 Task: Toggle the inherit env.
Action: Mouse moved to (18, 489)
Screenshot: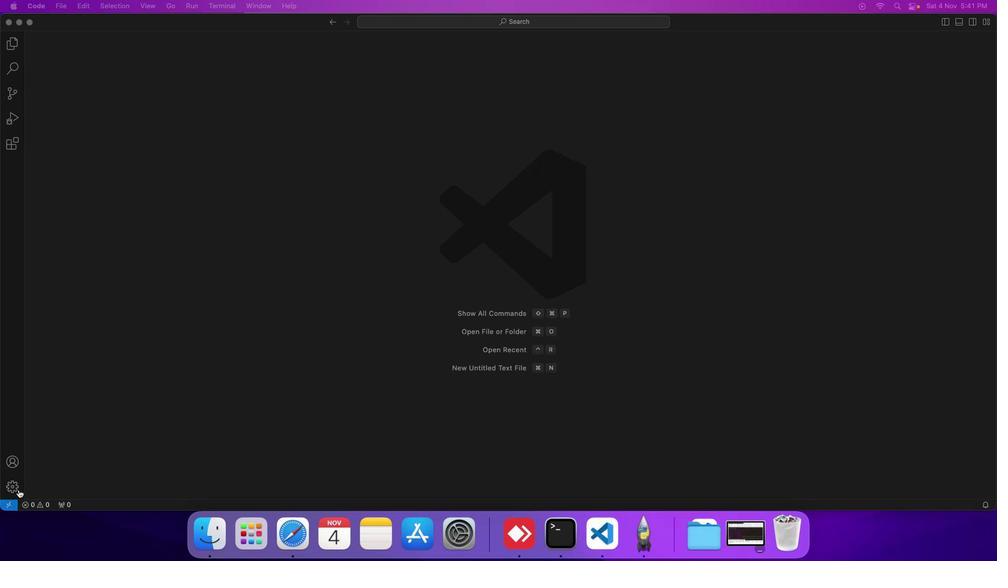 
Action: Mouse pressed left at (18, 489)
Screenshot: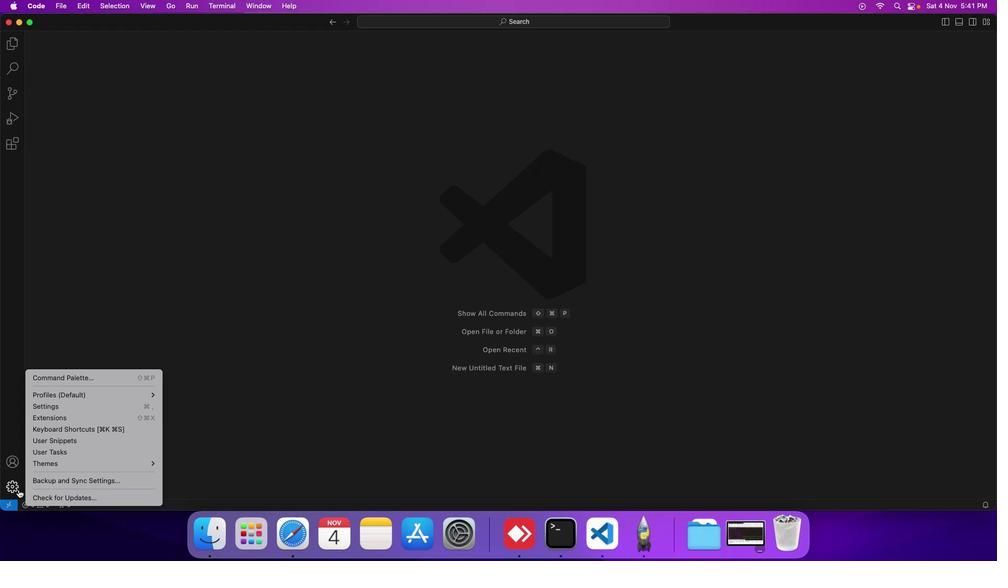 
Action: Mouse moved to (50, 408)
Screenshot: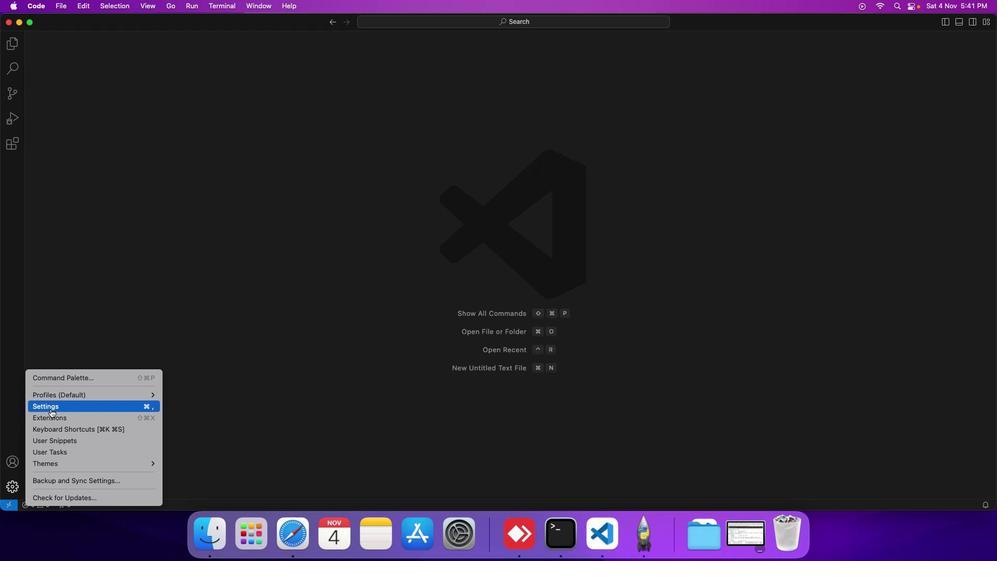 
Action: Mouse pressed left at (50, 408)
Screenshot: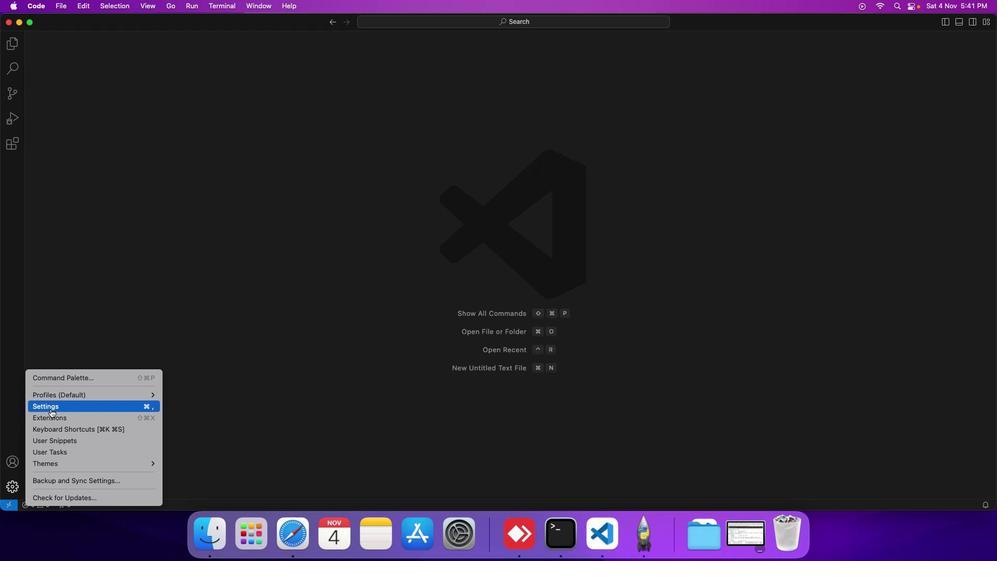 
Action: Mouse moved to (230, 148)
Screenshot: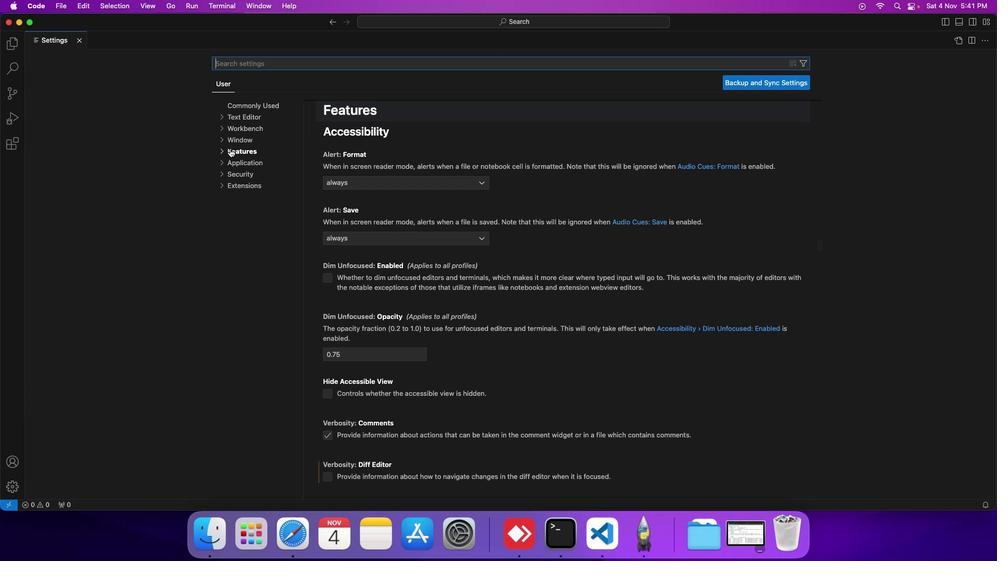 
Action: Mouse pressed left at (230, 148)
Screenshot: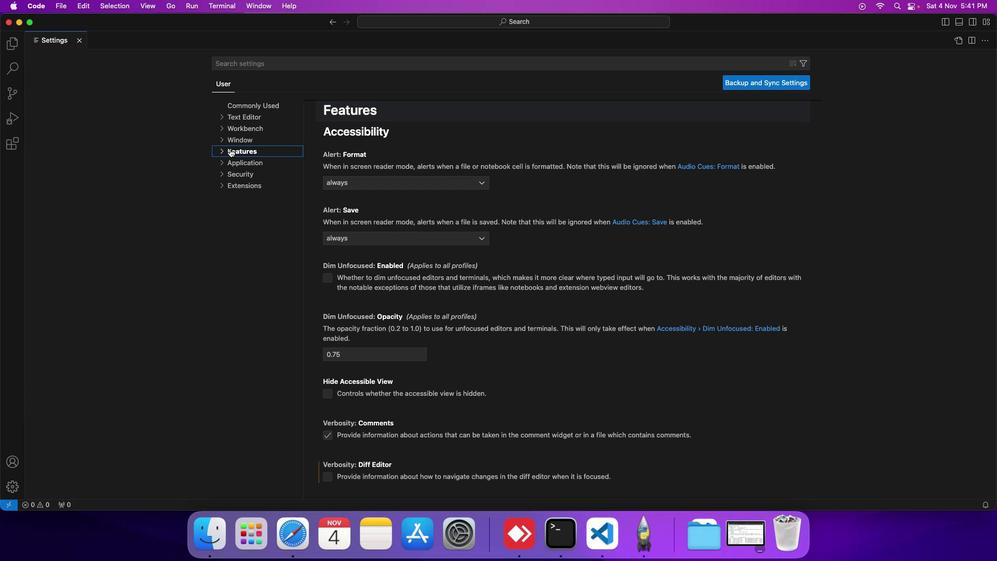 
Action: Mouse moved to (245, 241)
Screenshot: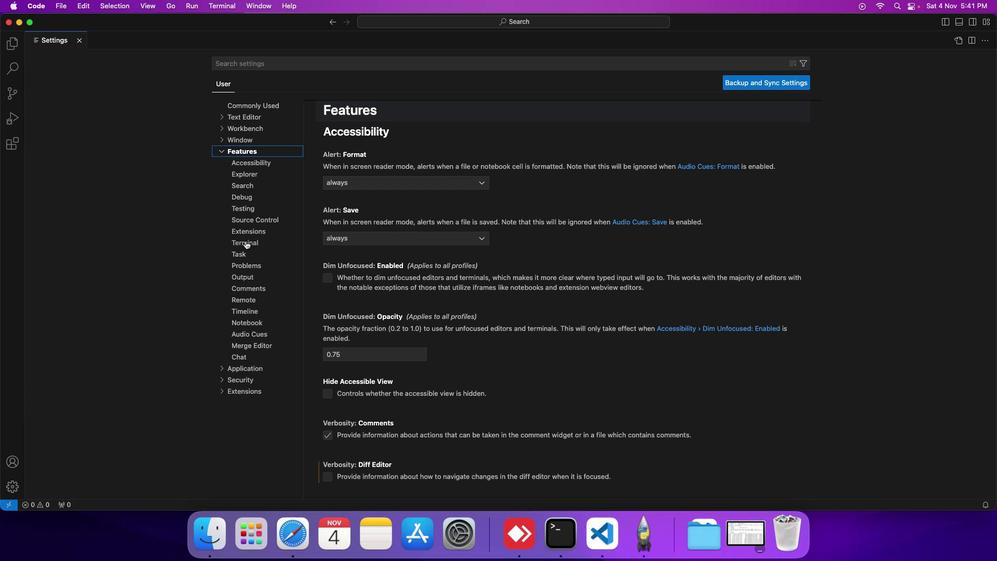 
Action: Mouse pressed left at (245, 241)
Screenshot: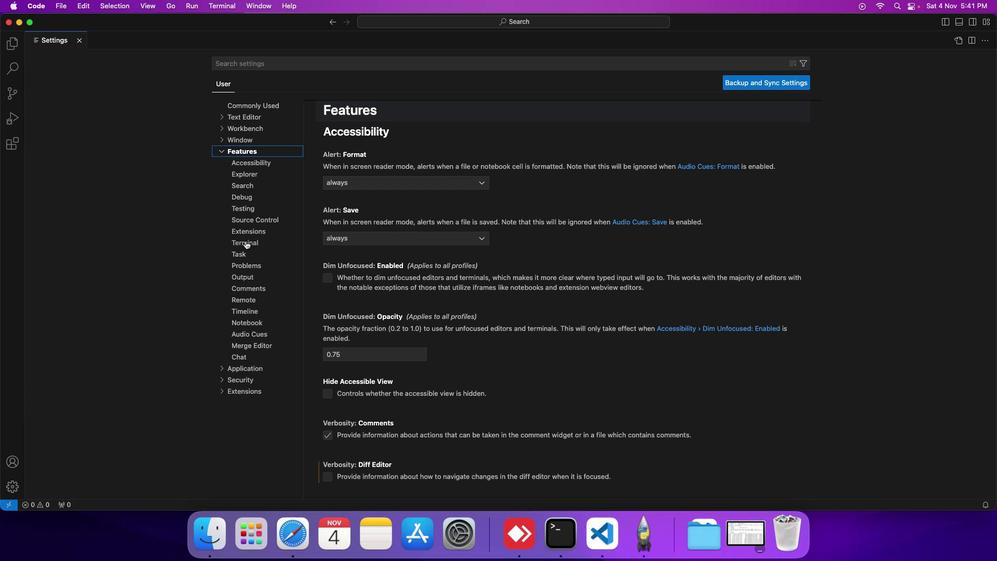 
Action: Mouse moved to (340, 409)
Screenshot: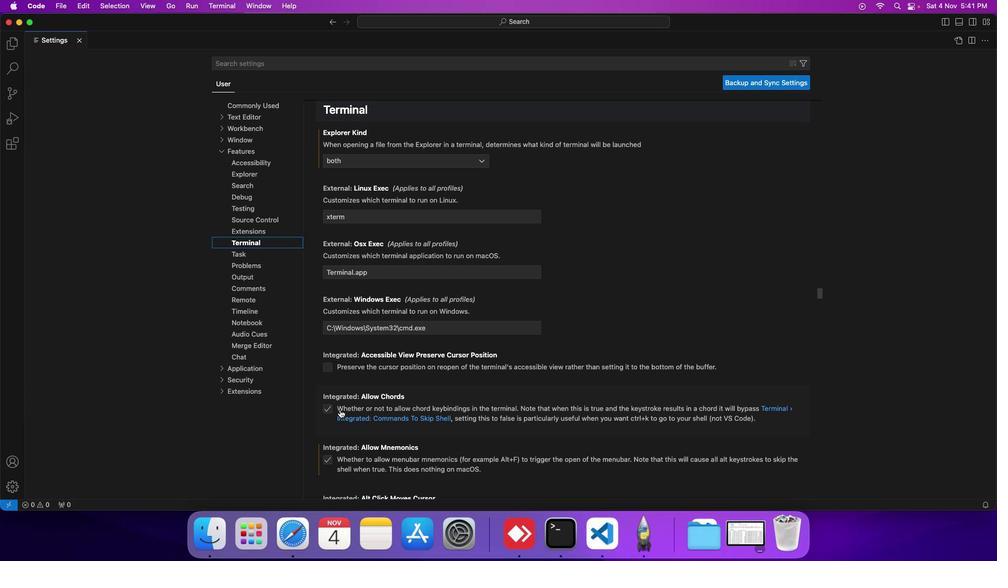 
Action: Mouse scrolled (340, 409) with delta (0, 0)
Screenshot: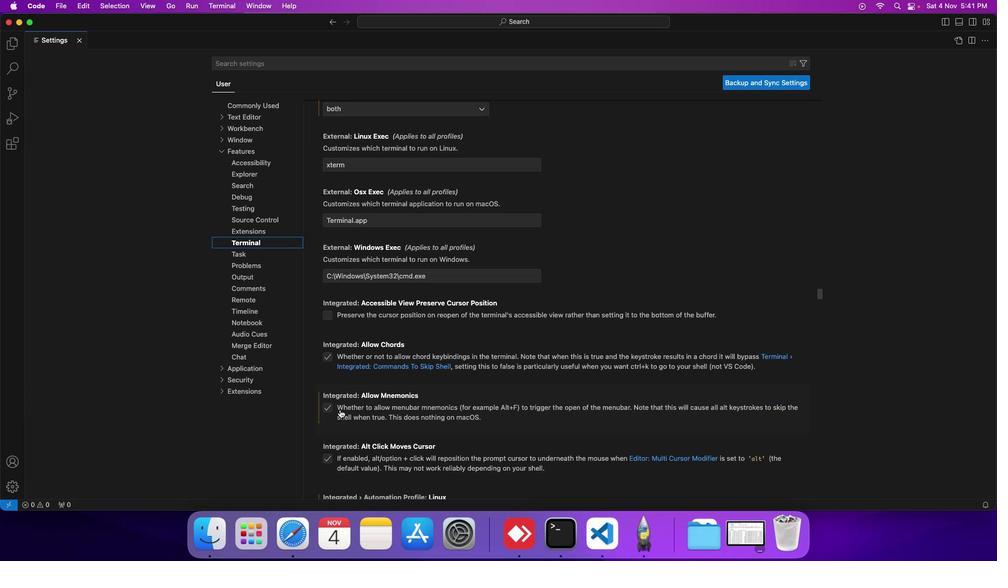 
Action: Mouse scrolled (340, 409) with delta (0, 0)
Screenshot: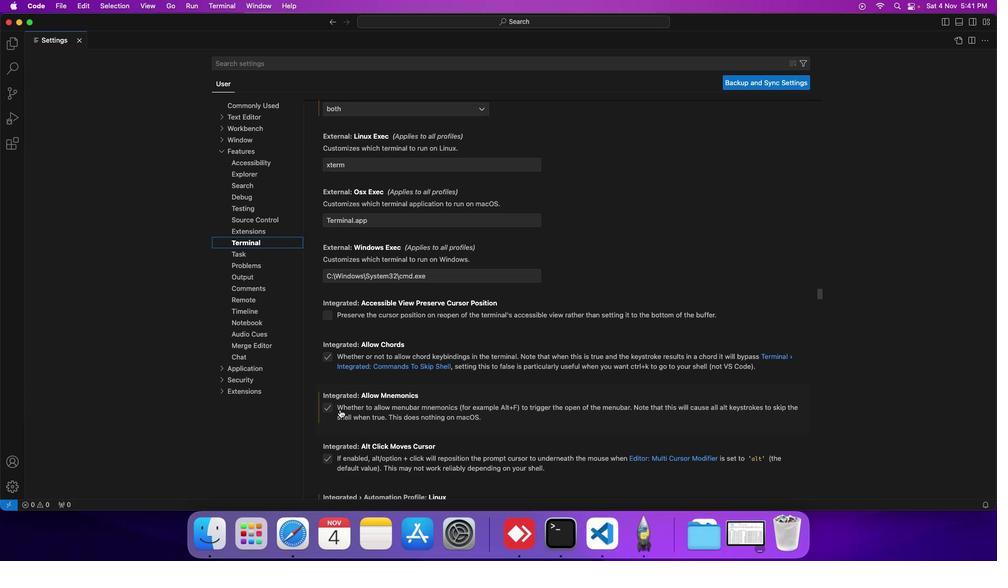
Action: Mouse scrolled (340, 409) with delta (0, 0)
Screenshot: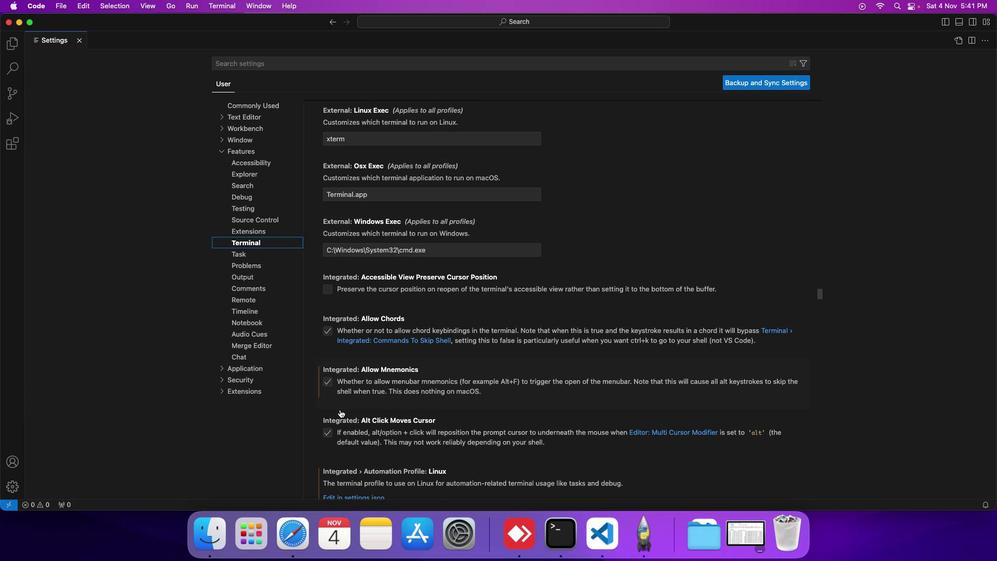 
Action: Mouse scrolled (340, 409) with delta (0, 0)
Screenshot: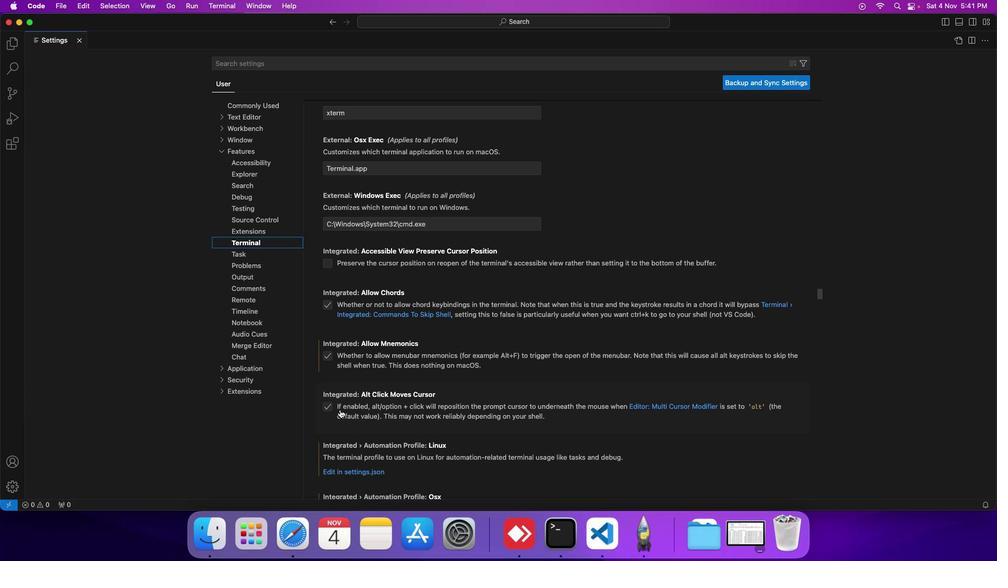 
Action: Mouse scrolled (340, 409) with delta (0, 0)
Screenshot: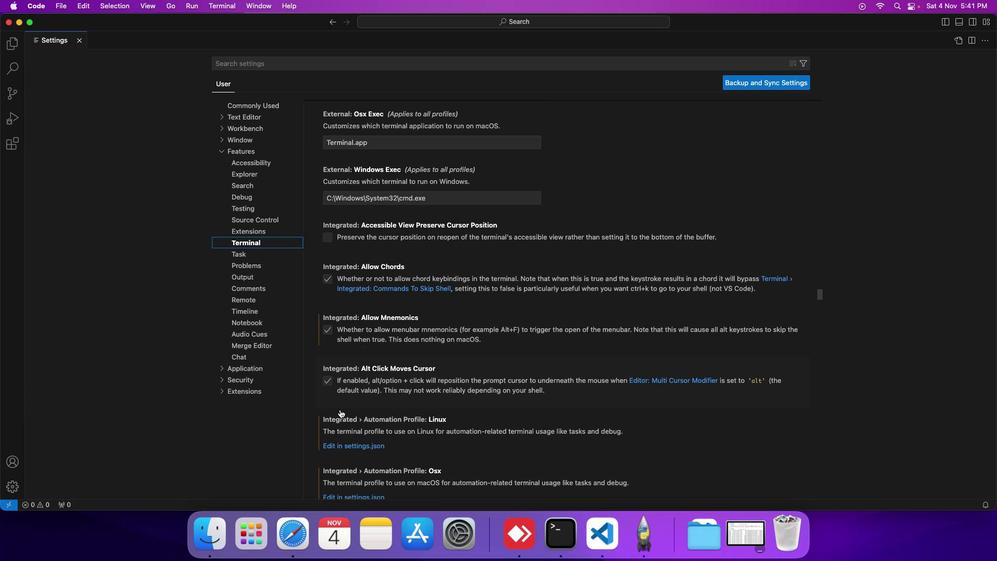 
Action: Mouse scrolled (340, 409) with delta (0, 0)
Screenshot: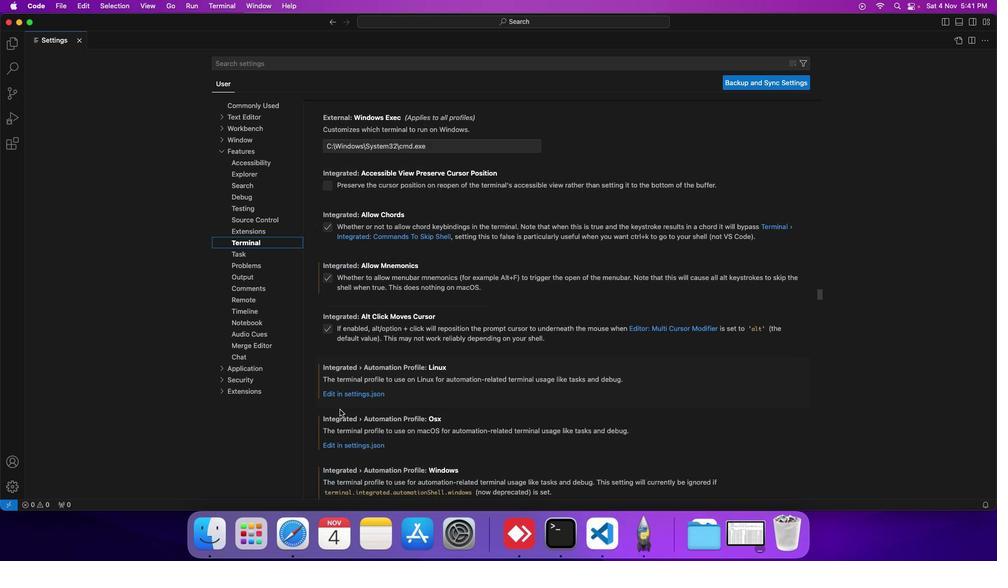 
Action: Mouse scrolled (340, 409) with delta (0, 0)
Screenshot: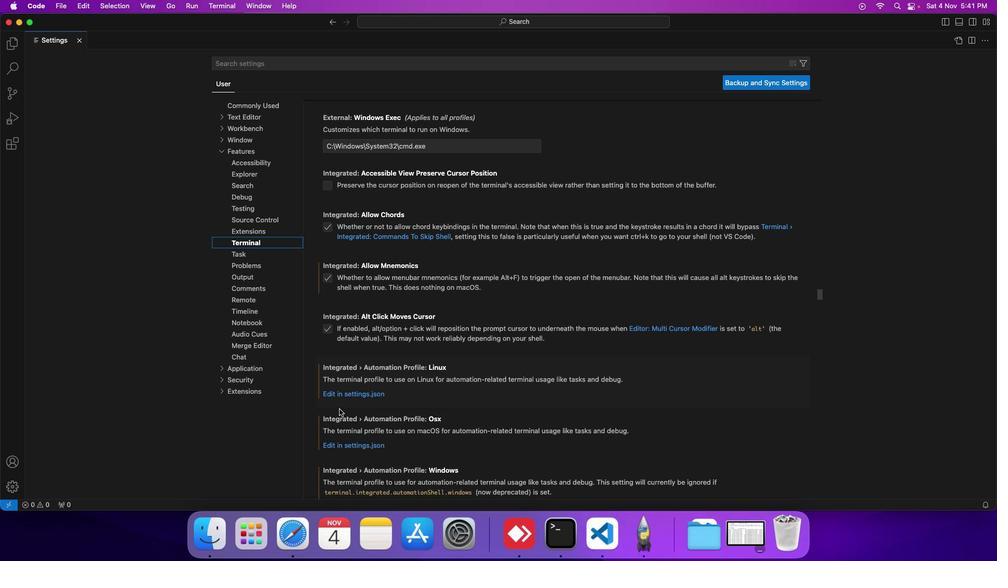 
Action: Mouse moved to (339, 409)
Screenshot: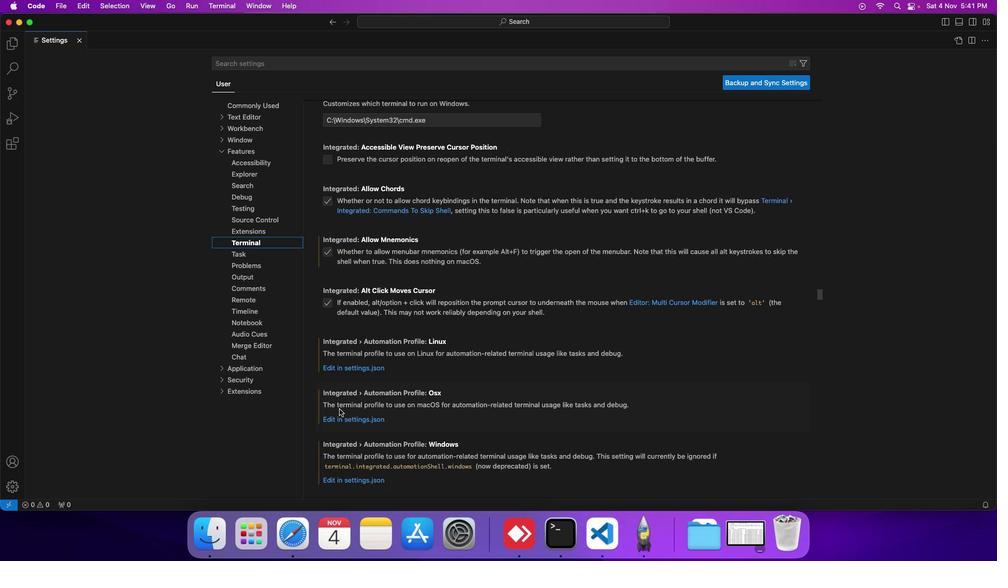 
Action: Mouse scrolled (339, 409) with delta (0, 0)
Screenshot: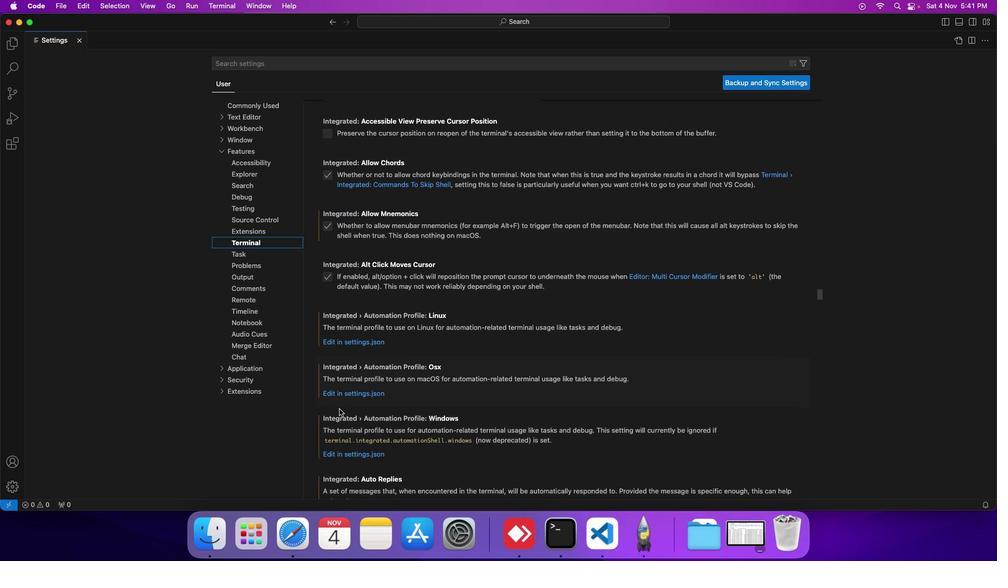 
Action: Mouse scrolled (339, 409) with delta (0, 0)
Screenshot: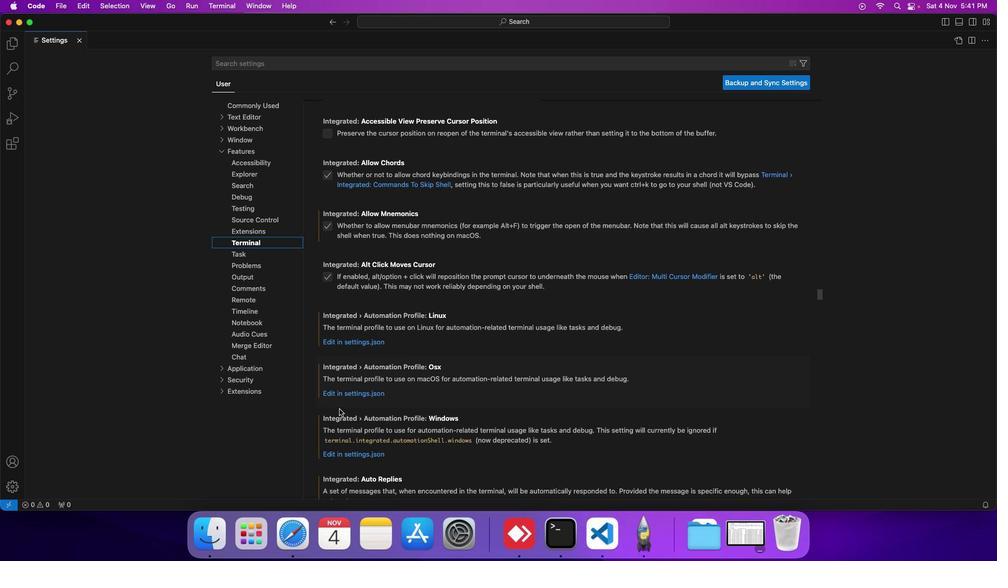 
Action: Mouse scrolled (339, 409) with delta (0, 0)
Screenshot: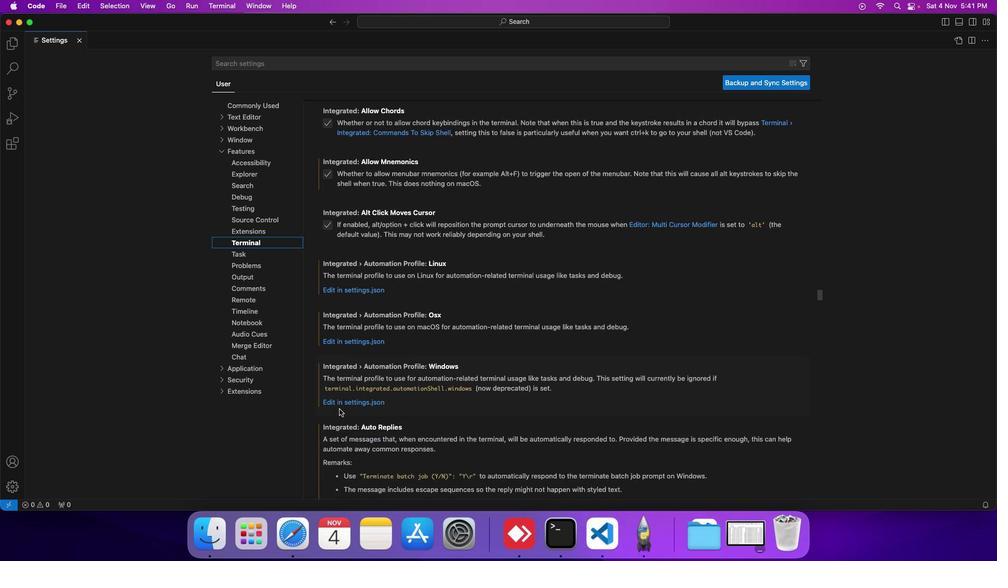 
Action: Mouse scrolled (339, 409) with delta (0, 0)
Screenshot: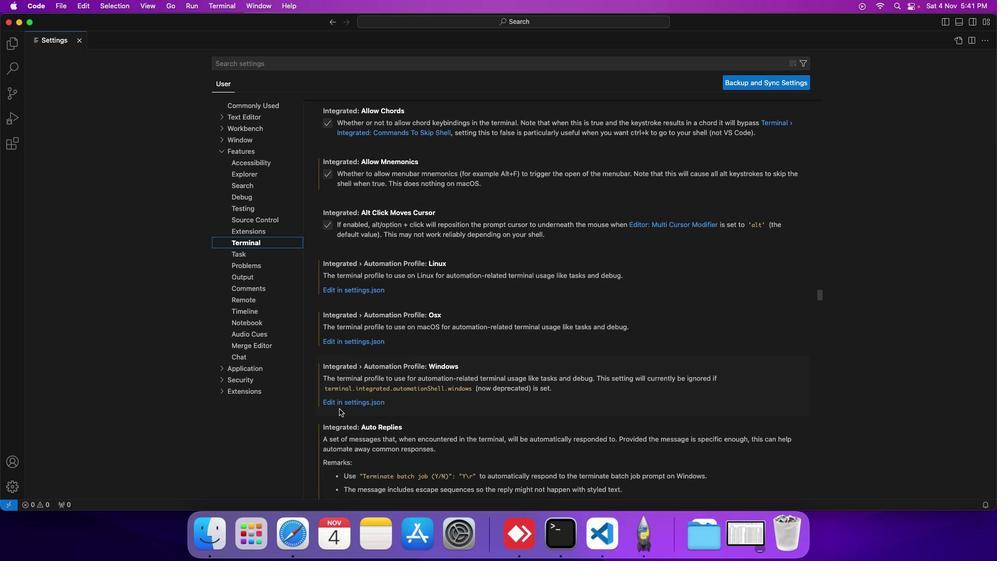
Action: Mouse scrolled (339, 409) with delta (0, 0)
Screenshot: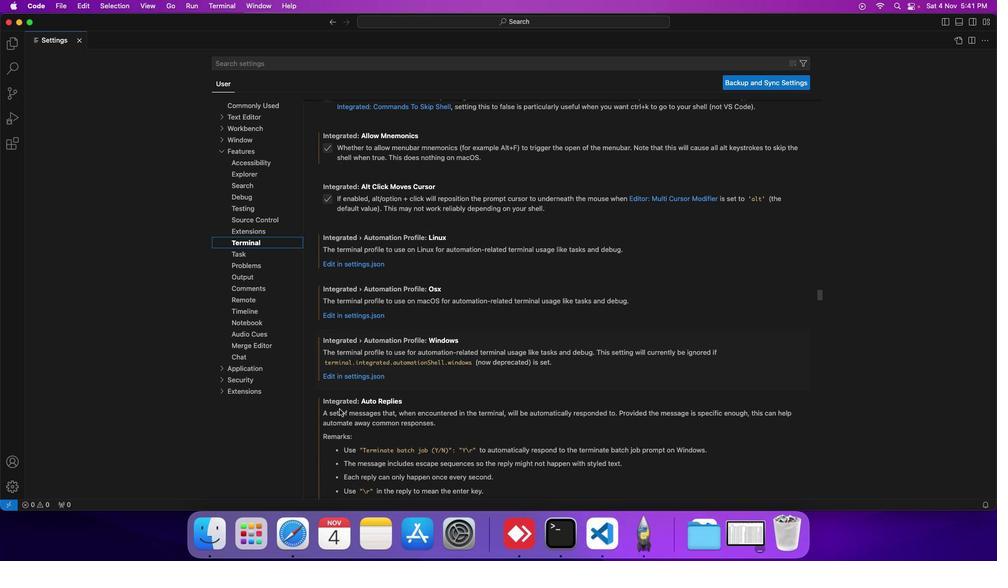 
Action: Mouse scrolled (339, 409) with delta (0, 0)
Screenshot: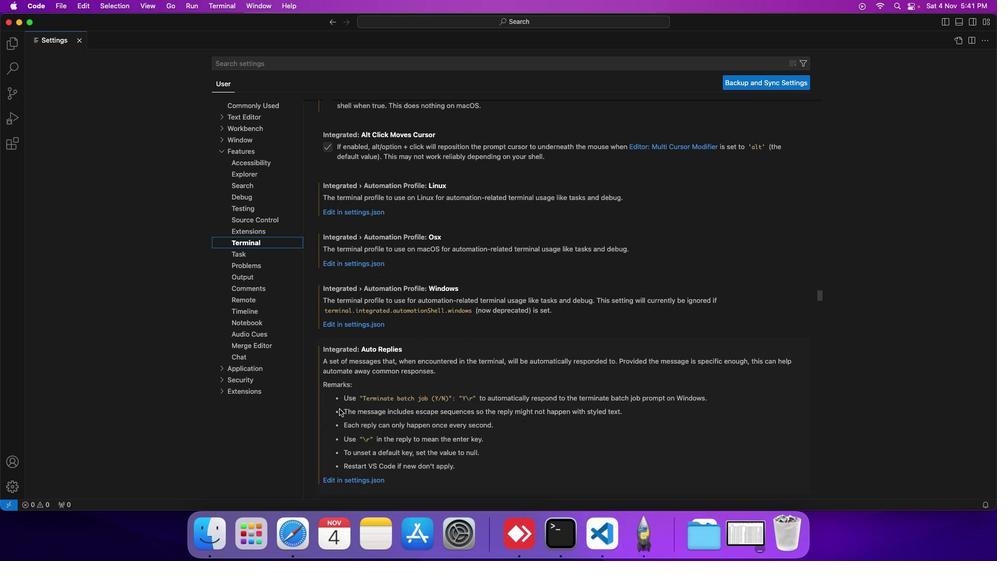 
Action: Mouse scrolled (339, 409) with delta (0, 0)
Screenshot: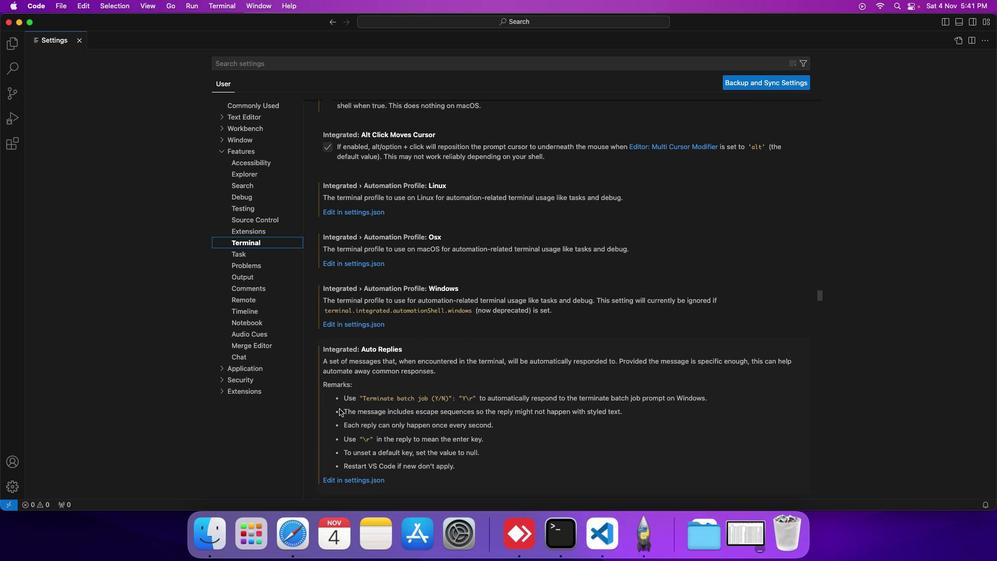 
Action: Mouse scrolled (339, 409) with delta (0, 0)
Screenshot: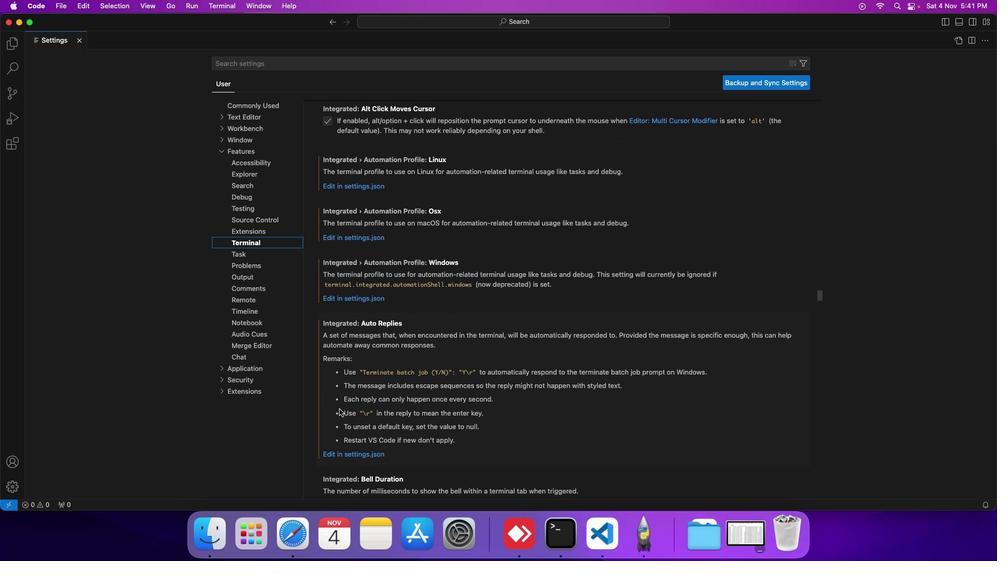 
Action: Mouse scrolled (339, 409) with delta (0, 0)
Screenshot: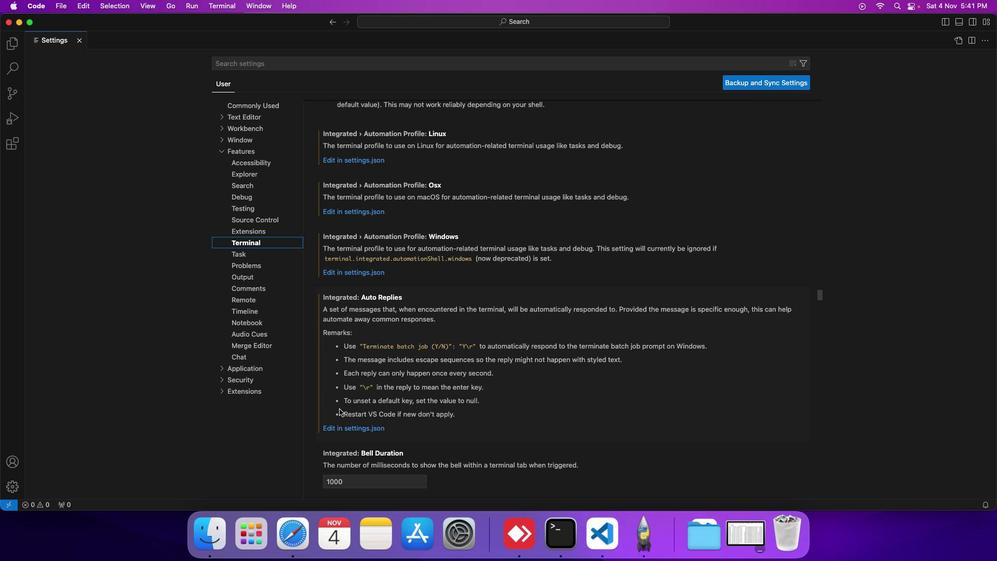 
Action: Mouse scrolled (339, 409) with delta (0, 0)
Screenshot: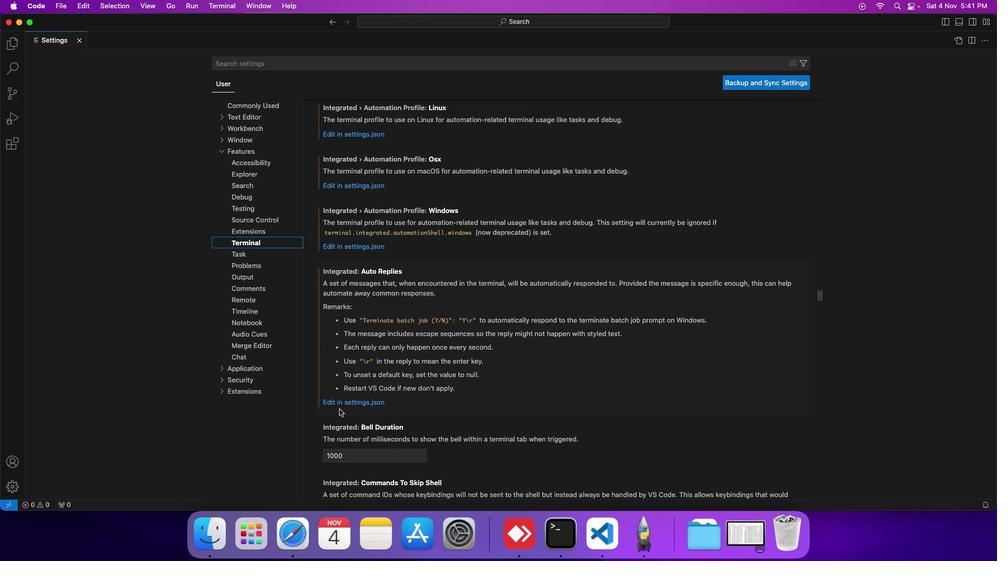 
Action: Mouse scrolled (339, 409) with delta (0, 0)
Screenshot: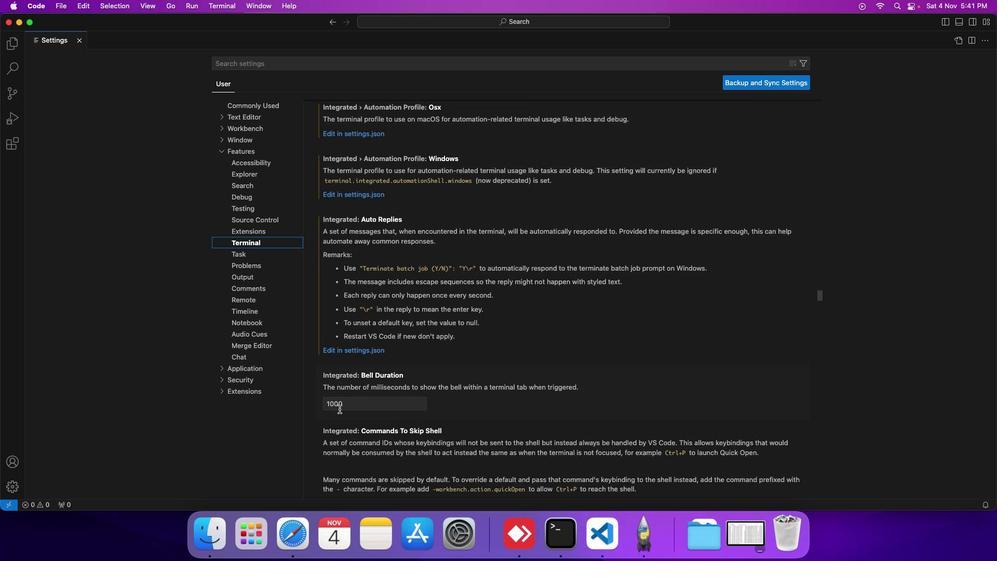
Action: Mouse scrolled (339, 409) with delta (0, 0)
Screenshot: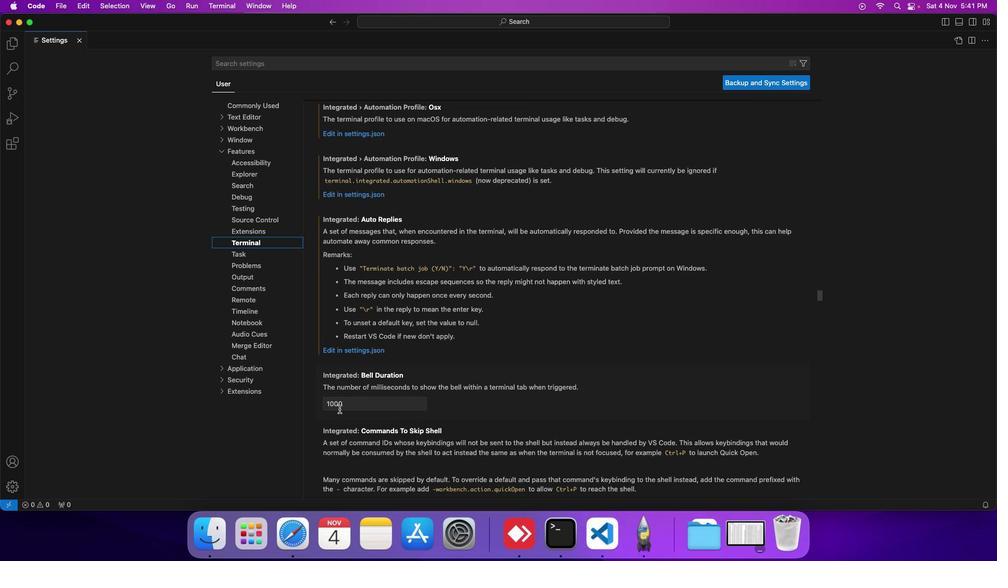 
Action: Mouse scrolled (339, 409) with delta (0, 0)
Screenshot: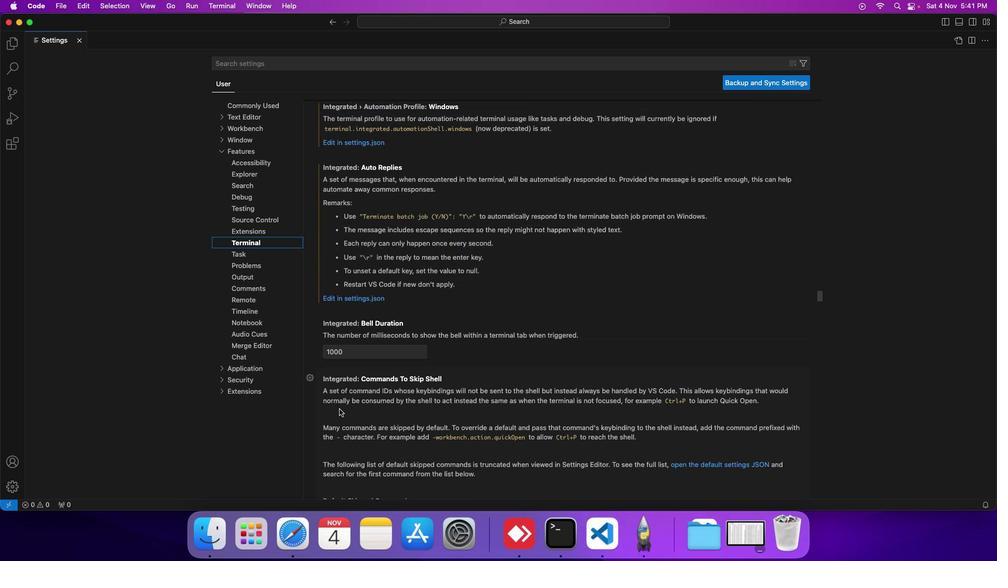 
Action: Mouse scrolled (339, 409) with delta (0, 0)
Screenshot: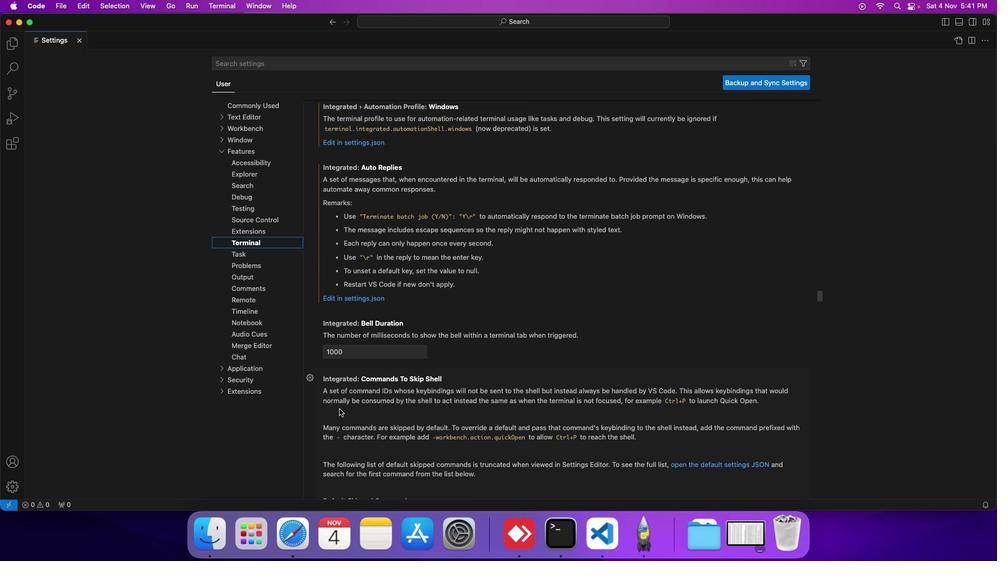 
Action: Mouse scrolled (339, 409) with delta (0, 0)
Screenshot: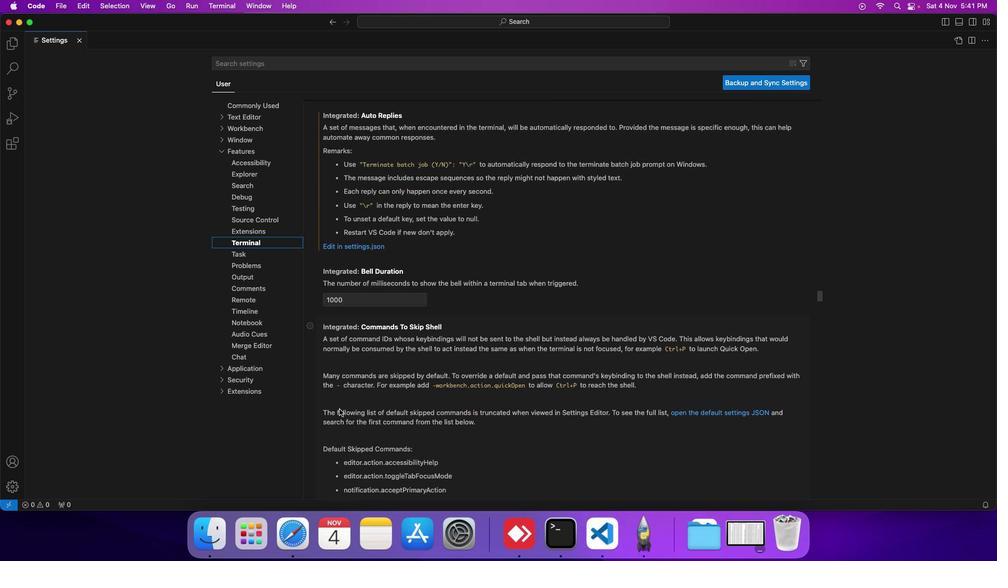 
Action: Mouse scrolled (339, 409) with delta (0, 0)
Screenshot: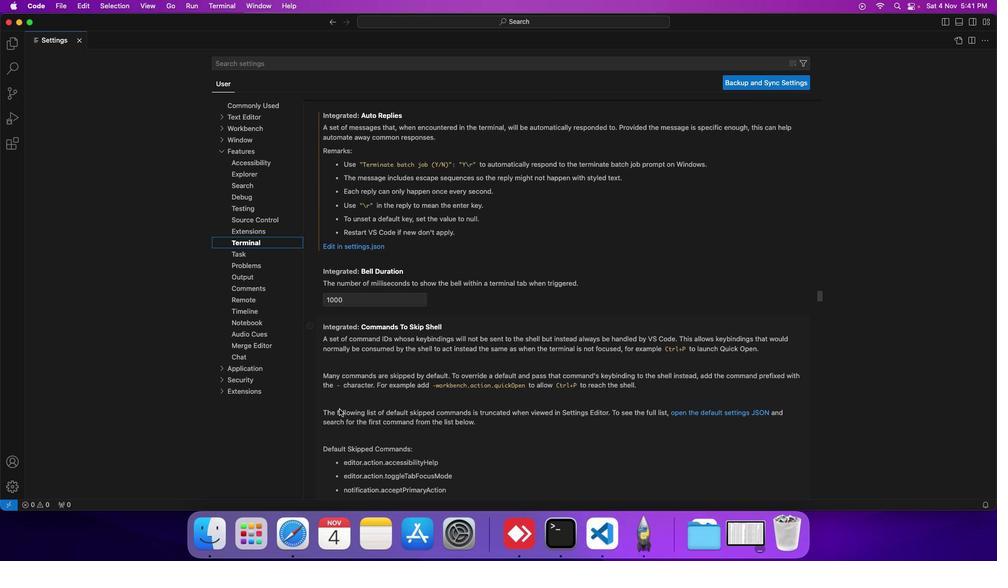
Action: Mouse moved to (338, 409)
Screenshot: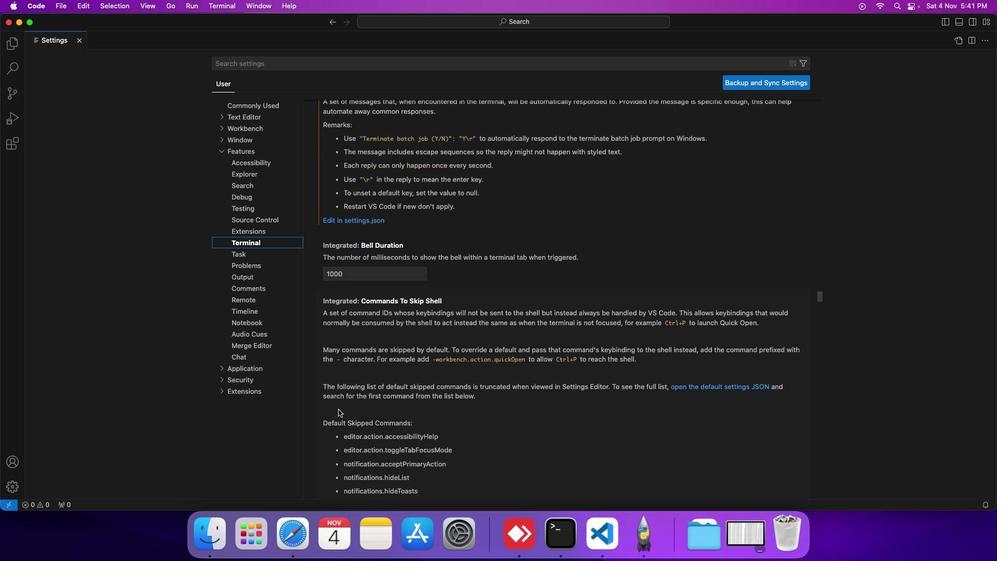 
Action: Mouse scrolled (338, 409) with delta (0, 0)
Screenshot: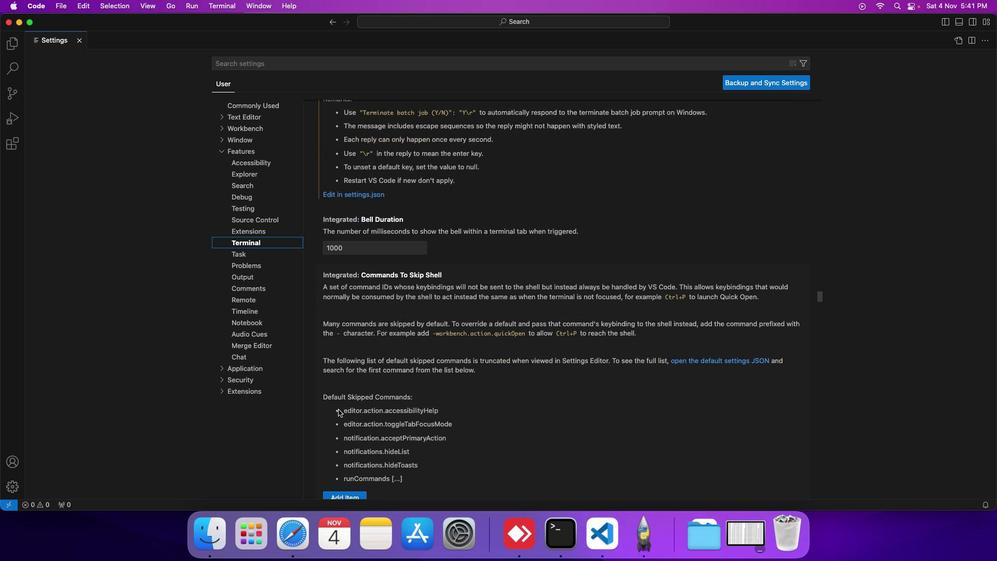 
Action: Mouse scrolled (338, 409) with delta (0, 0)
Screenshot: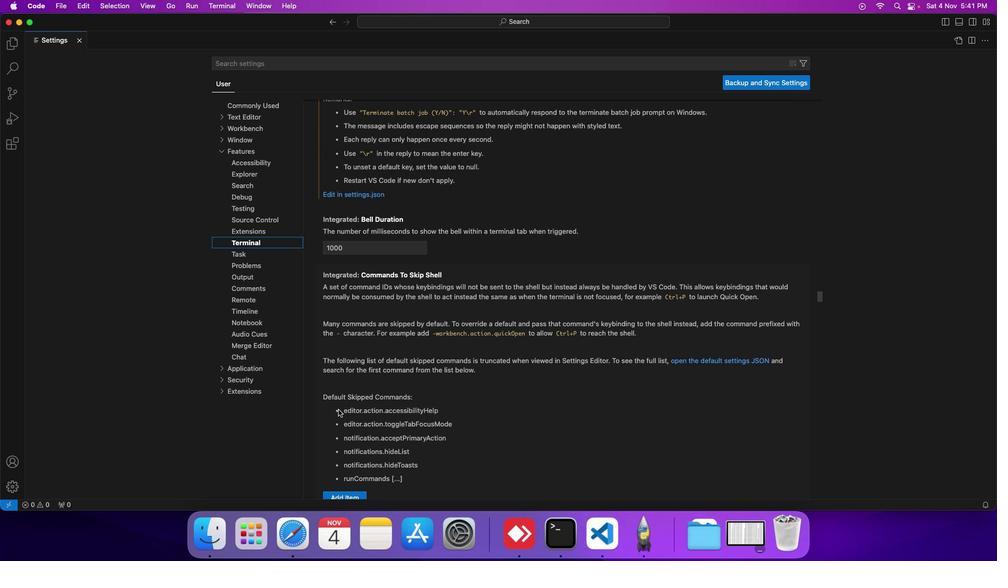 
Action: Mouse scrolled (338, 409) with delta (0, 0)
Screenshot: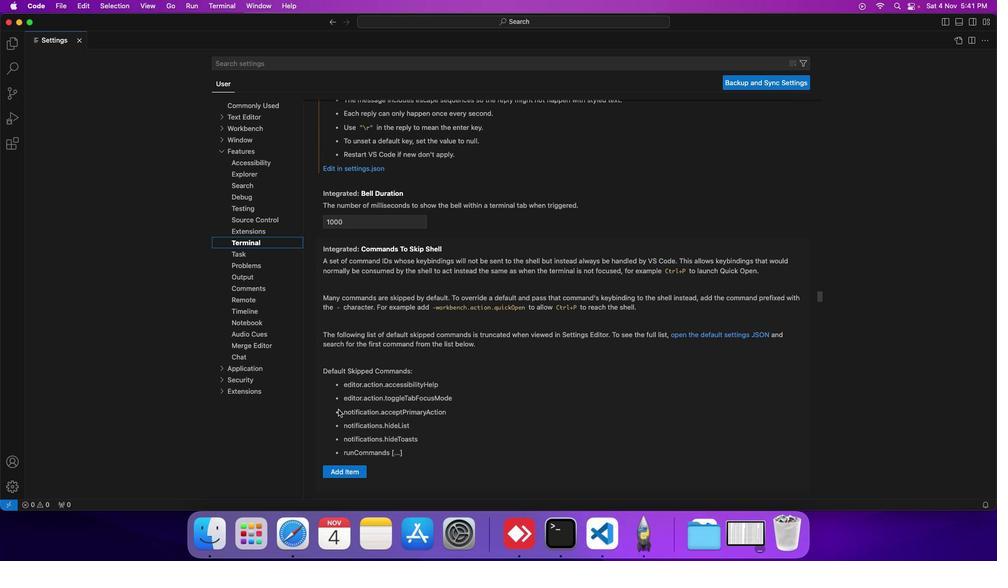 
Action: Mouse scrolled (338, 409) with delta (0, 0)
Screenshot: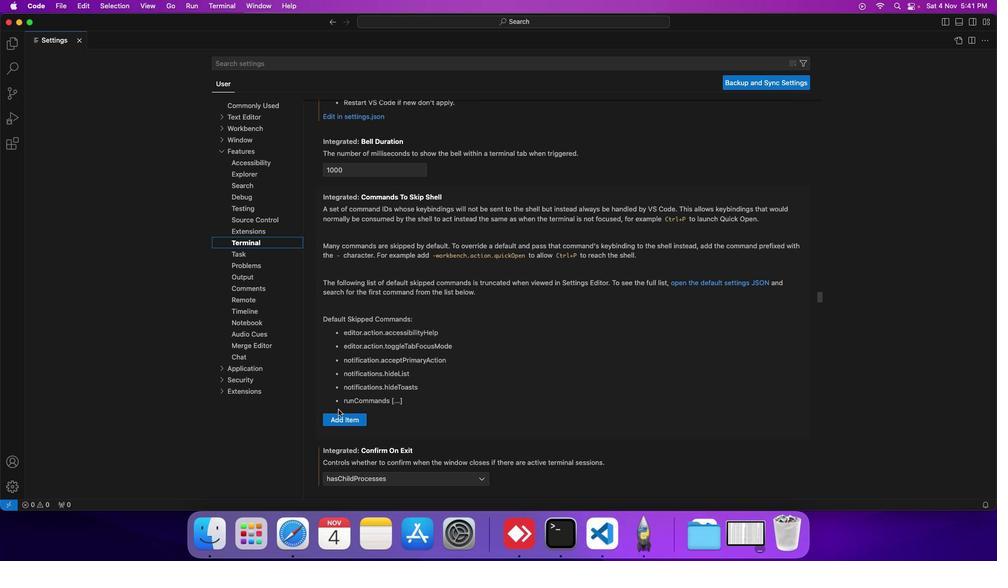 
Action: Mouse scrolled (338, 409) with delta (0, 0)
Screenshot: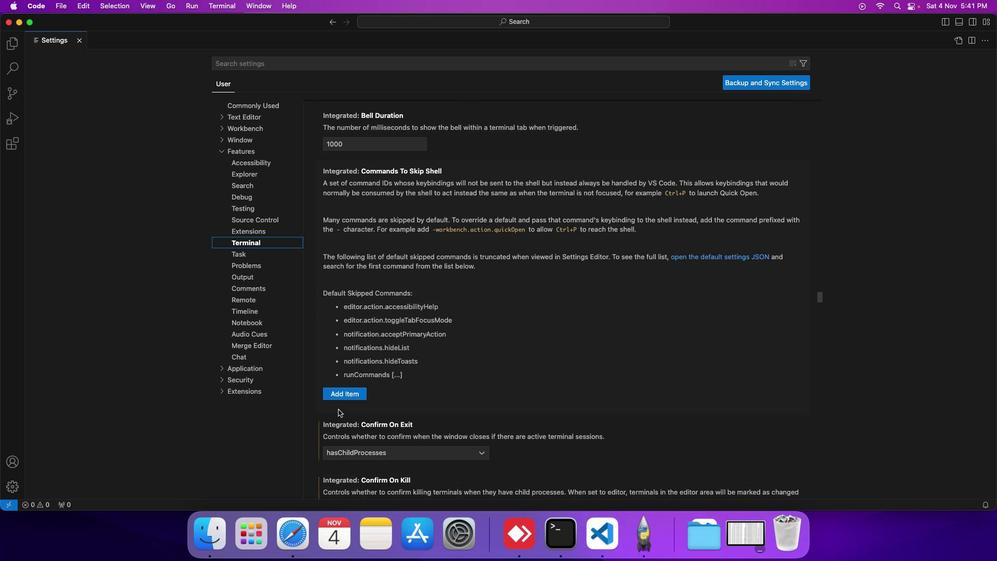 
Action: Mouse scrolled (338, 409) with delta (0, 0)
Screenshot: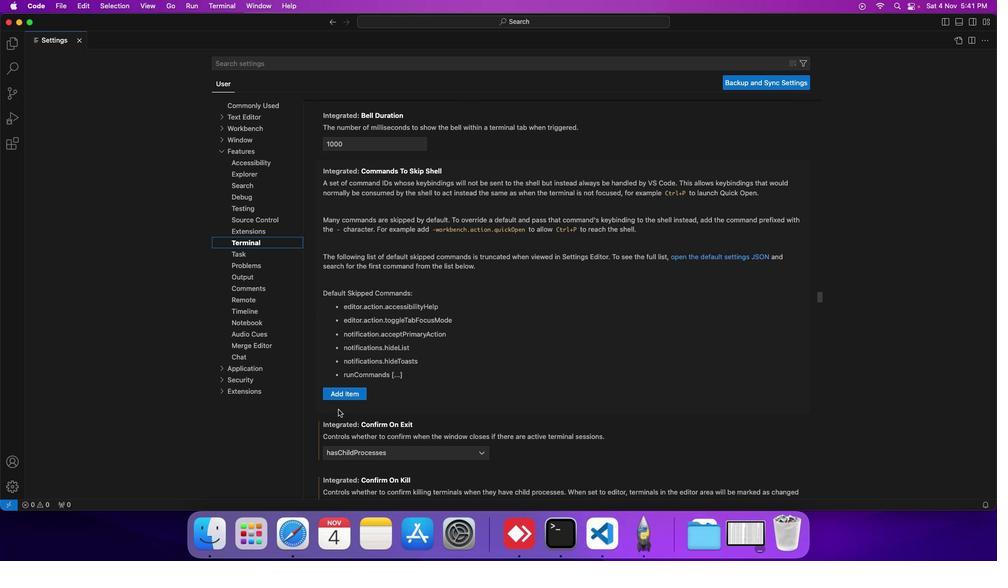 
Action: Mouse scrolled (338, 409) with delta (0, 0)
Screenshot: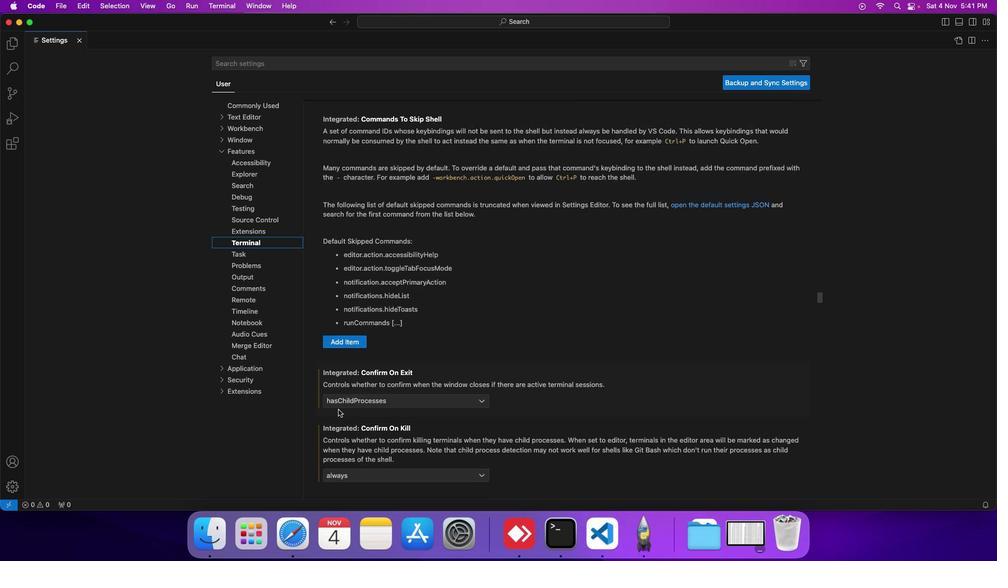
Action: Mouse scrolled (338, 409) with delta (0, 0)
Screenshot: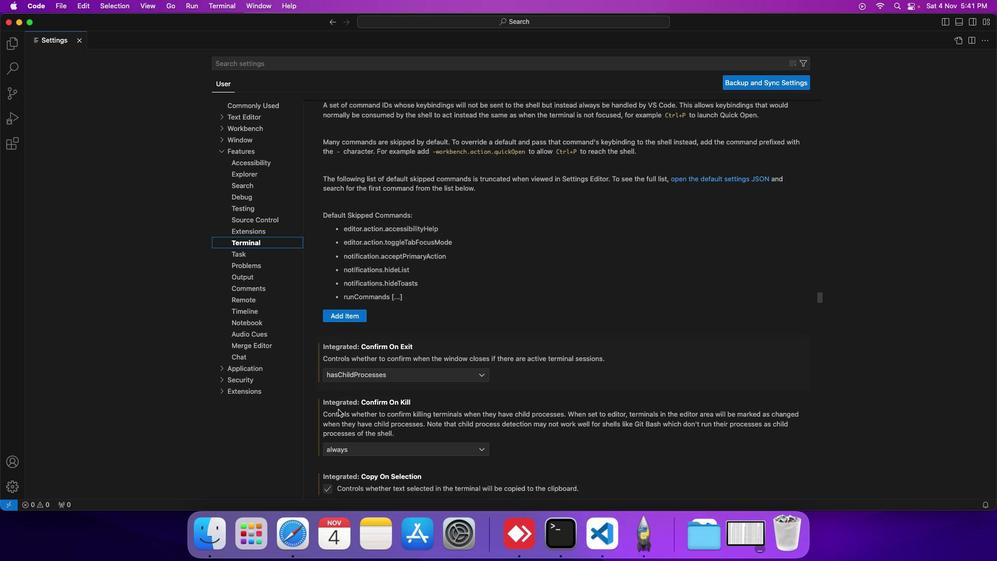 
Action: Mouse scrolled (338, 409) with delta (0, 0)
Screenshot: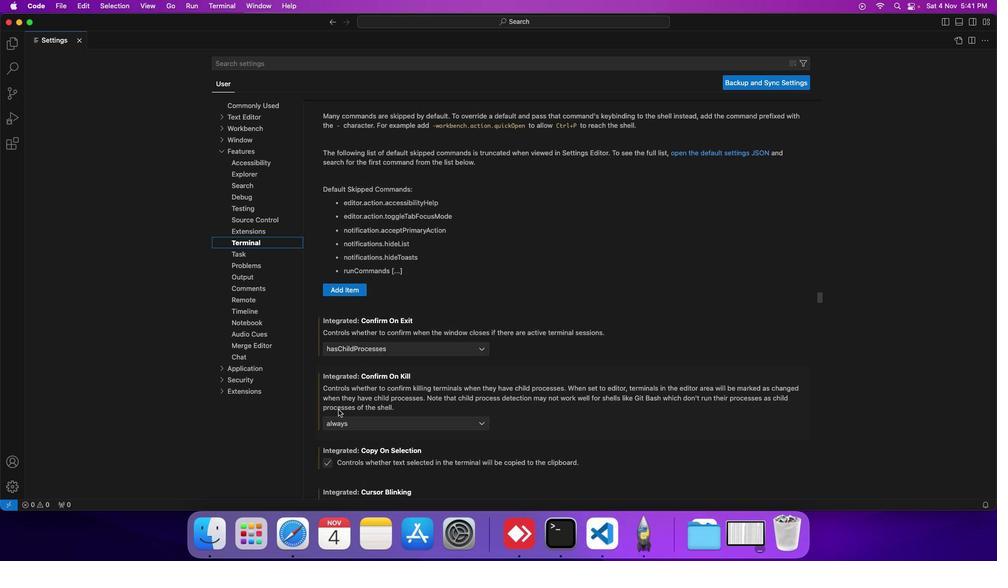 
Action: Mouse scrolled (338, 409) with delta (0, 0)
Screenshot: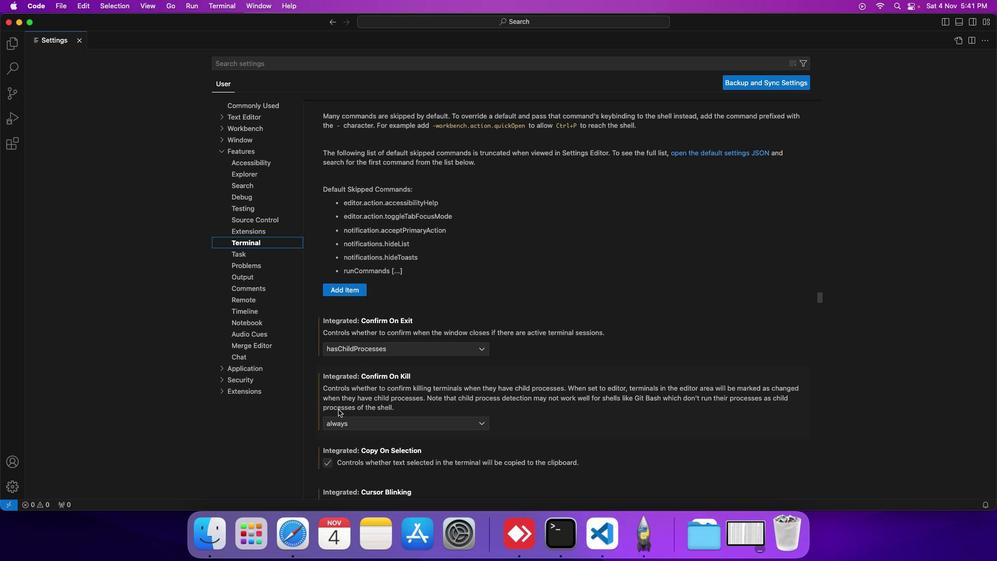 
Action: Mouse scrolled (338, 409) with delta (0, 0)
Screenshot: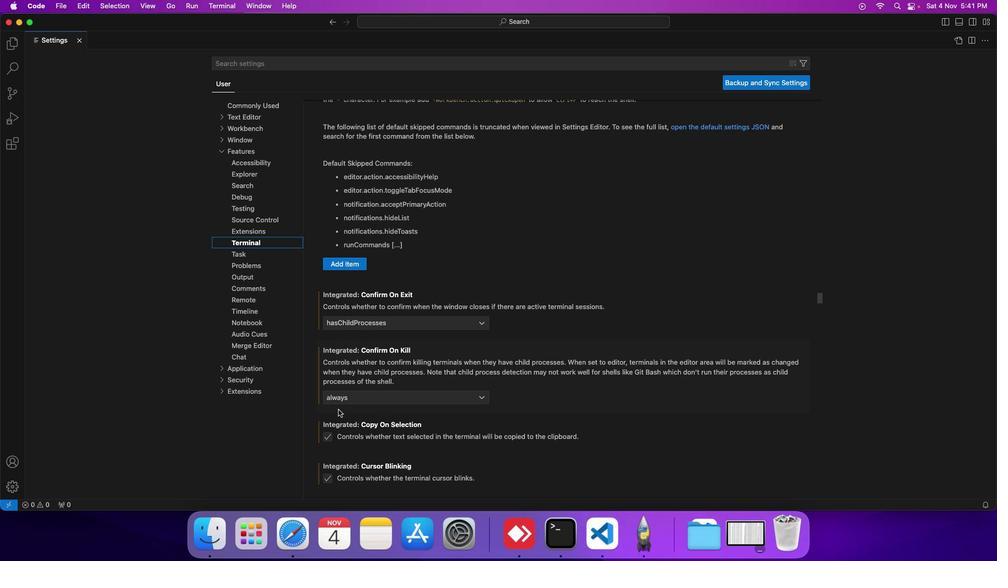 
Action: Mouse scrolled (338, 409) with delta (0, 0)
Screenshot: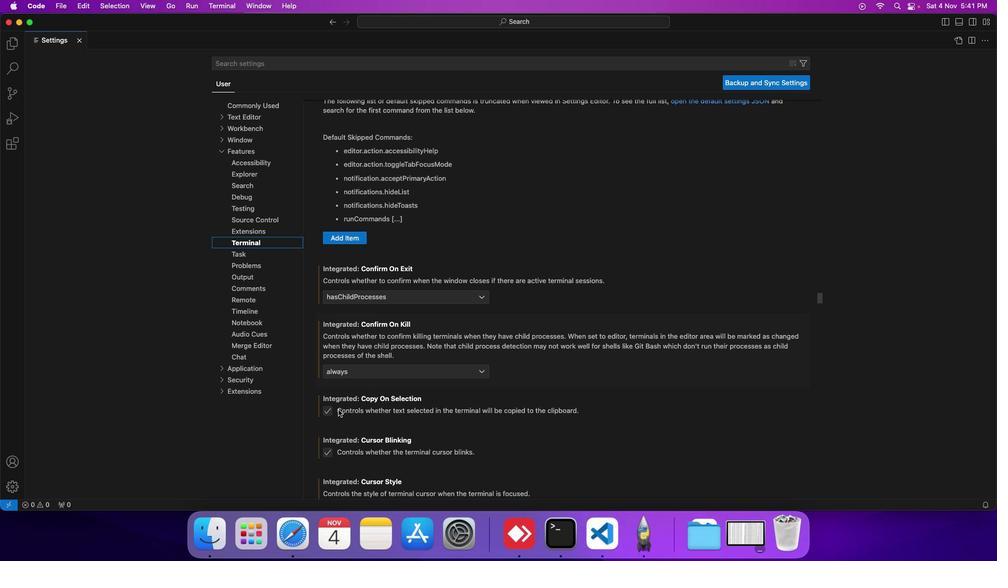 
Action: Mouse scrolled (338, 409) with delta (0, 0)
Screenshot: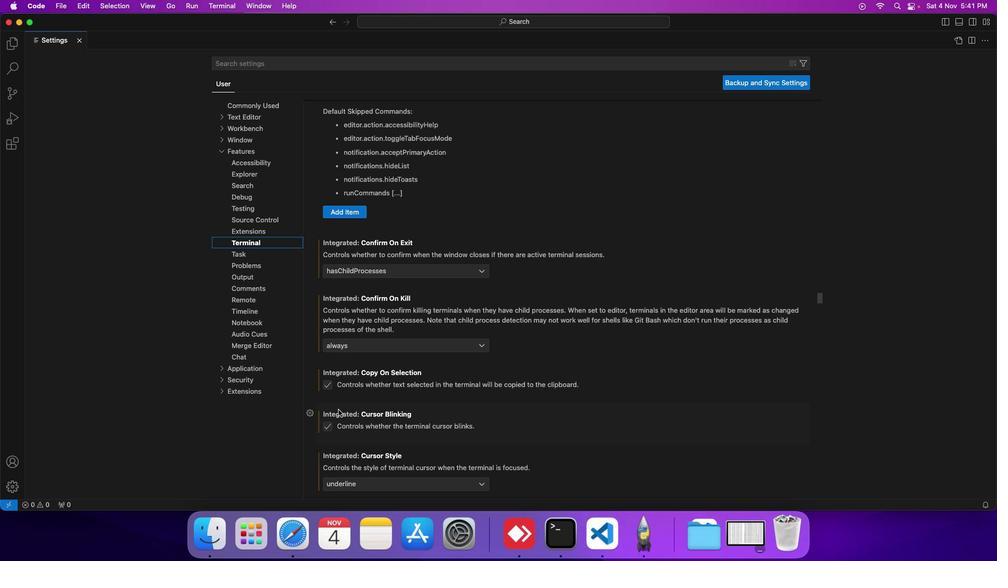 
Action: Mouse scrolled (338, 409) with delta (0, 0)
Screenshot: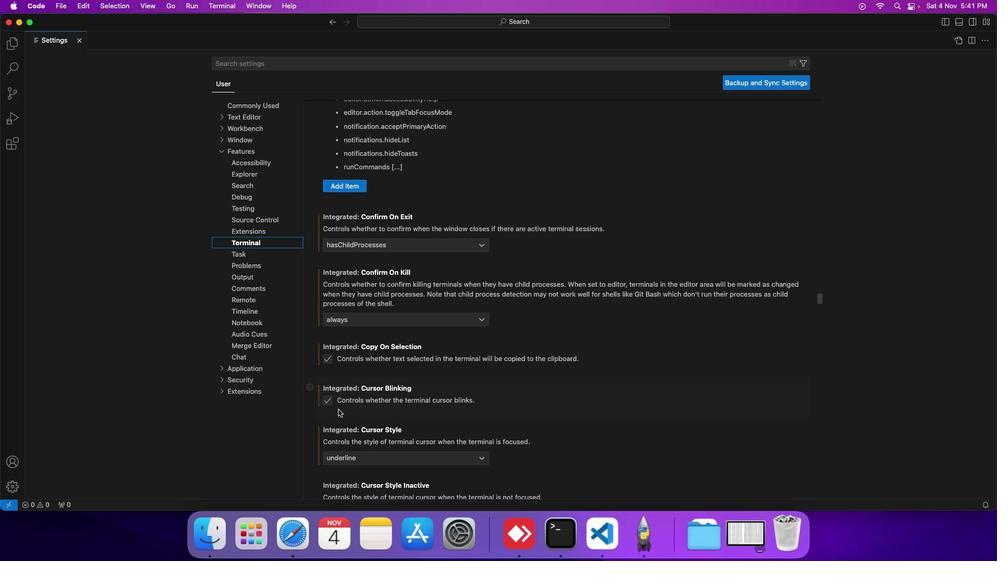
Action: Mouse scrolled (338, 409) with delta (0, 0)
Screenshot: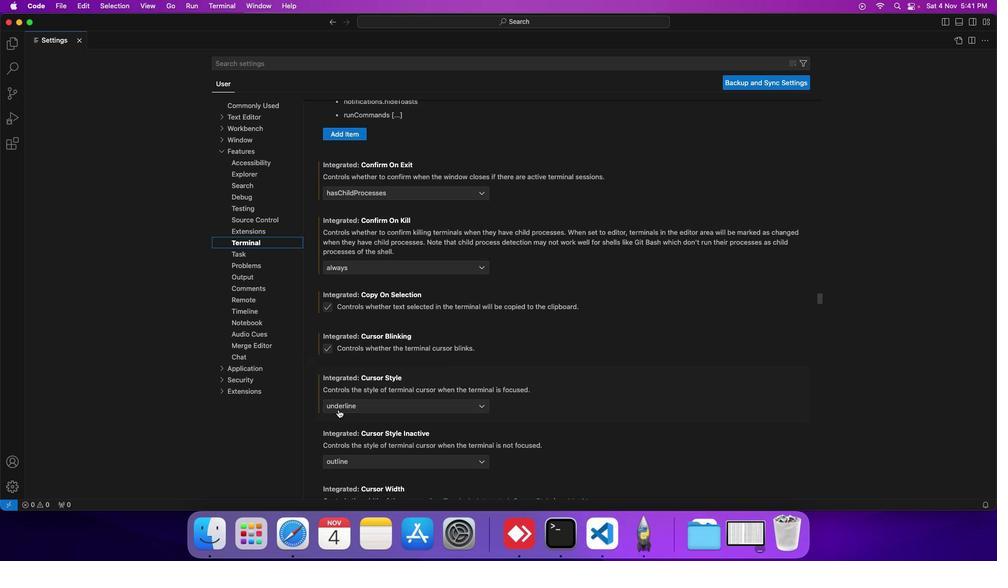 
Action: Mouse scrolled (338, 409) with delta (0, 0)
Screenshot: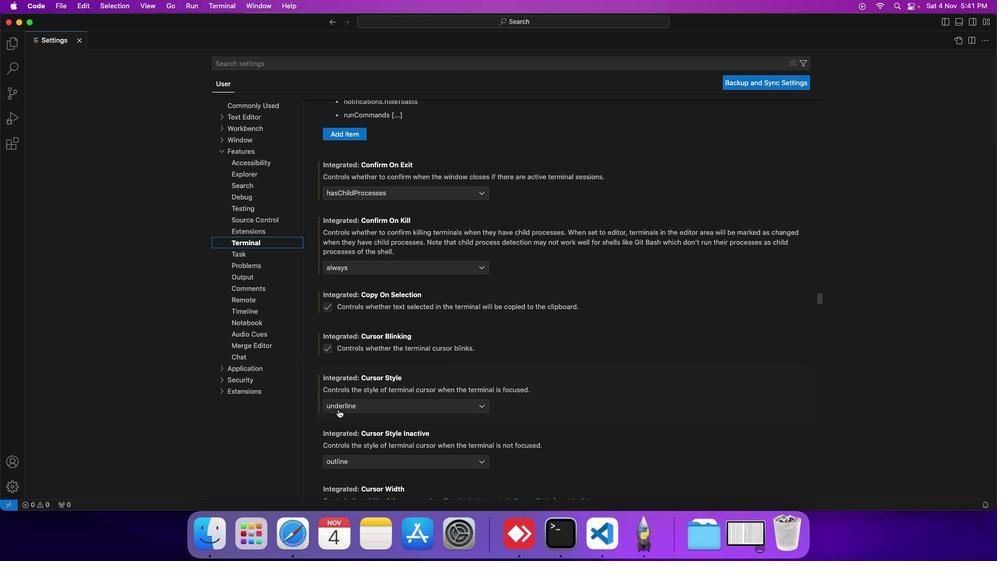 
Action: Mouse scrolled (338, 409) with delta (0, 0)
Screenshot: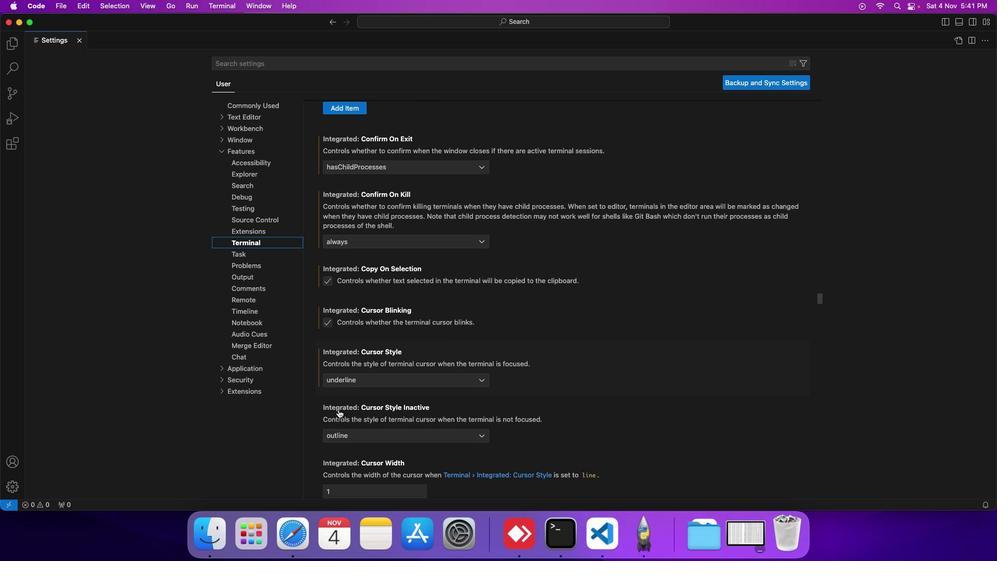 
Action: Mouse scrolled (338, 409) with delta (0, 0)
Screenshot: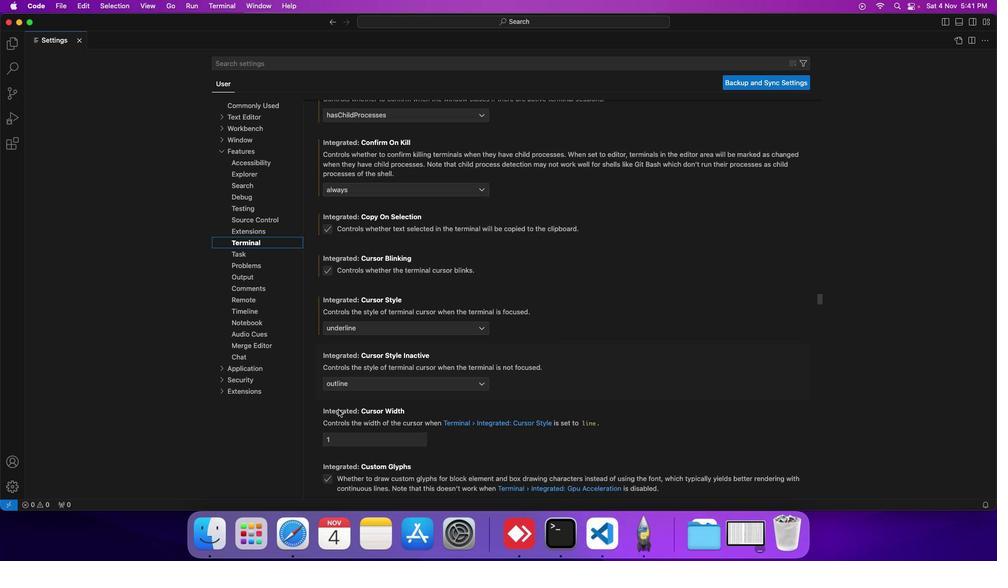 
Action: Mouse scrolled (338, 409) with delta (0, 0)
Screenshot: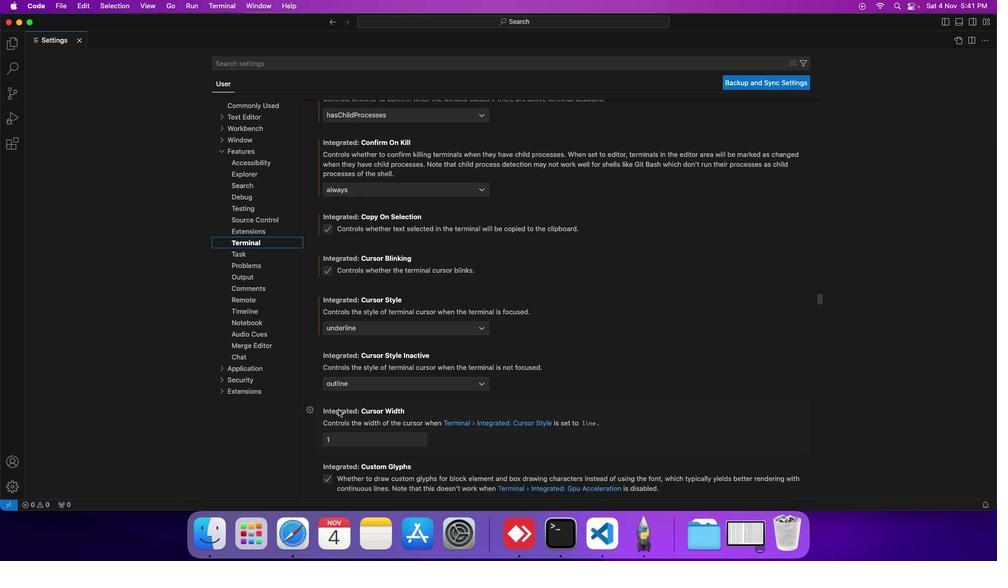
Action: Mouse scrolled (338, 409) with delta (0, 0)
Screenshot: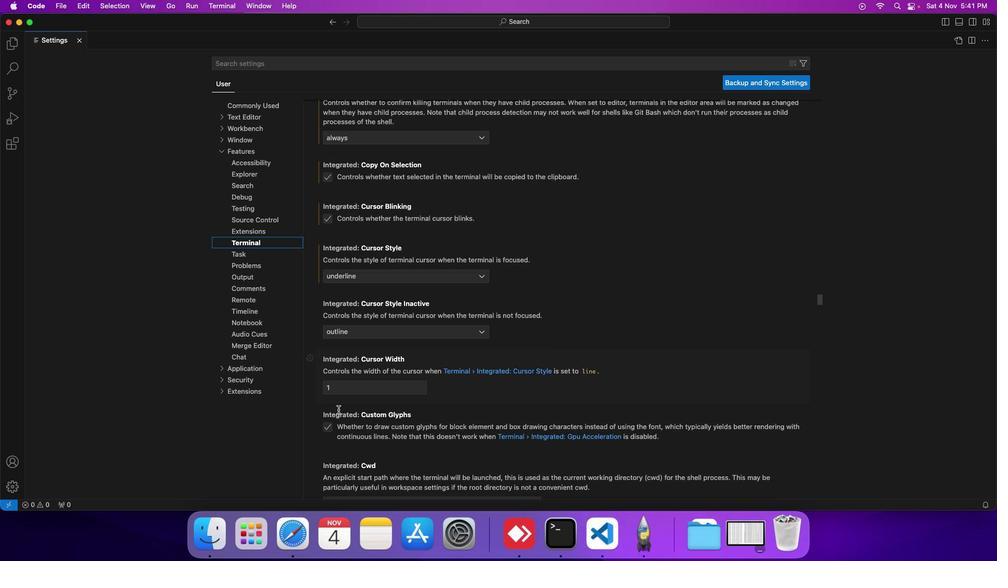 
Action: Mouse scrolled (338, 409) with delta (0, 0)
Screenshot: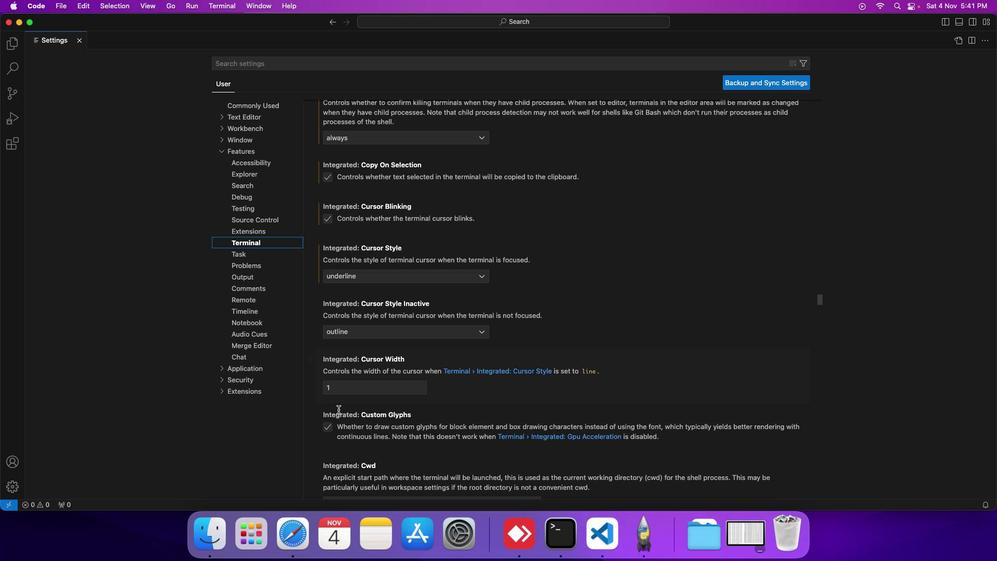 
Action: Mouse scrolled (338, 409) with delta (0, 0)
Screenshot: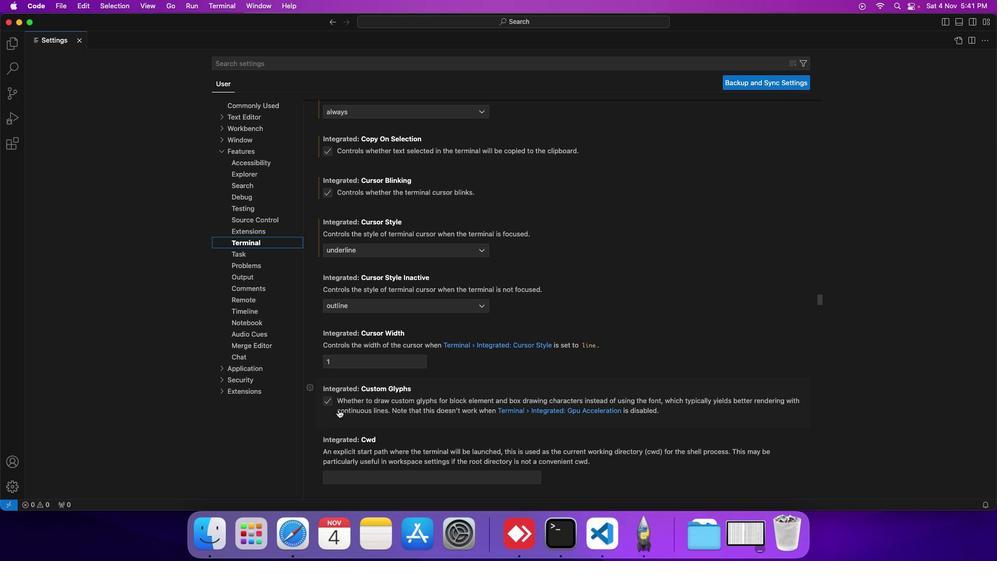 
Action: Mouse scrolled (338, 409) with delta (0, 0)
Screenshot: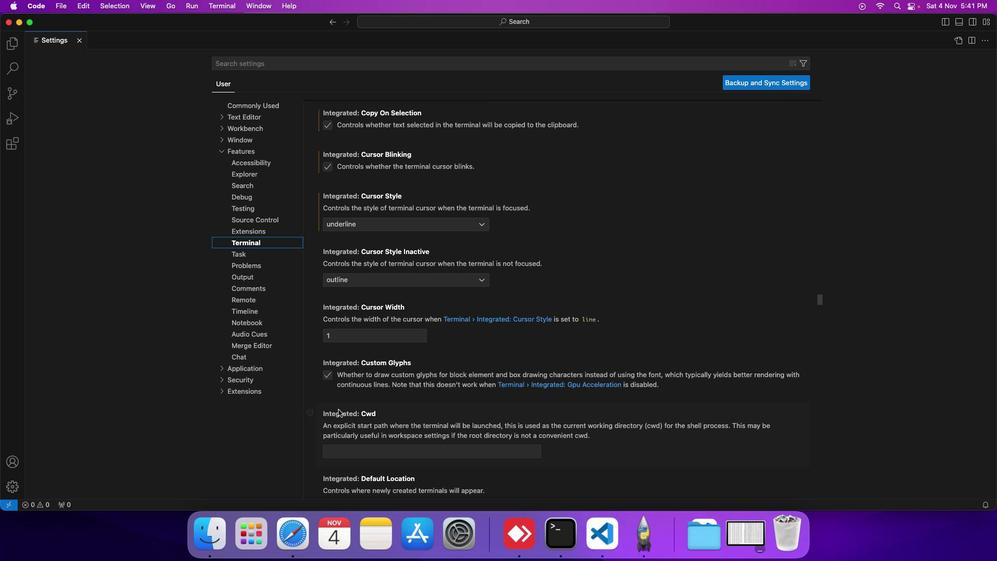 
Action: Mouse scrolled (338, 409) with delta (0, 0)
Screenshot: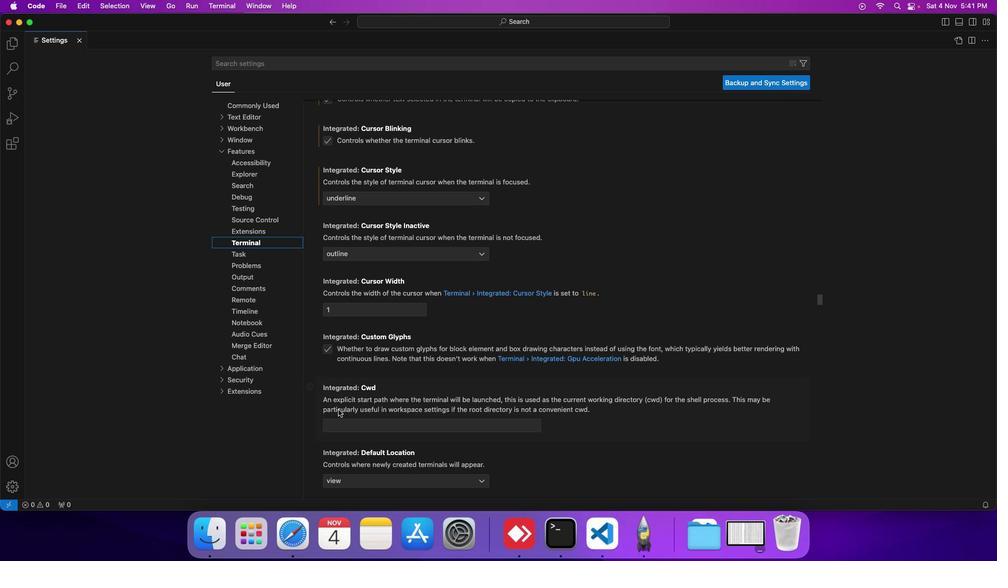 
Action: Mouse scrolled (338, 409) with delta (0, 0)
Screenshot: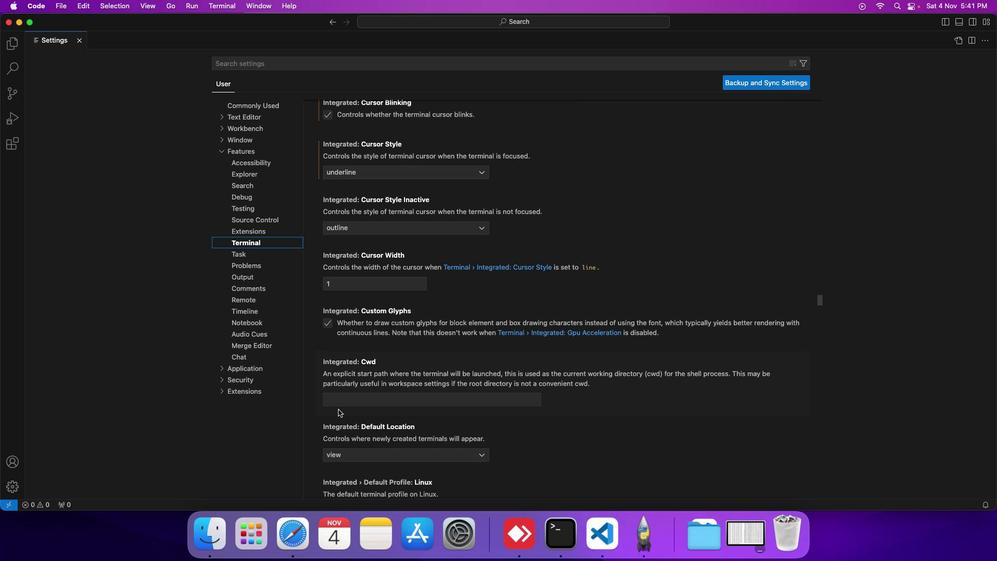 
Action: Mouse scrolled (338, 409) with delta (0, 0)
Screenshot: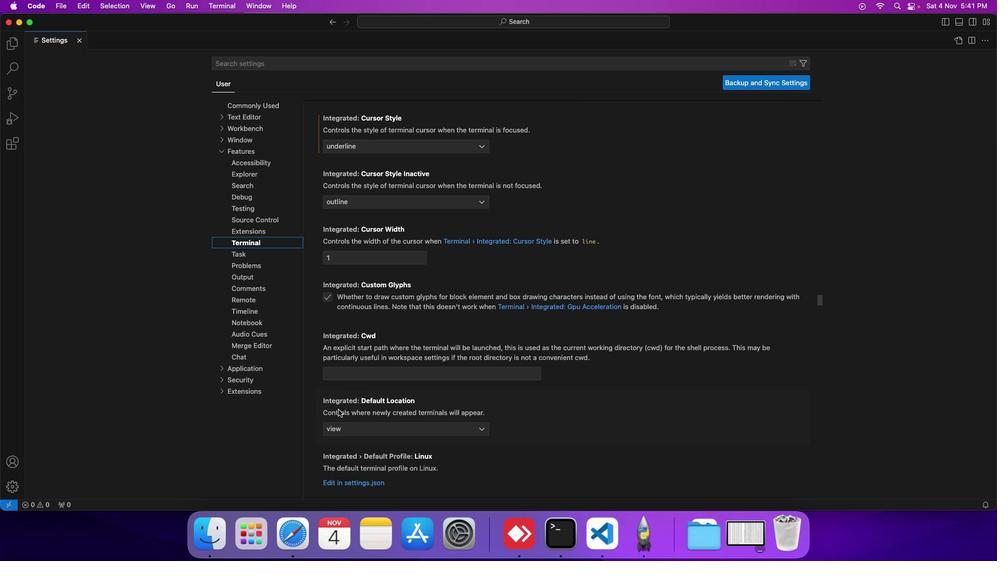 
Action: Mouse scrolled (338, 409) with delta (0, 0)
Screenshot: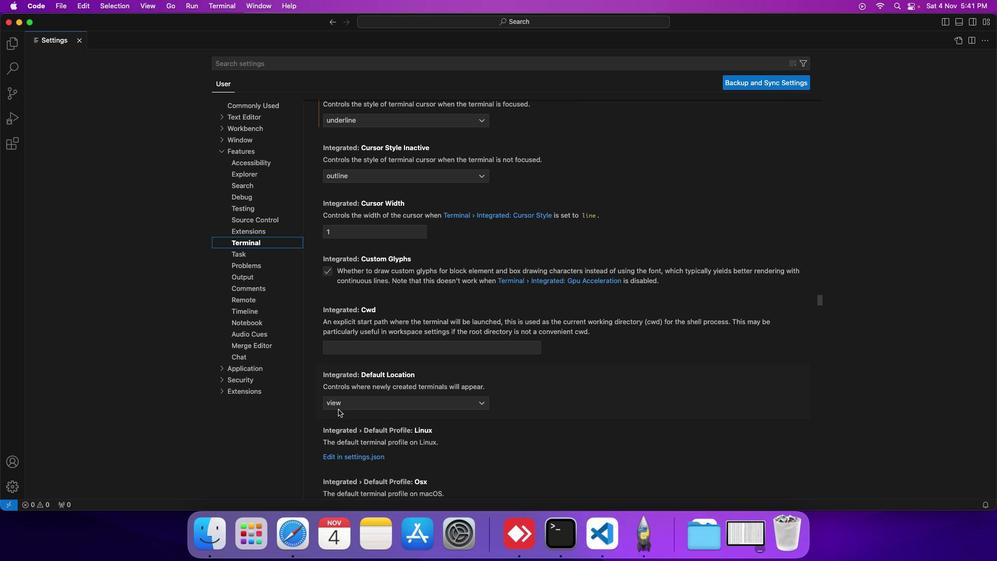 
Action: Mouse scrolled (338, 409) with delta (0, 0)
Screenshot: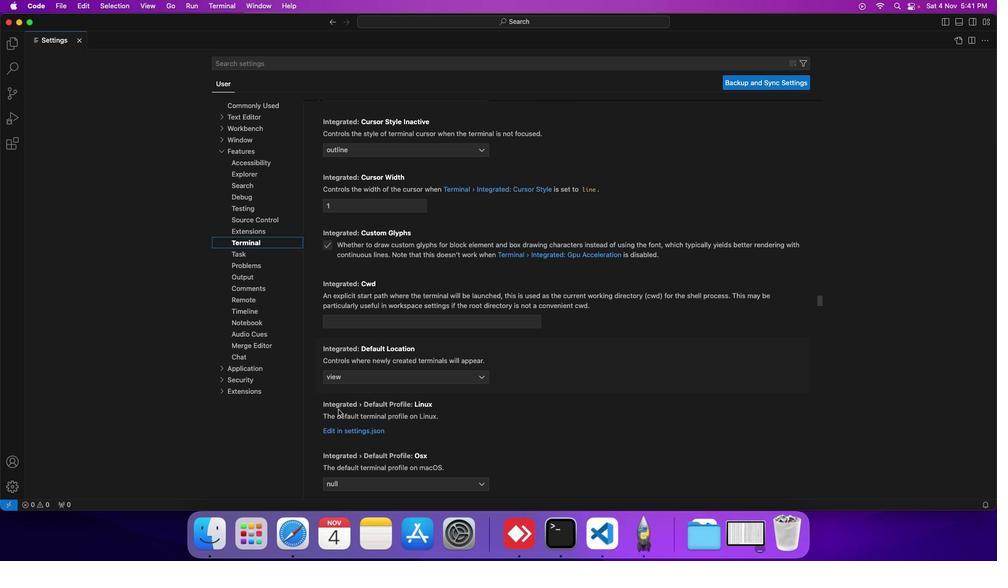 
Action: Mouse scrolled (338, 409) with delta (0, 0)
Screenshot: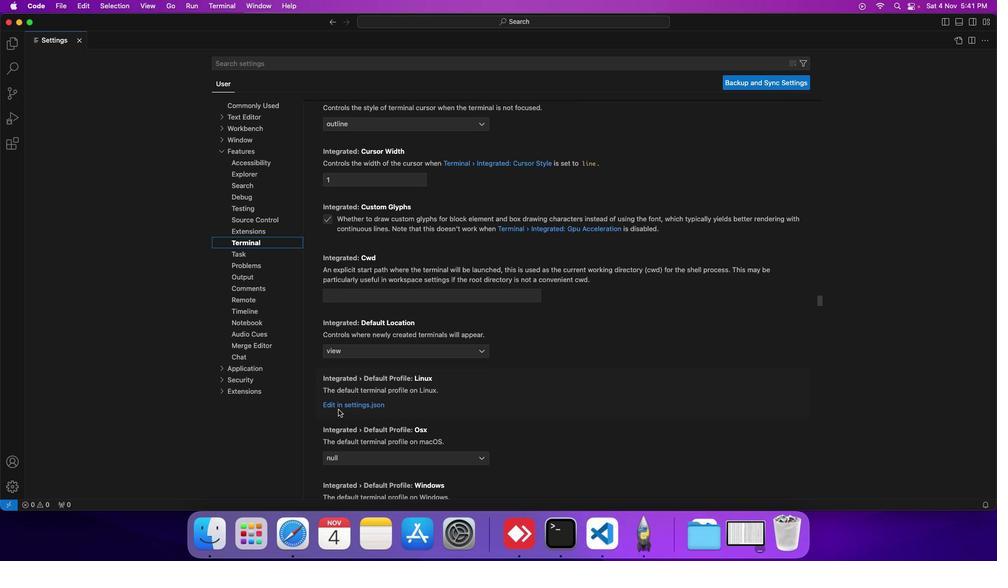 
Action: Mouse scrolled (338, 409) with delta (0, 0)
Screenshot: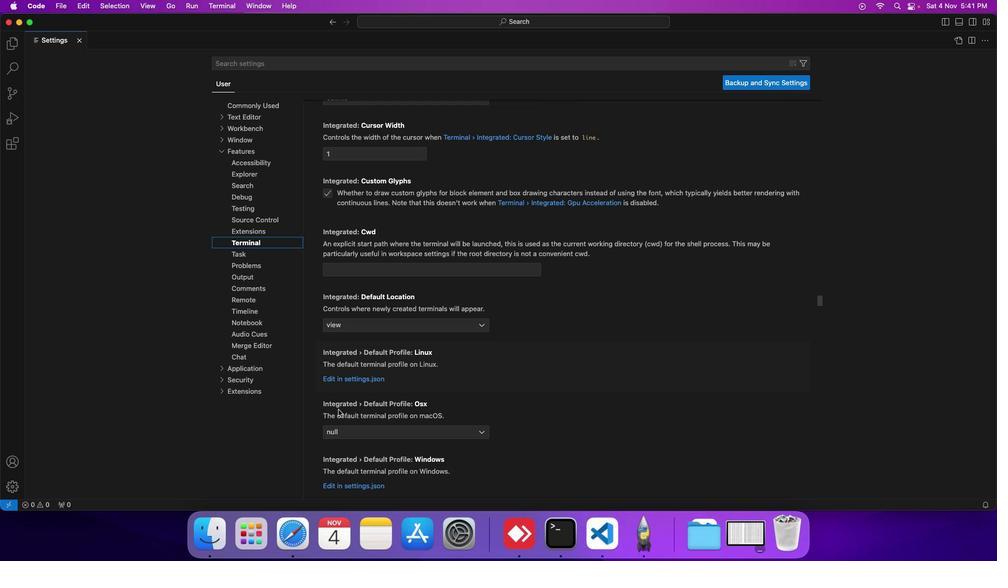 
Action: Mouse scrolled (338, 409) with delta (0, 0)
Screenshot: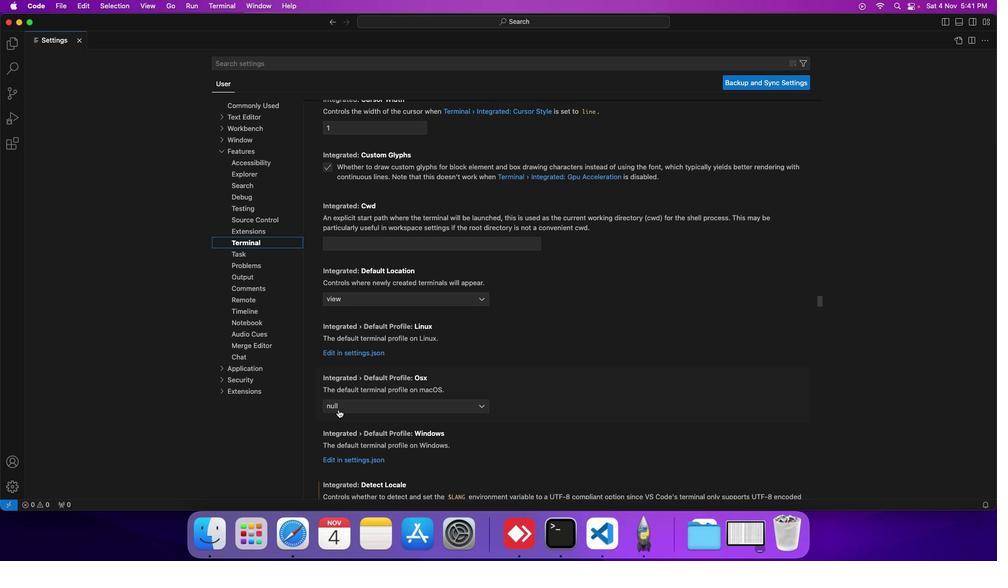 
Action: Mouse scrolled (338, 409) with delta (0, 0)
Screenshot: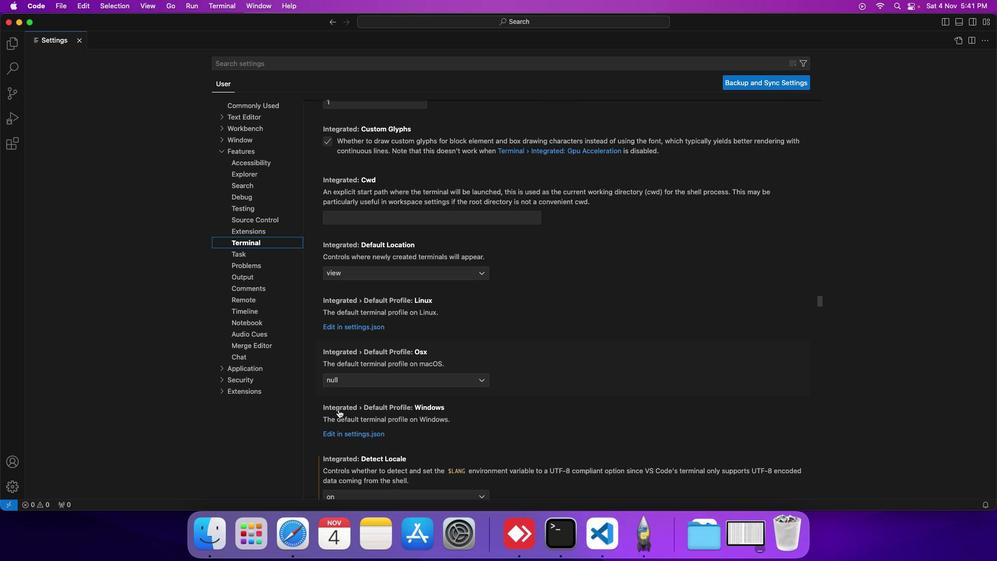
Action: Mouse scrolled (338, 409) with delta (0, 0)
Screenshot: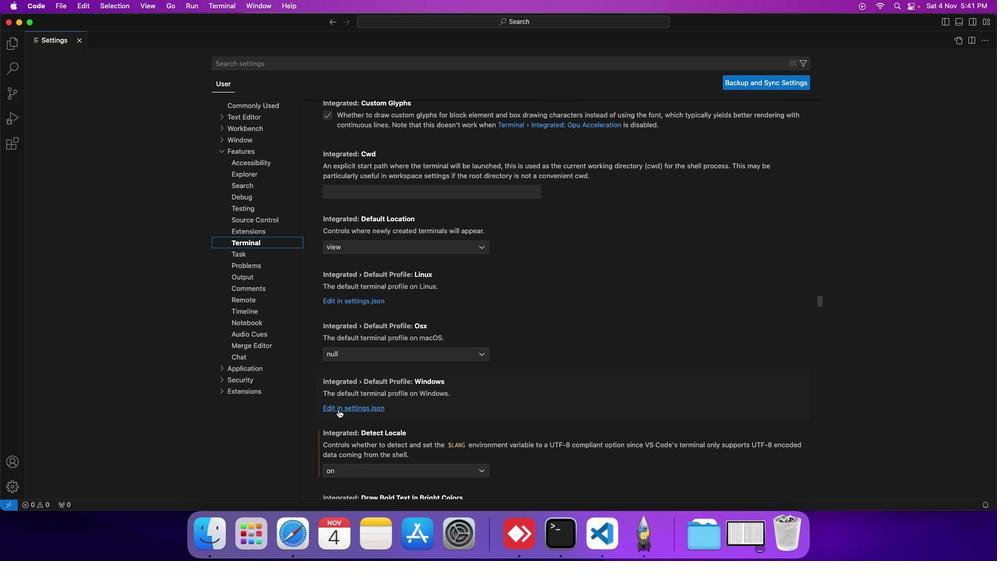 
Action: Mouse scrolled (338, 409) with delta (0, 0)
Screenshot: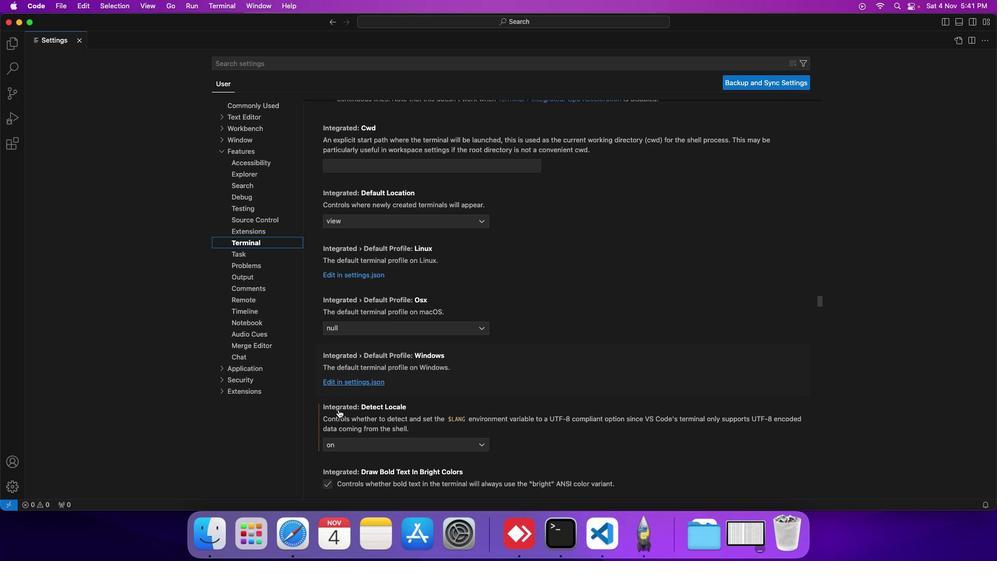 
Action: Mouse scrolled (338, 409) with delta (0, 0)
Screenshot: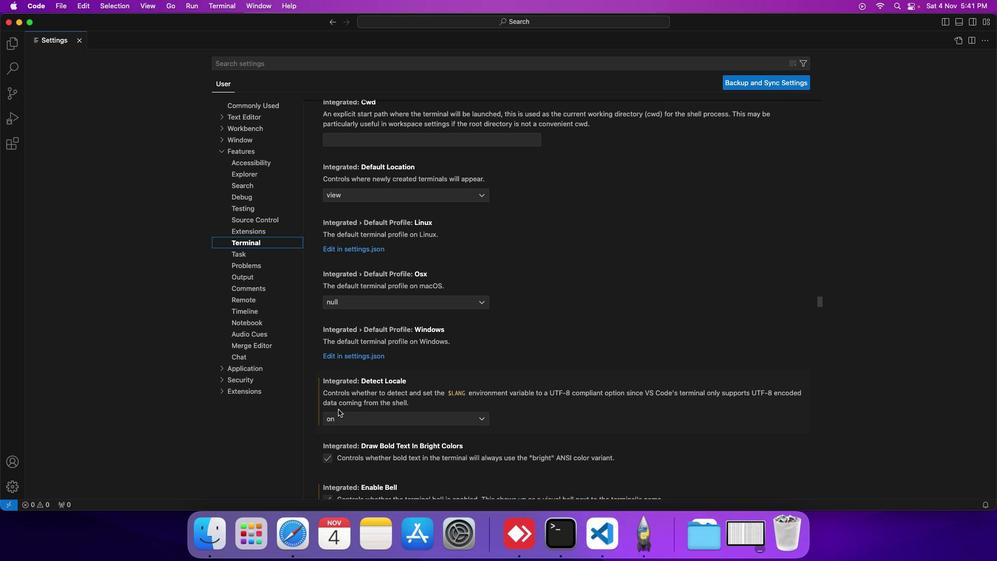 
Action: Mouse scrolled (338, 409) with delta (0, 0)
Screenshot: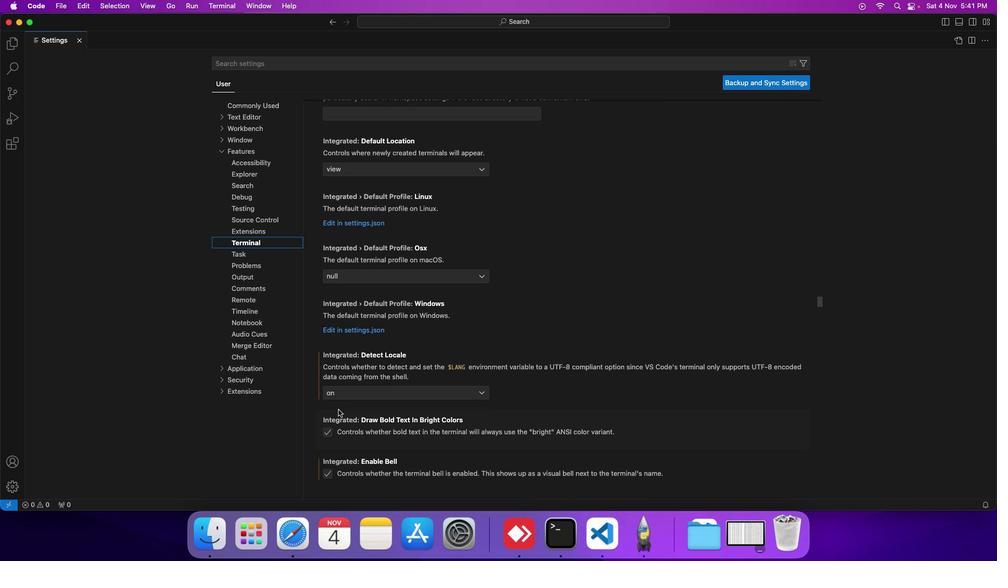 
Action: Mouse scrolled (338, 409) with delta (0, 0)
Screenshot: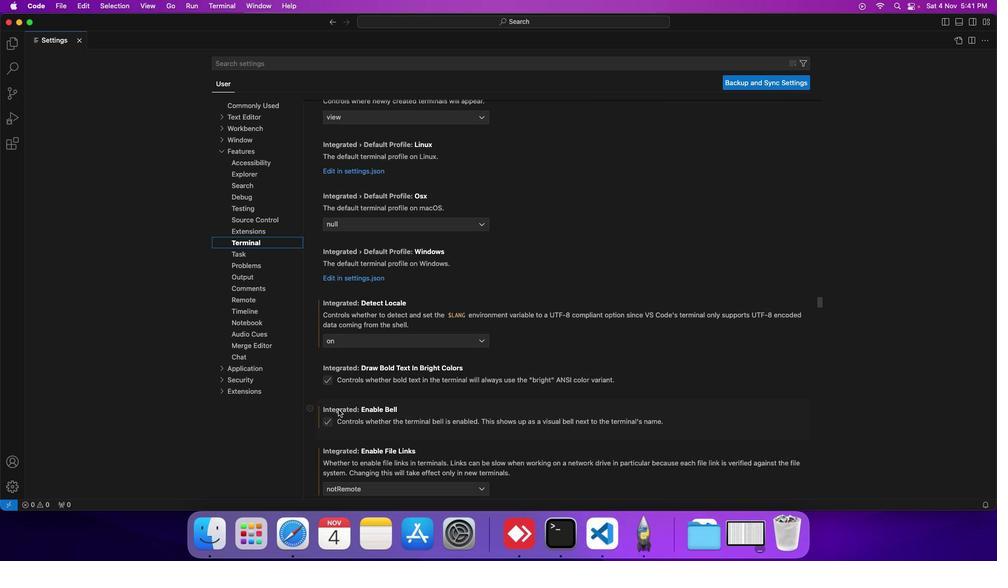 
Action: Mouse scrolled (338, 409) with delta (0, 0)
Screenshot: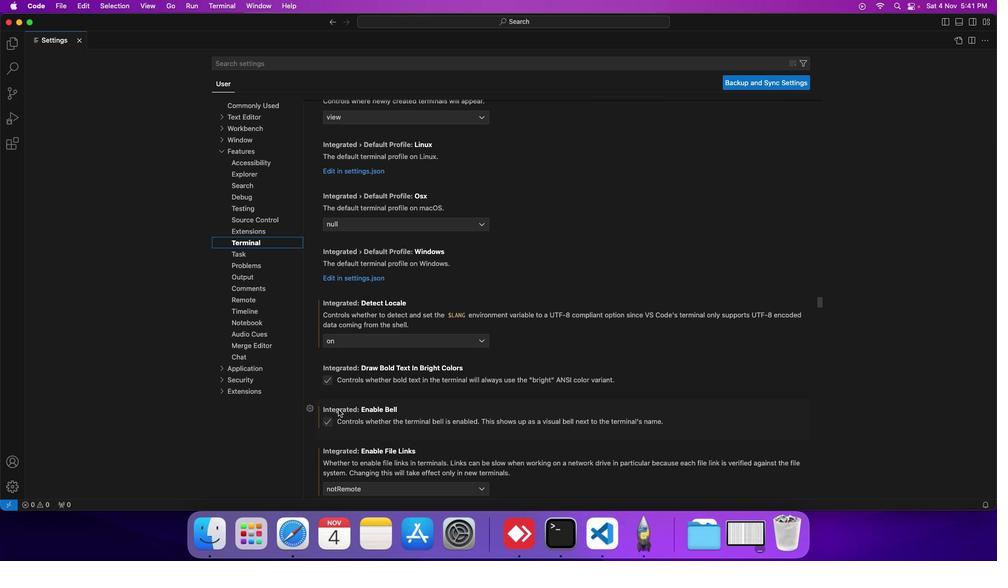 
Action: Mouse scrolled (338, 409) with delta (0, 0)
Screenshot: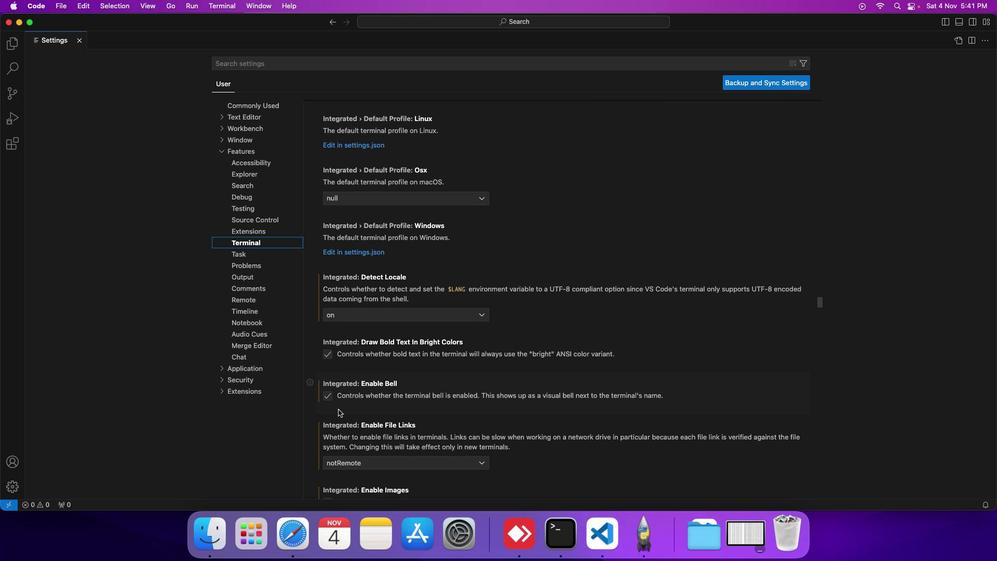 
Action: Mouse scrolled (338, 409) with delta (0, 0)
Screenshot: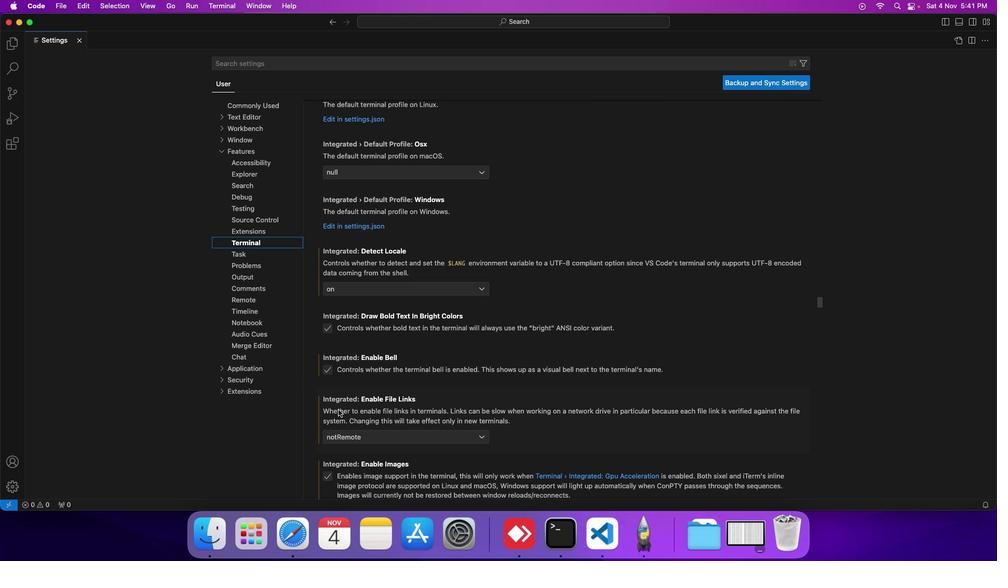 
Action: Mouse scrolled (338, 409) with delta (0, 0)
Screenshot: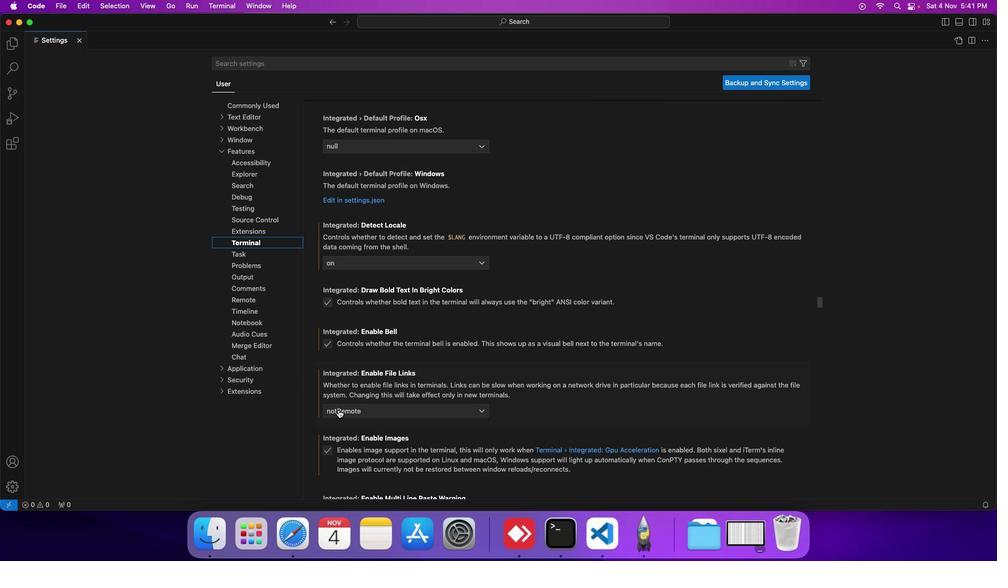 
Action: Mouse scrolled (338, 409) with delta (0, 0)
Screenshot: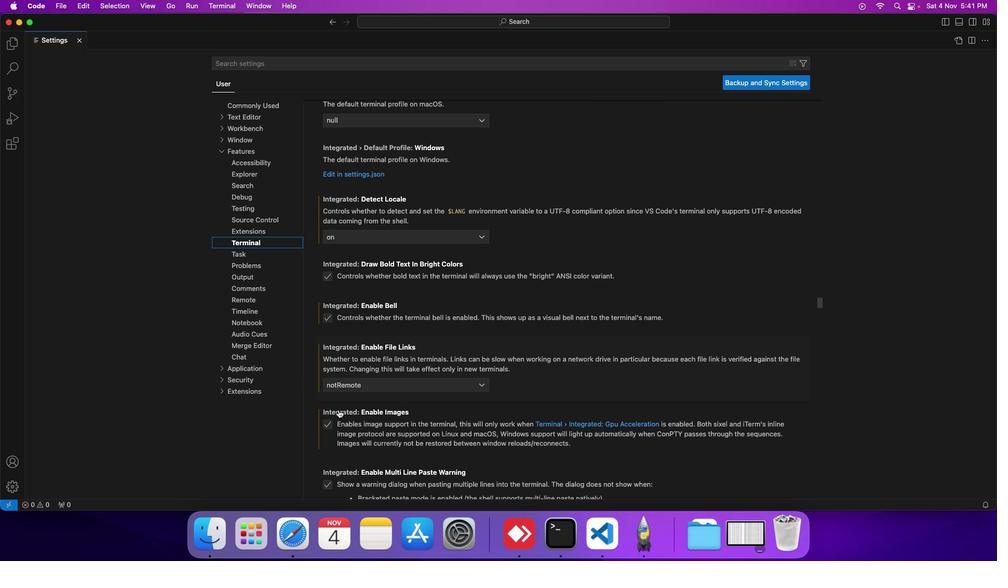 
Action: Mouse scrolled (338, 409) with delta (0, 0)
Screenshot: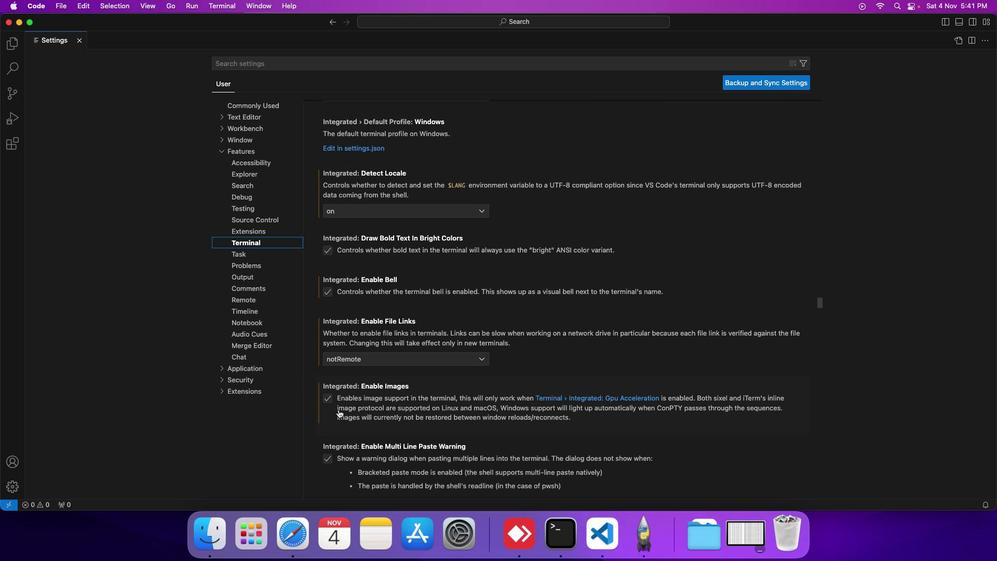
Action: Mouse scrolled (338, 409) with delta (0, 0)
Screenshot: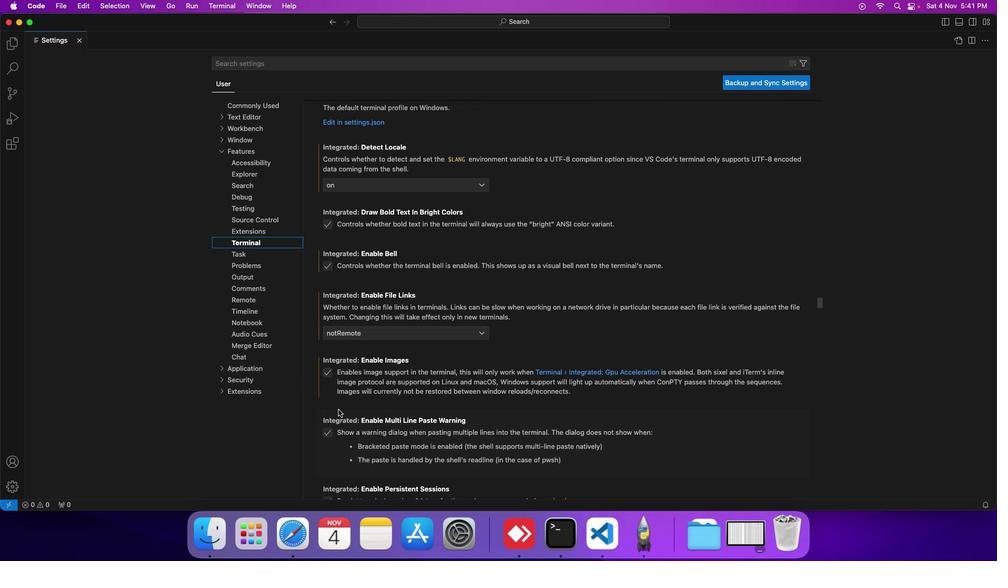 
Action: Mouse scrolled (338, 409) with delta (0, 0)
Screenshot: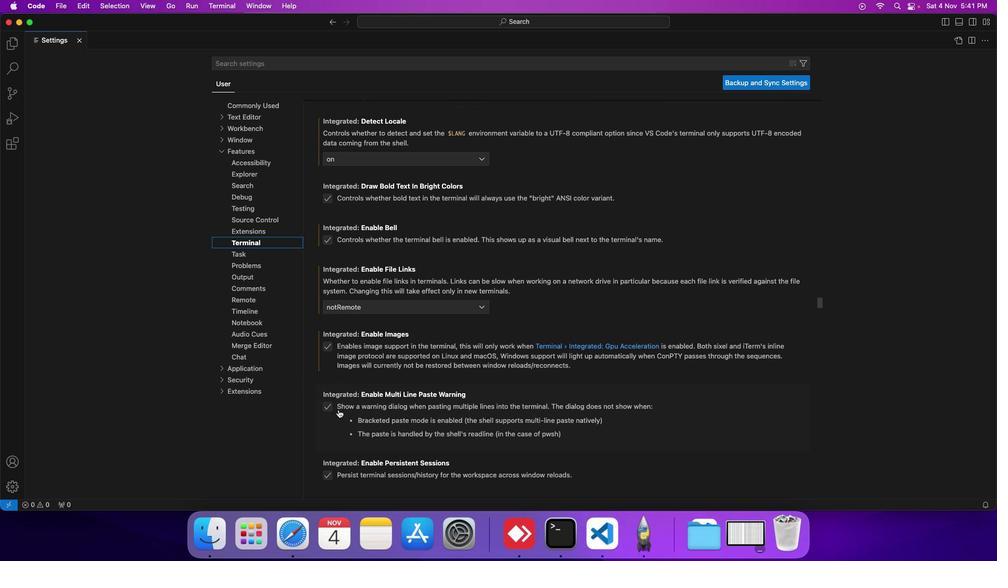 
Action: Mouse scrolled (338, 409) with delta (0, 0)
Screenshot: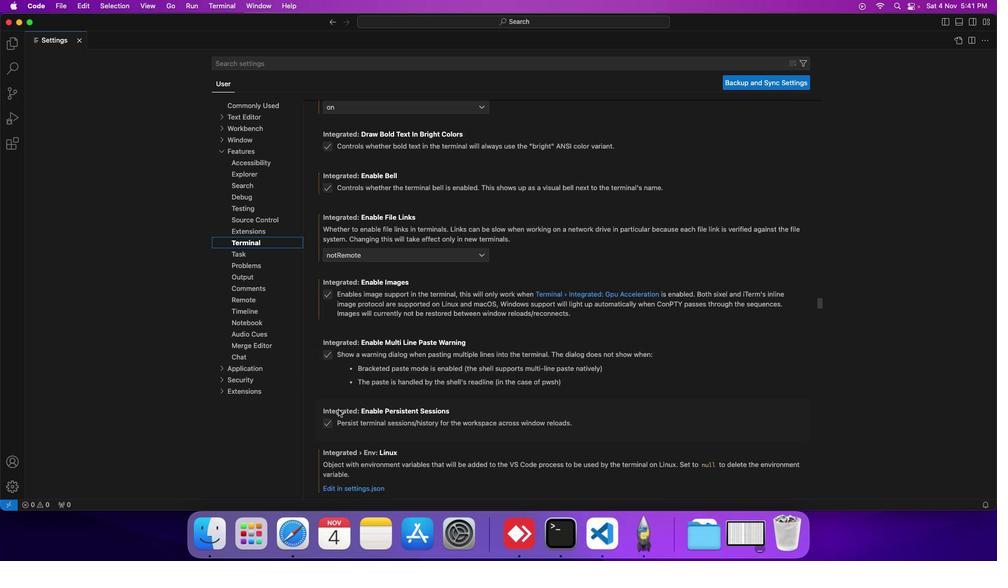 
Action: Mouse scrolled (338, 409) with delta (0, 0)
Screenshot: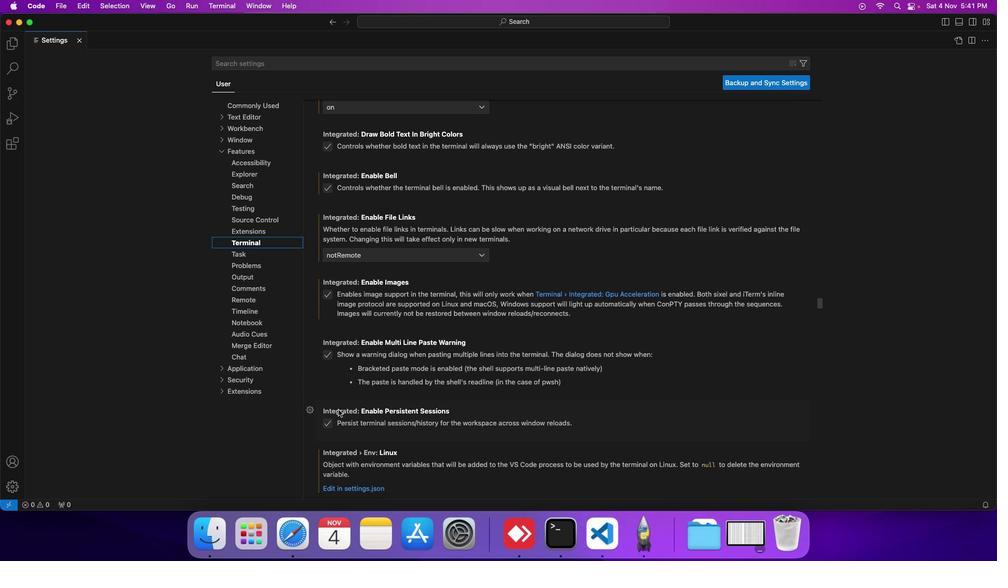 
Action: Mouse scrolled (338, 409) with delta (0, 0)
Screenshot: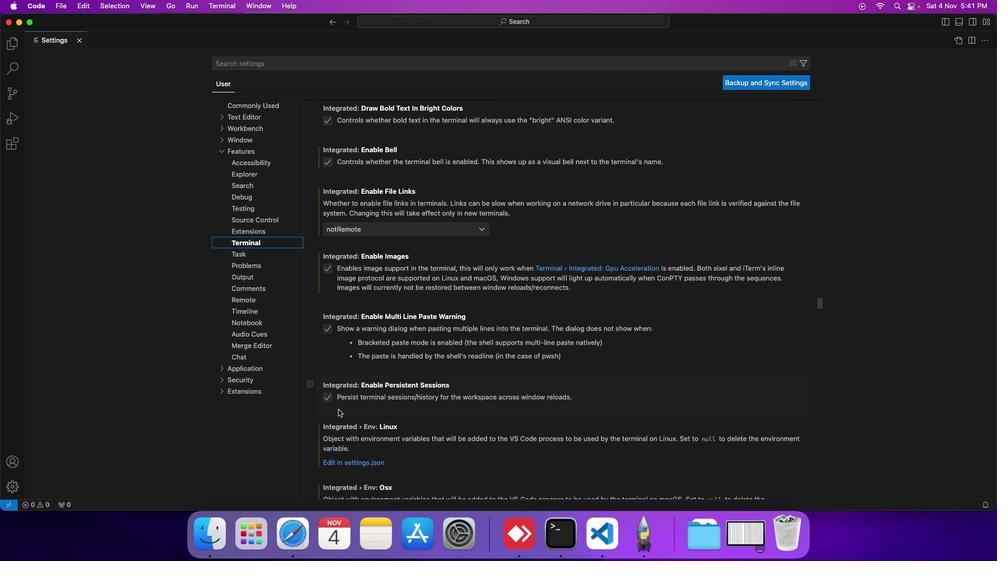 
Action: Mouse scrolled (338, 409) with delta (0, 0)
Screenshot: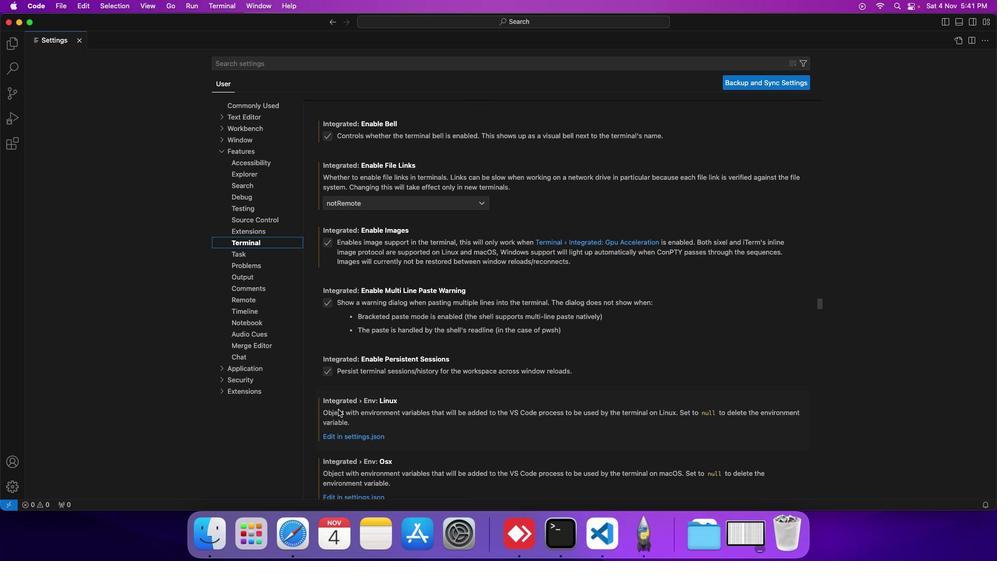 
Action: Mouse scrolled (338, 409) with delta (0, 0)
Screenshot: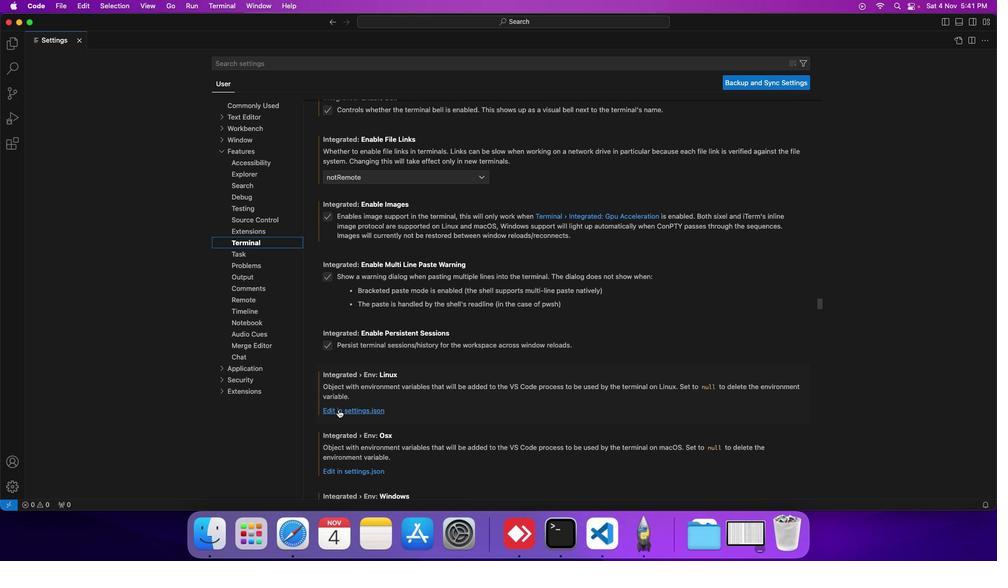 
Action: Mouse scrolled (338, 409) with delta (0, 0)
Screenshot: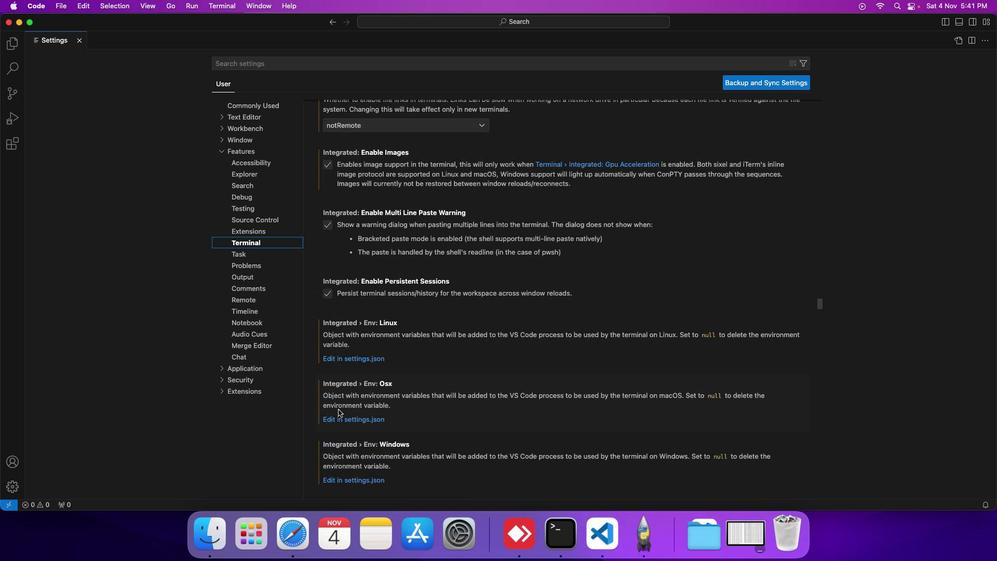 
Action: Mouse scrolled (338, 409) with delta (0, 0)
Screenshot: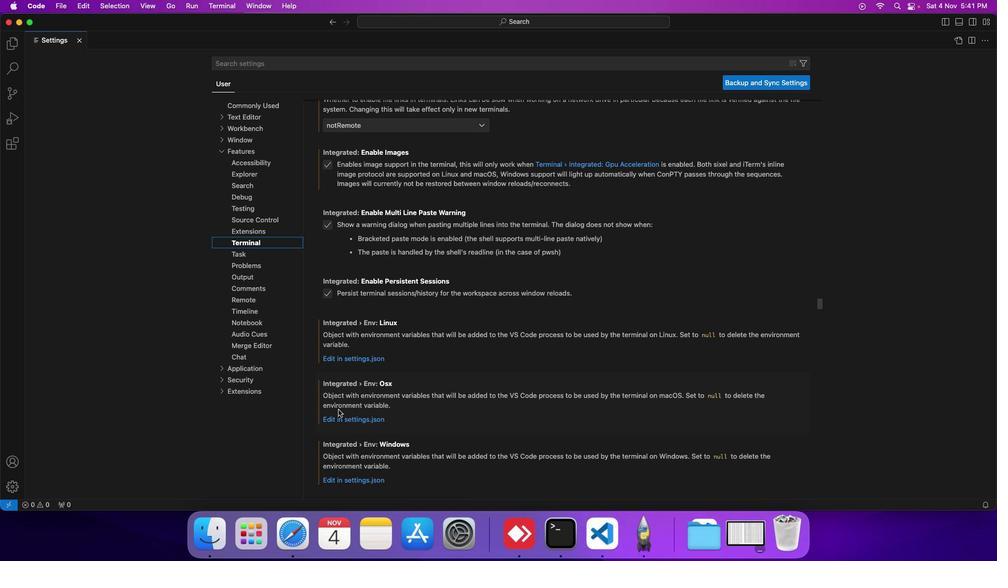 
Action: Mouse scrolled (338, 409) with delta (0, 0)
Screenshot: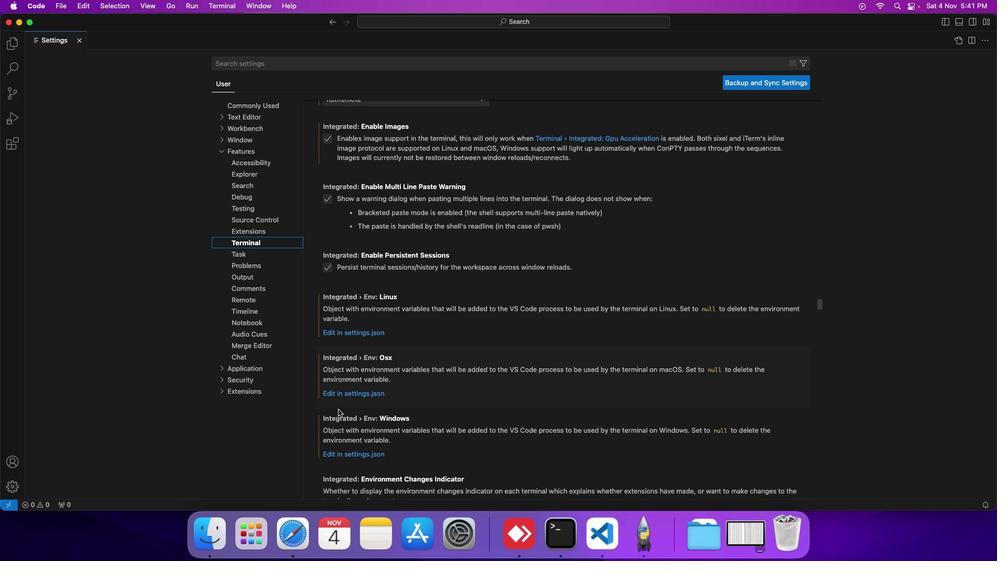 
Action: Mouse scrolled (338, 409) with delta (0, 0)
Screenshot: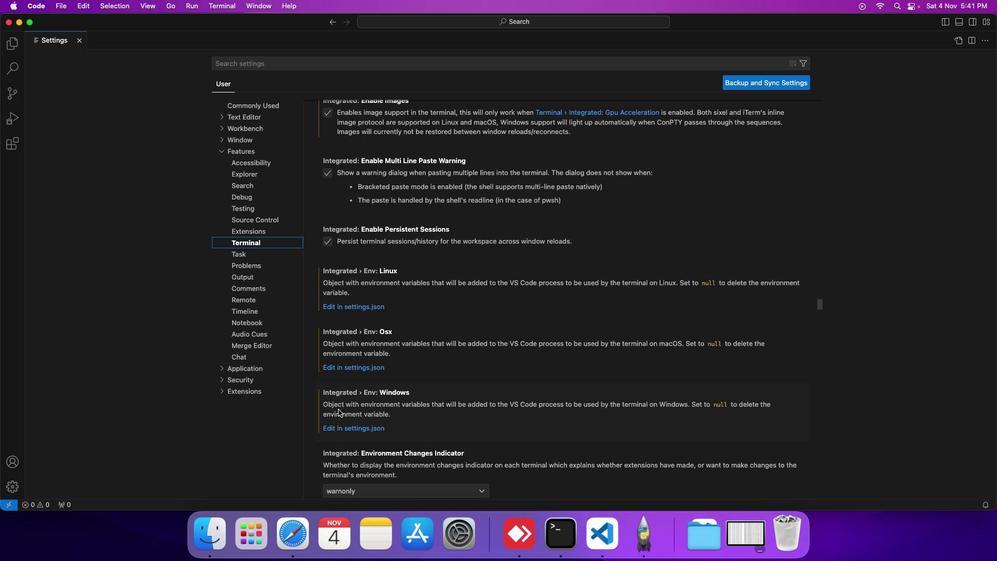 
Action: Mouse scrolled (338, 409) with delta (0, 0)
Screenshot: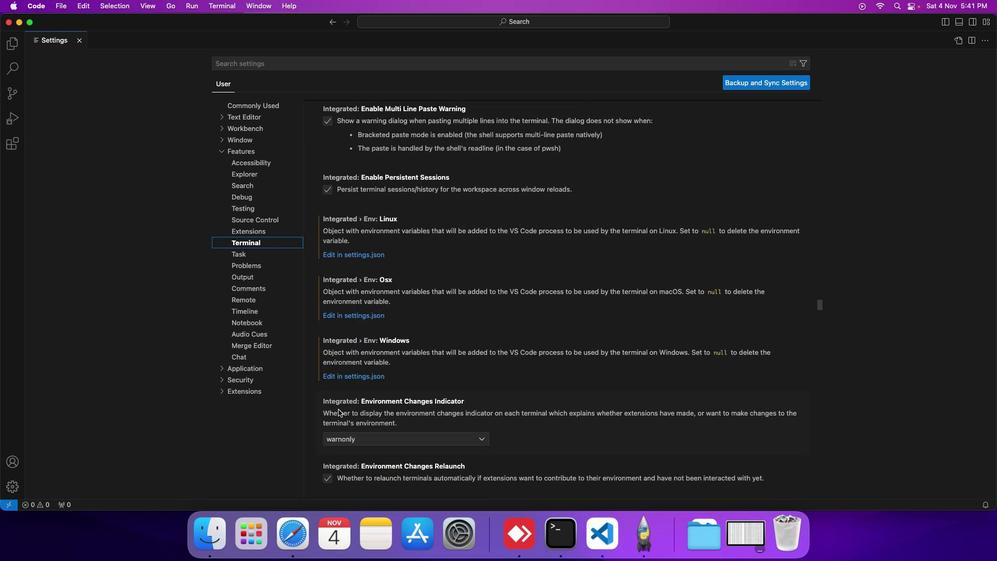 
Action: Mouse scrolled (338, 409) with delta (0, 0)
Screenshot: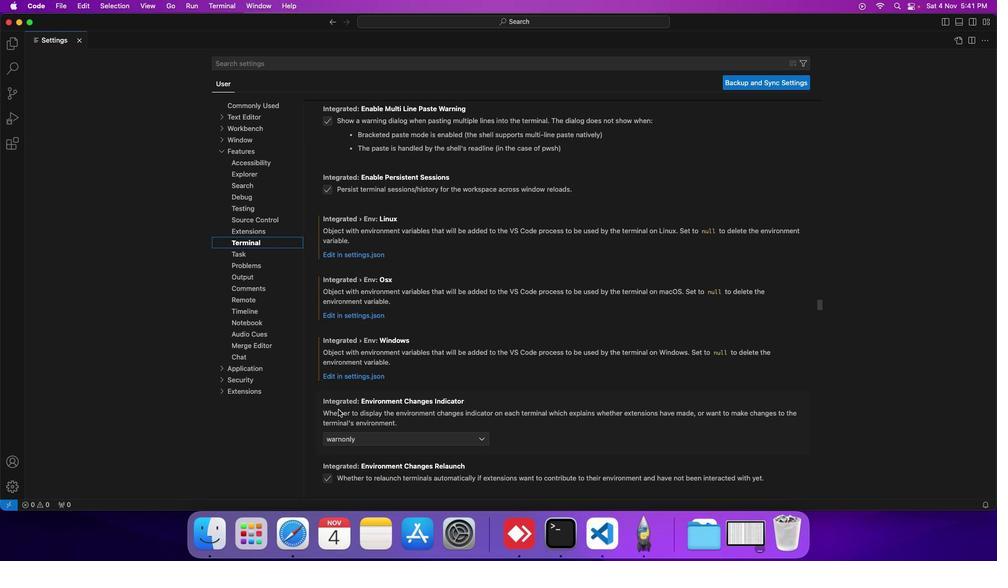 
Action: Mouse scrolled (338, 409) with delta (0, 0)
Screenshot: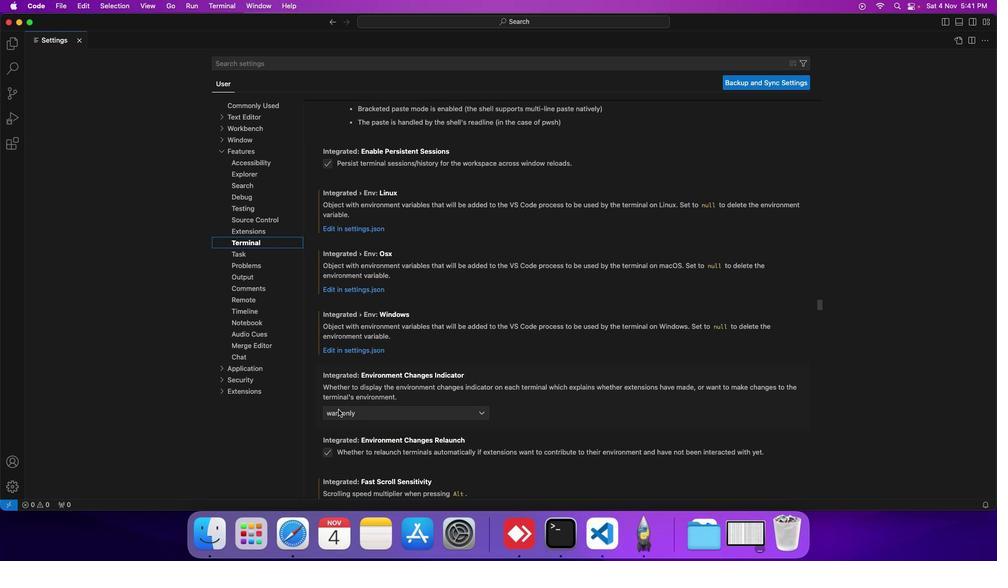 
Action: Mouse scrolled (338, 409) with delta (0, 0)
Screenshot: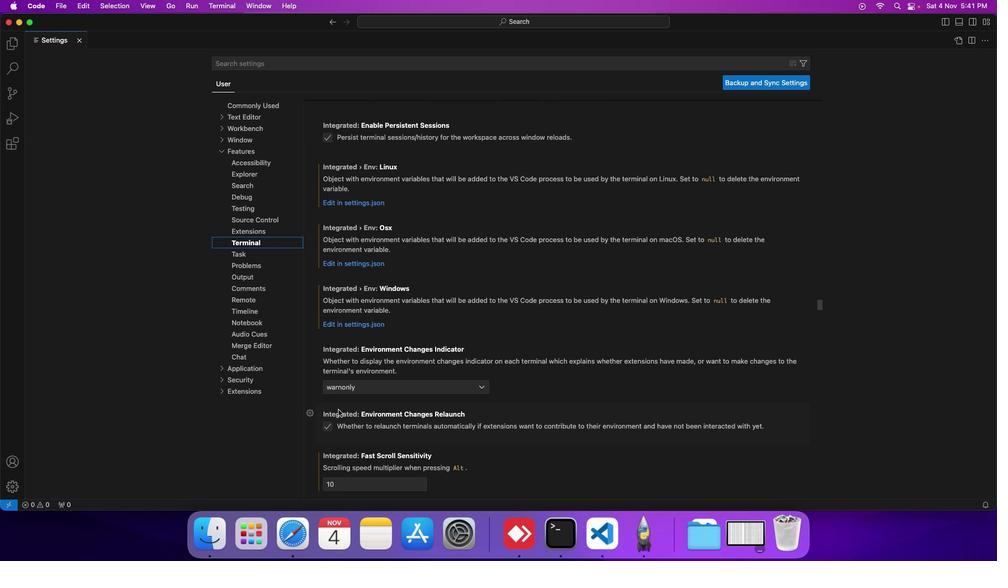 
Action: Mouse scrolled (338, 409) with delta (0, 0)
Screenshot: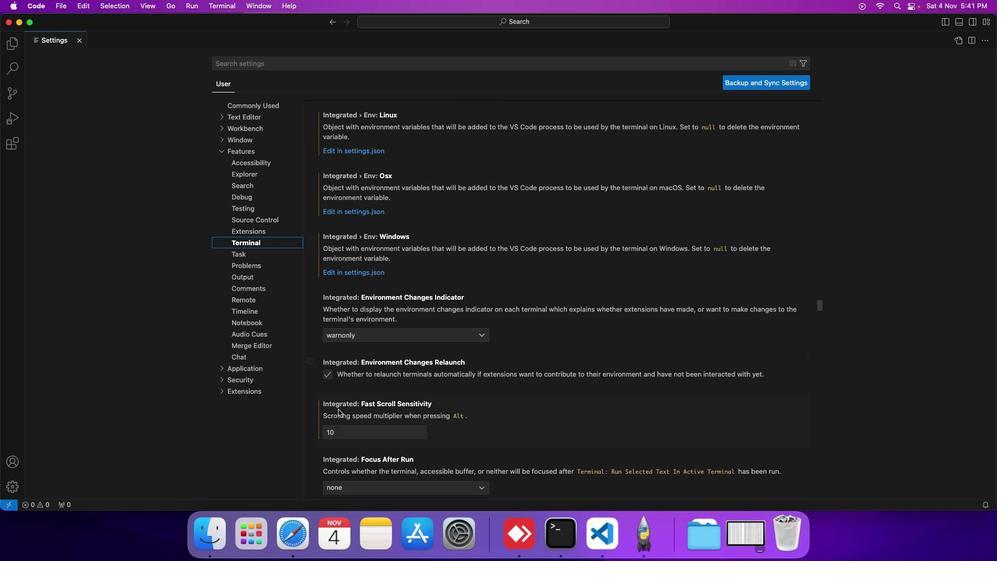 
Action: Mouse scrolled (338, 409) with delta (0, 0)
Screenshot: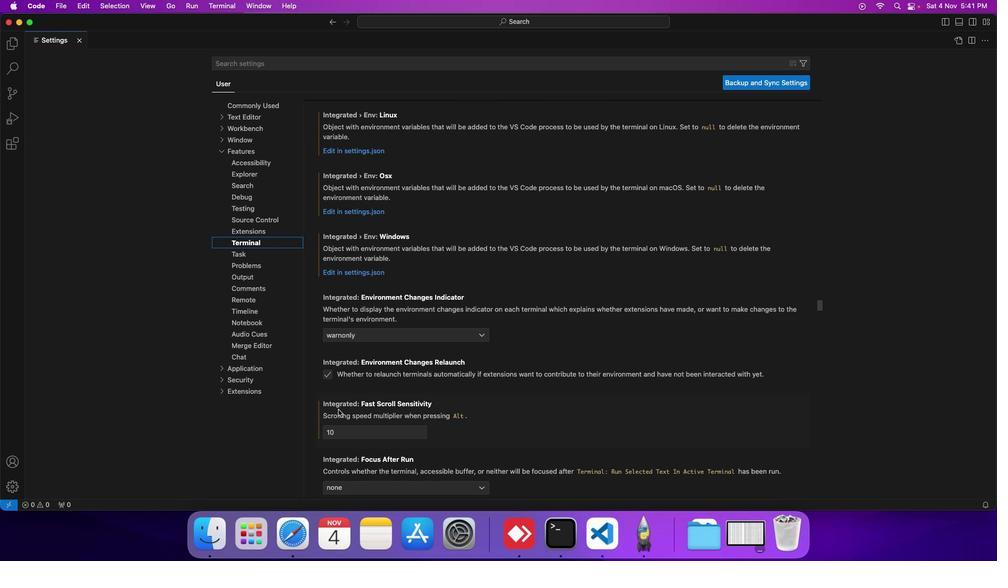 
Action: Mouse scrolled (338, 409) with delta (0, 0)
Screenshot: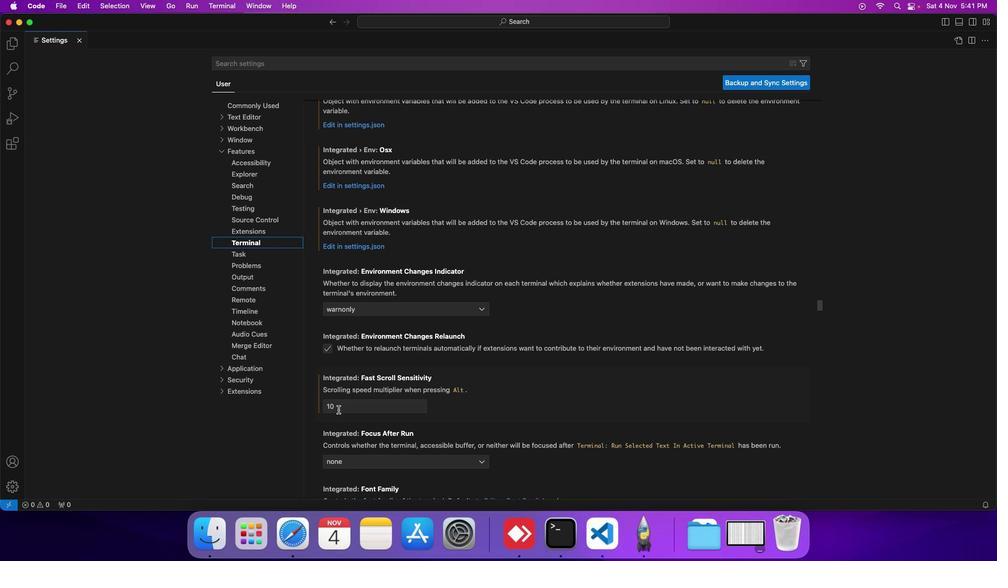 
Action: Mouse scrolled (338, 409) with delta (0, 0)
Screenshot: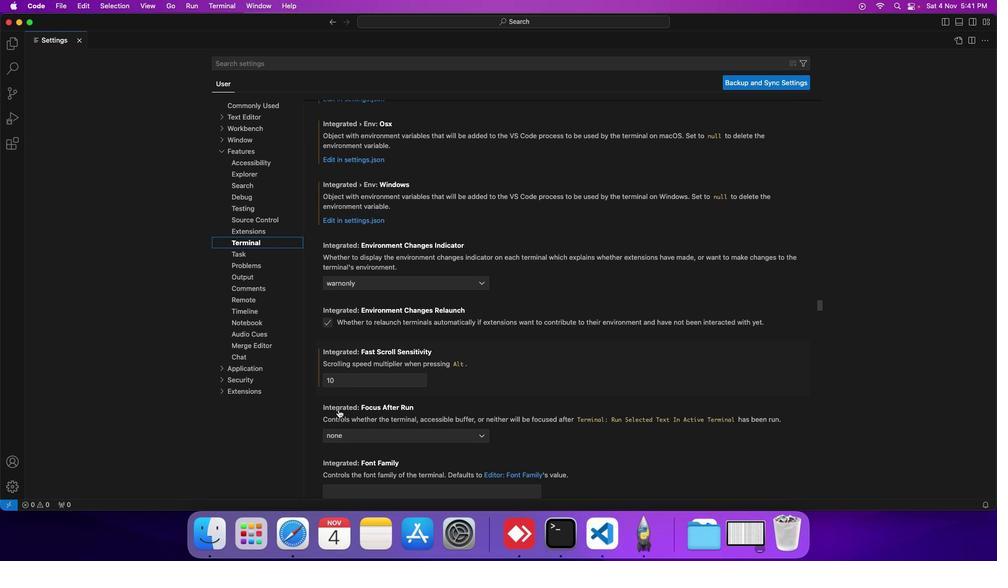 
Action: Mouse scrolled (338, 409) with delta (0, 0)
Screenshot: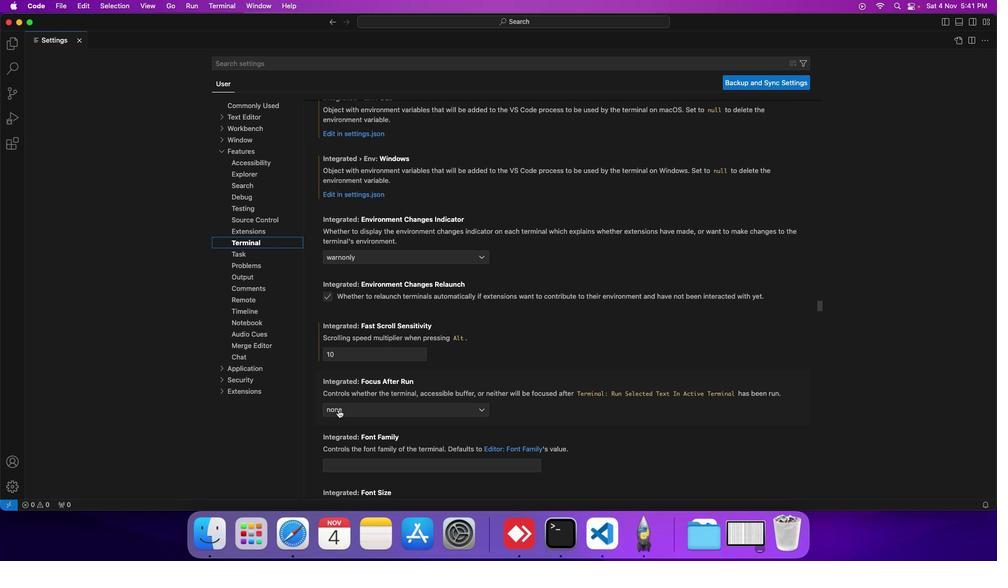 
Action: Mouse scrolled (338, 409) with delta (0, 0)
Screenshot: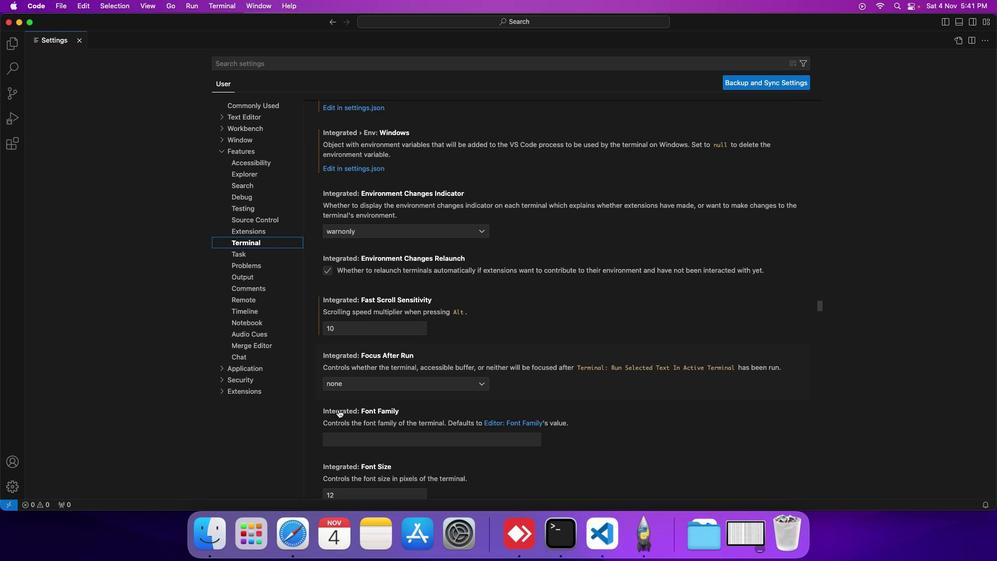
Action: Mouse scrolled (338, 409) with delta (0, 0)
Screenshot: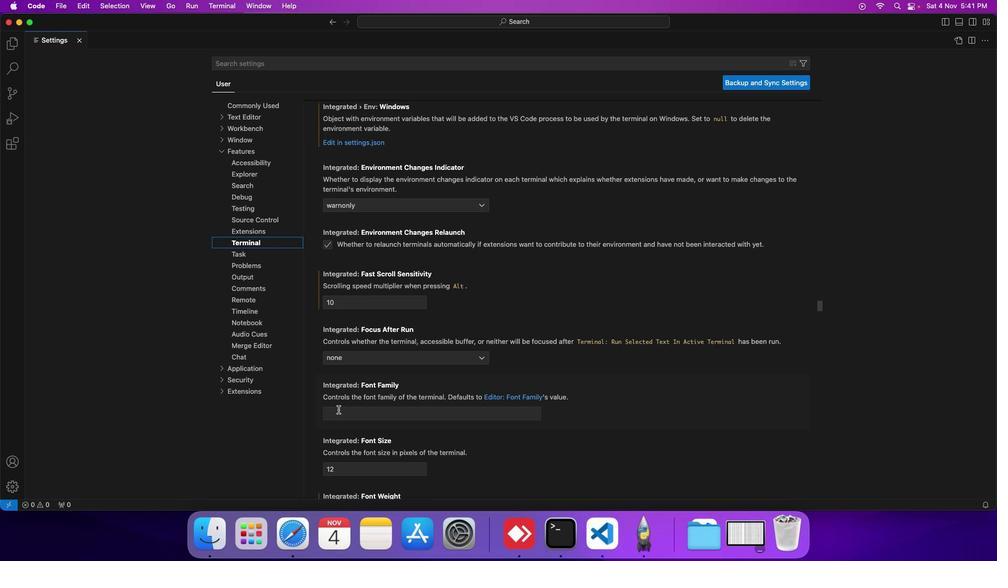 
Action: Mouse scrolled (338, 409) with delta (0, 0)
Screenshot: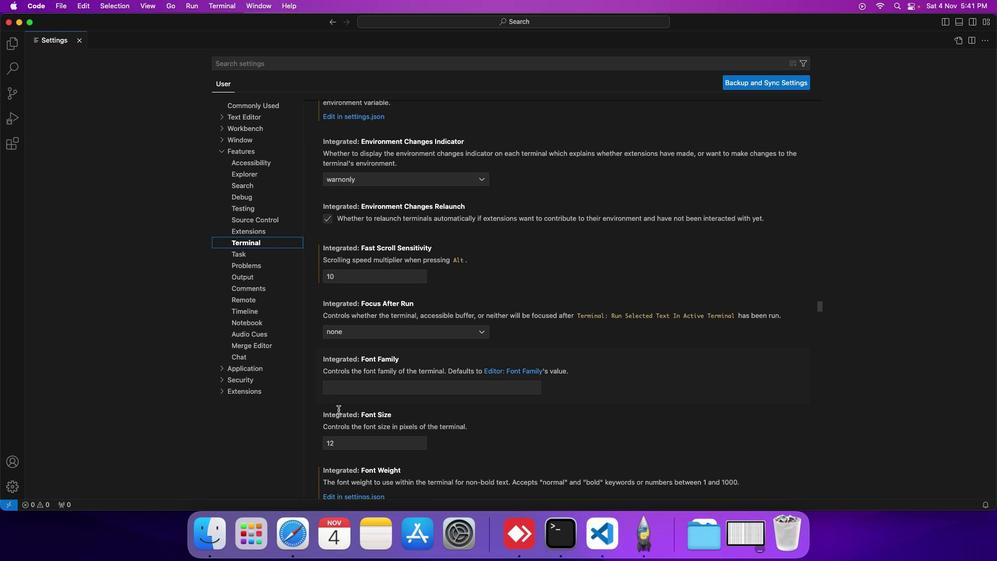 
Action: Mouse scrolled (338, 409) with delta (0, 0)
Screenshot: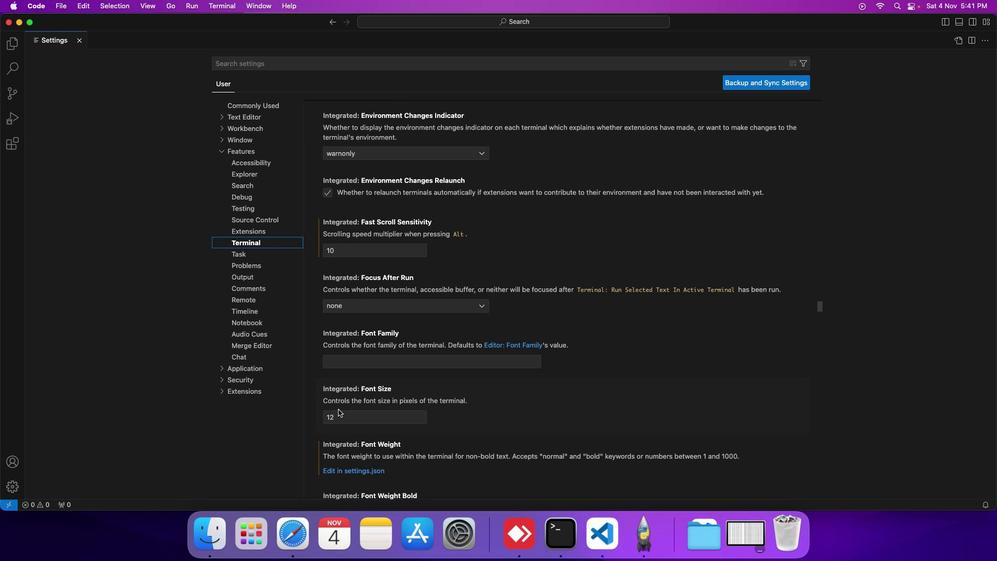 
Action: Mouse scrolled (338, 409) with delta (0, 0)
Screenshot: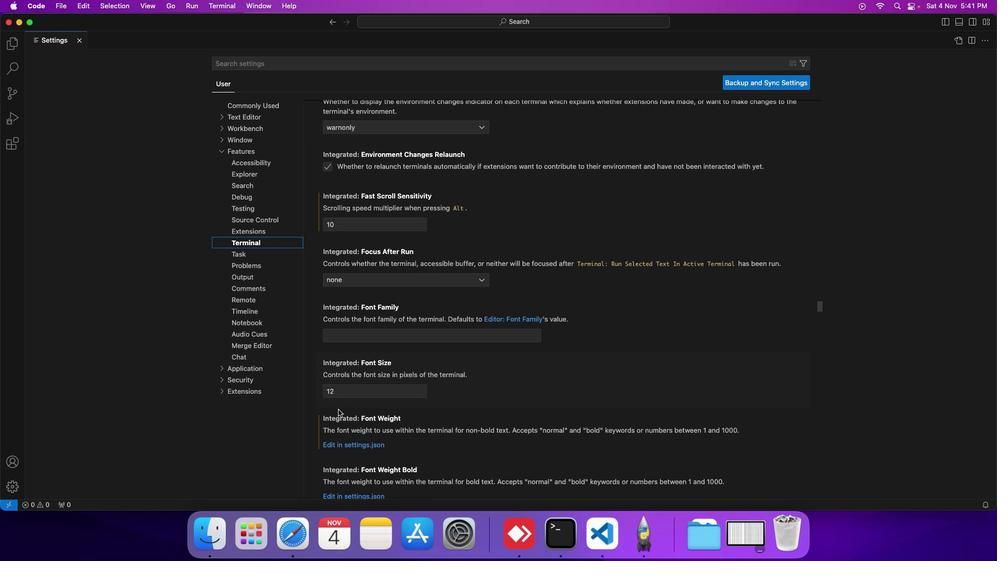 
Action: Mouse scrolled (338, 409) with delta (0, 0)
Screenshot: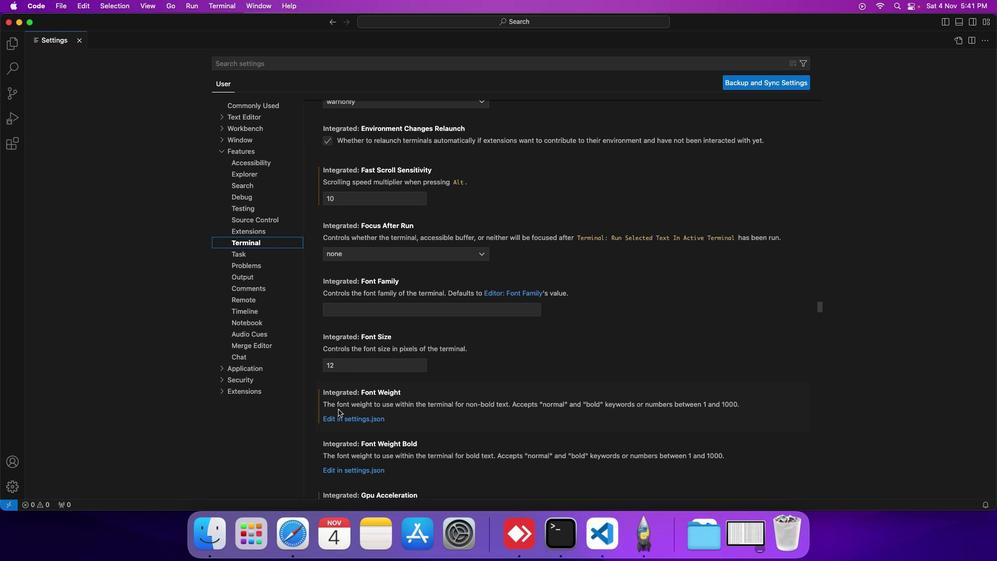 
Action: Mouse scrolled (338, 409) with delta (0, 0)
Screenshot: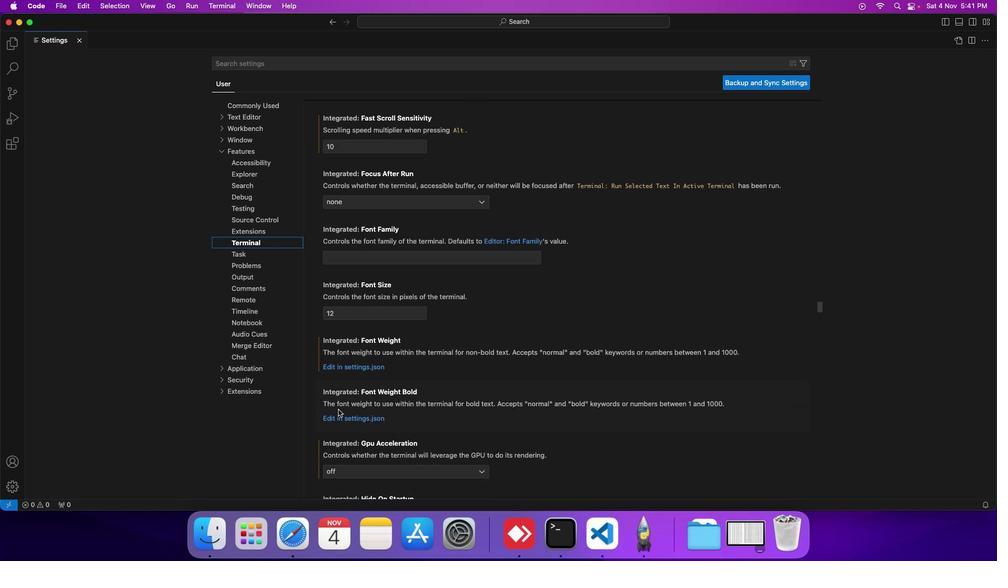 
Action: Mouse scrolled (338, 409) with delta (0, 0)
Screenshot: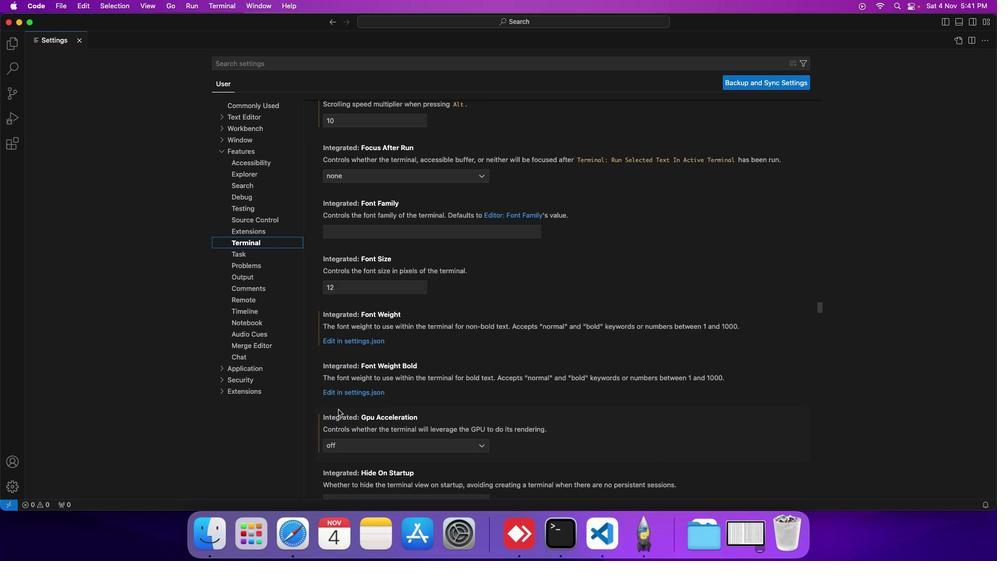 
Action: Mouse scrolled (338, 409) with delta (0, 0)
Screenshot: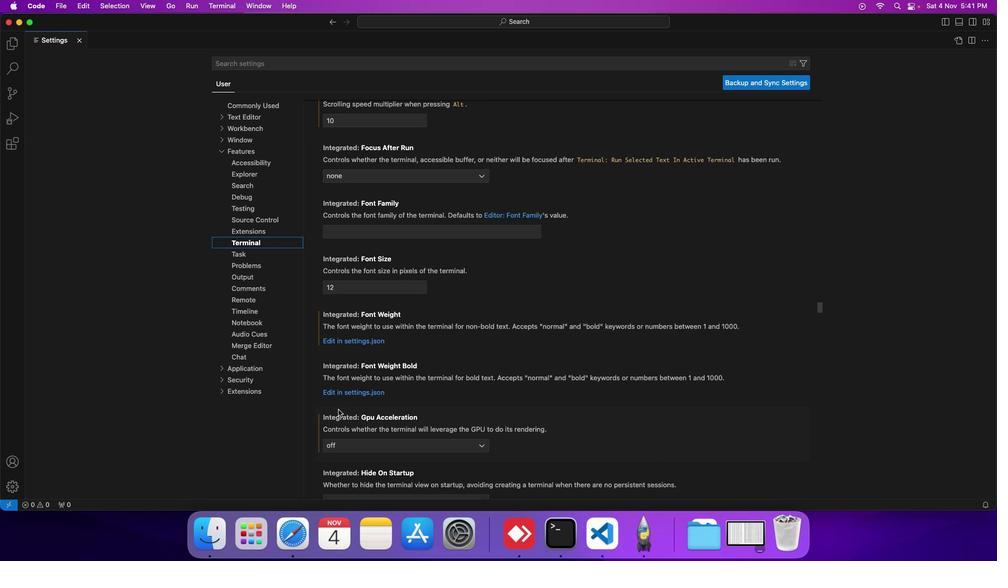 
Action: Mouse scrolled (338, 409) with delta (0, 0)
Screenshot: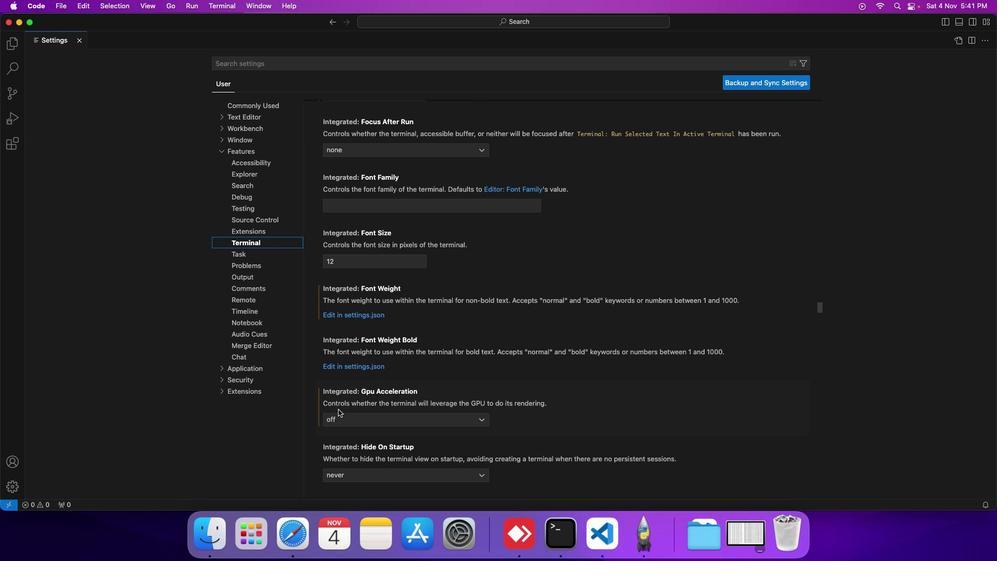 
Action: Mouse scrolled (338, 409) with delta (0, 0)
Screenshot: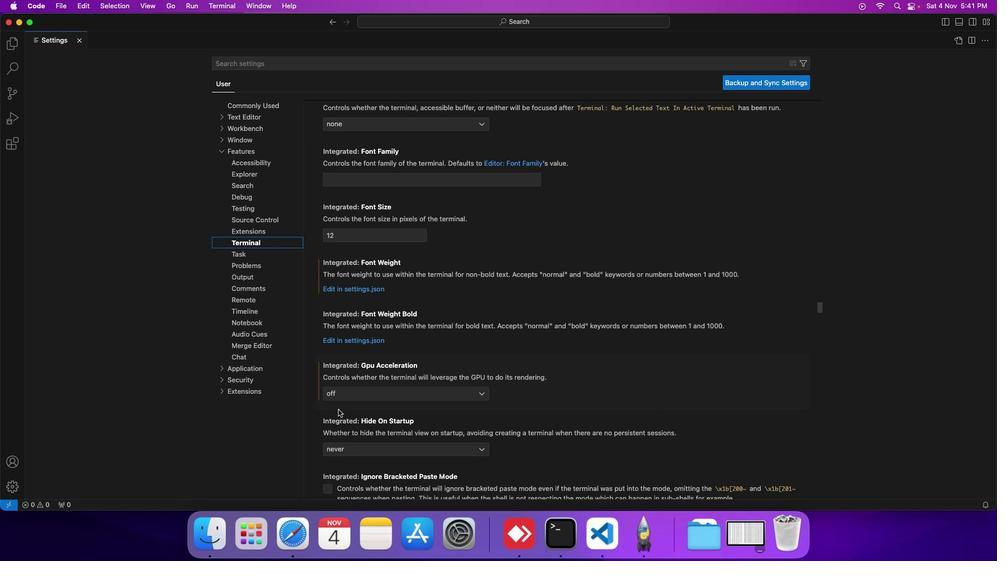 
Action: Mouse scrolled (338, 409) with delta (0, 0)
Screenshot: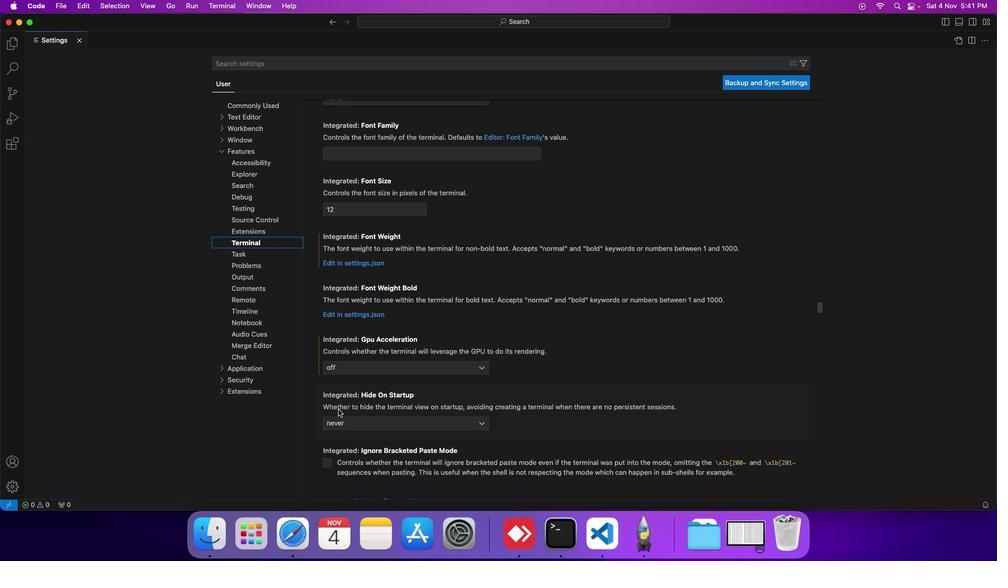
Action: Mouse scrolled (338, 409) with delta (0, 0)
Screenshot: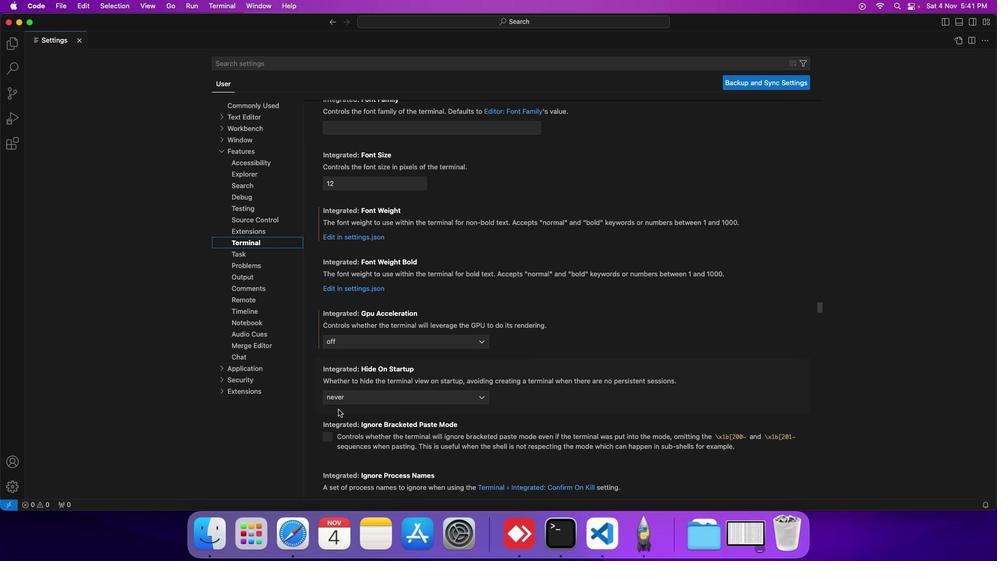 
Action: Mouse scrolled (338, 409) with delta (0, 0)
Screenshot: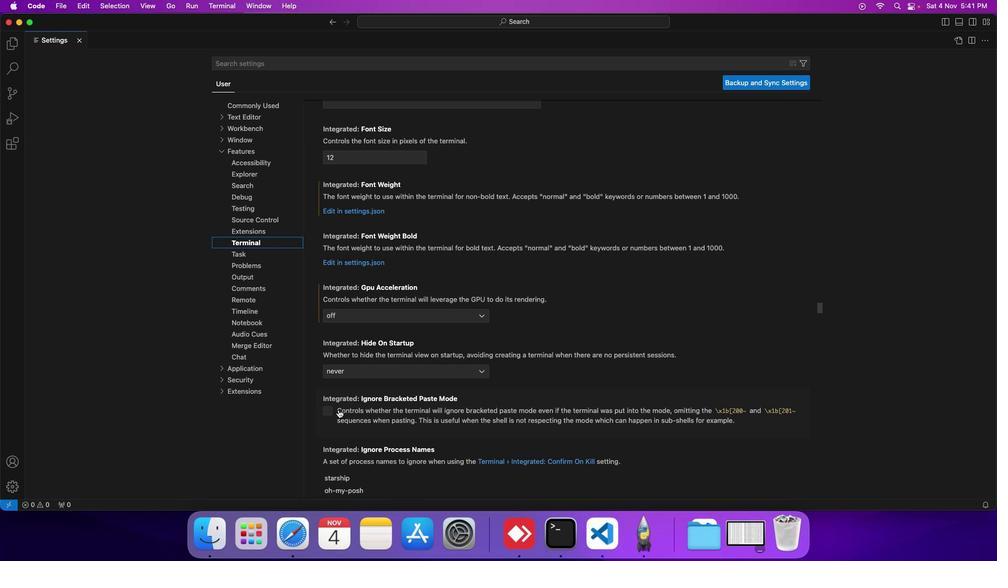 
Action: Mouse scrolled (338, 409) with delta (0, 0)
Screenshot: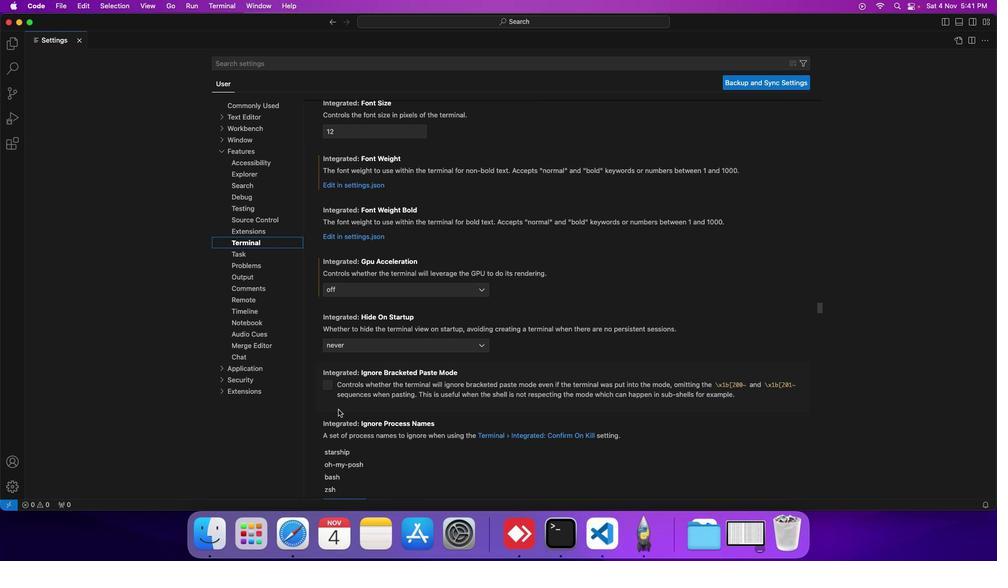 
Action: Mouse scrolled (338, 409) with delta (0, 0)
Screenshot: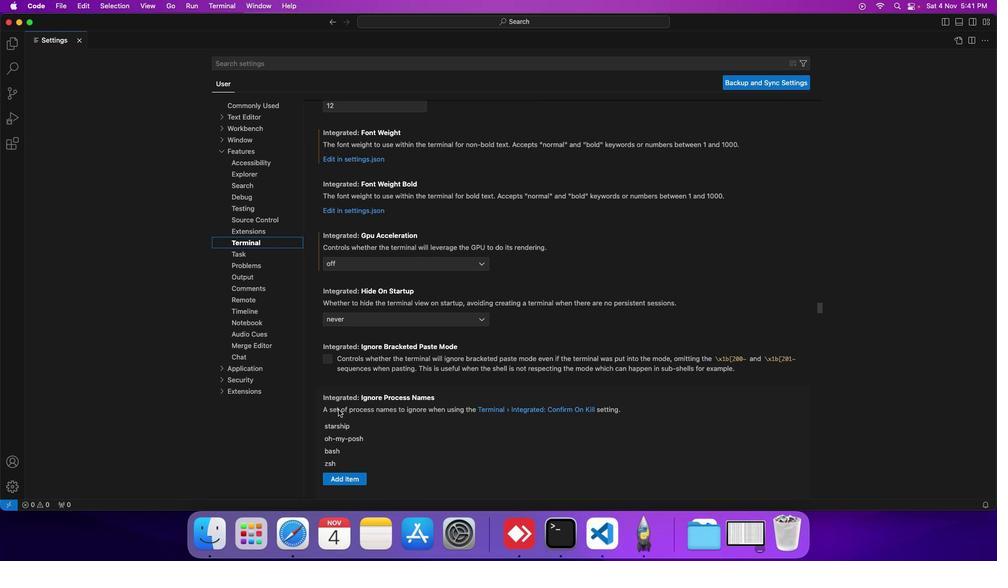 
Action: Mouse scrolled (338, 409) with delta (0, 0)
Screenshot: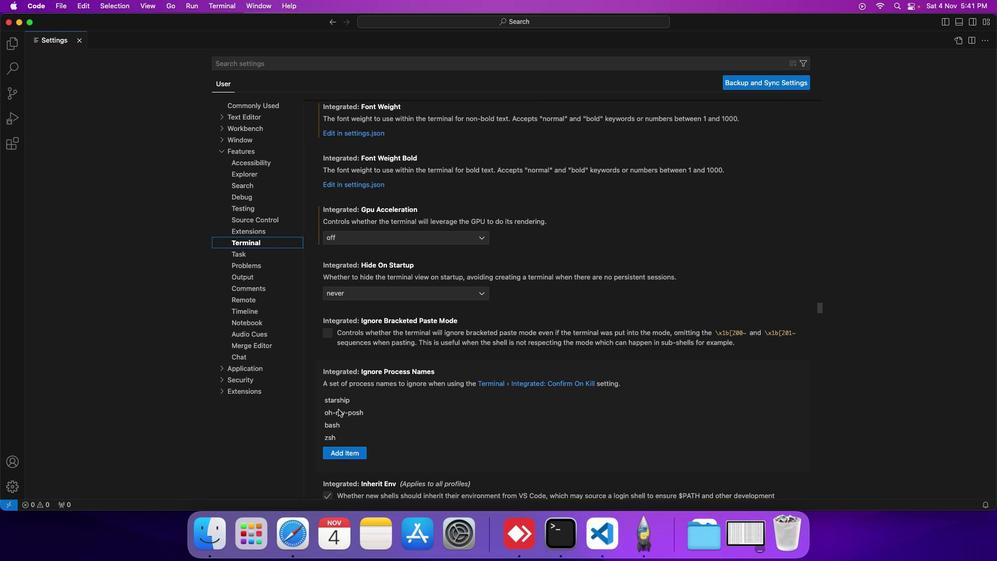
Action: Mouse scrolled (338, 409) with delta (0, 0)
Screenshot: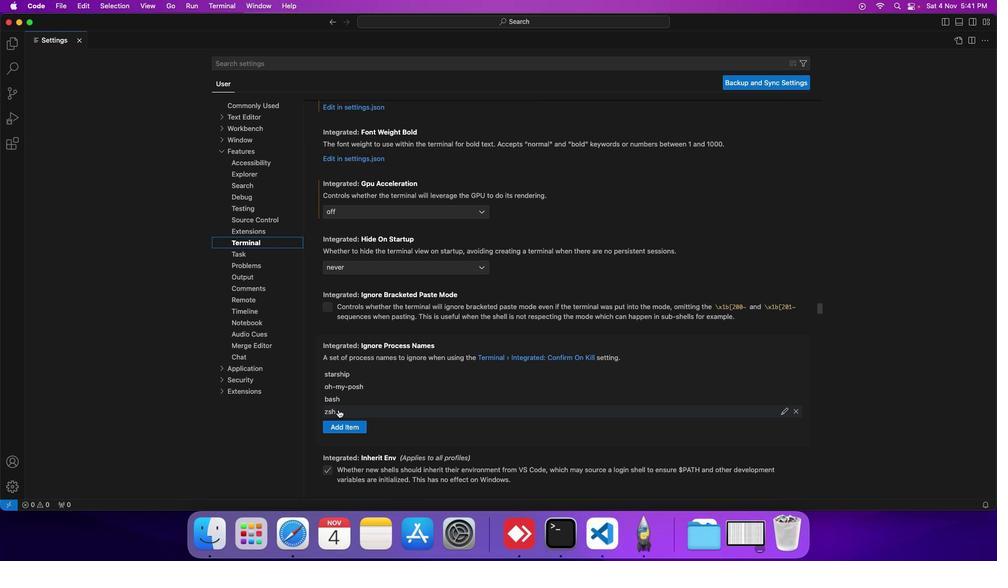 
Action: Mouse scrolled (338, 409) with delta (0, 0)
Screenshot: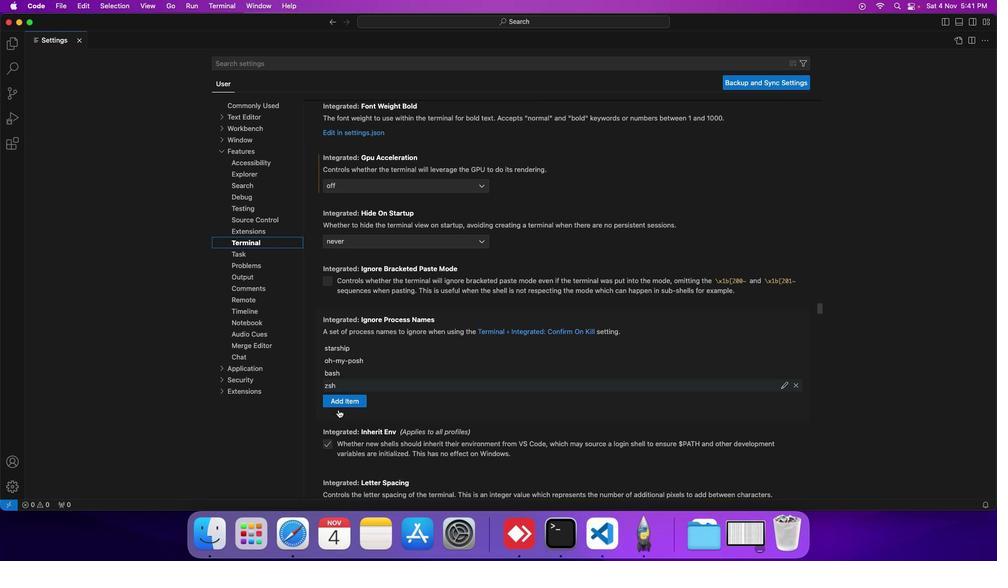 
Action: Mouse scrolled (338, 409) with delta (0, 0)
Screenshot: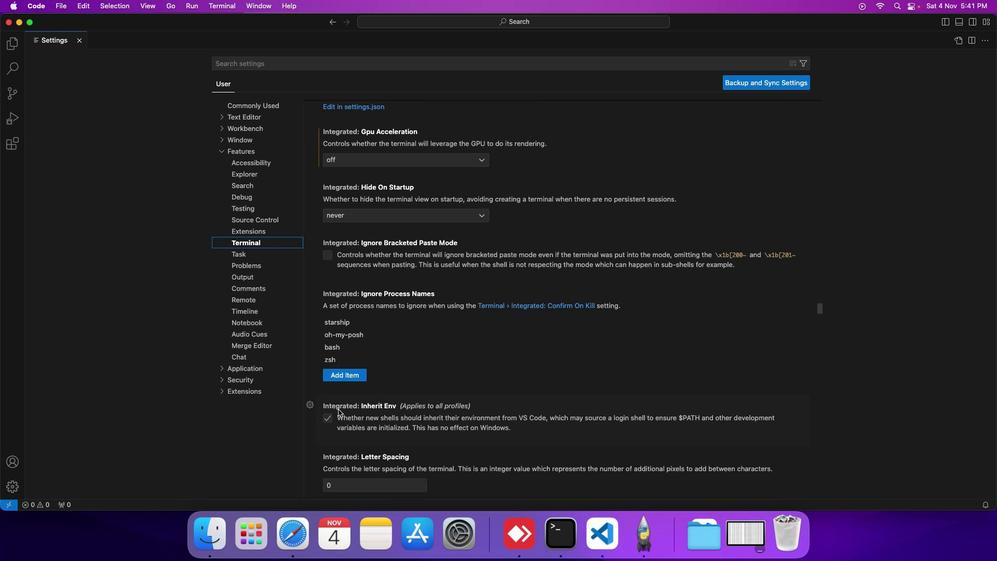 
Action: Mouse scrolled (338, 409) with delta (0, 0)
Screenshot: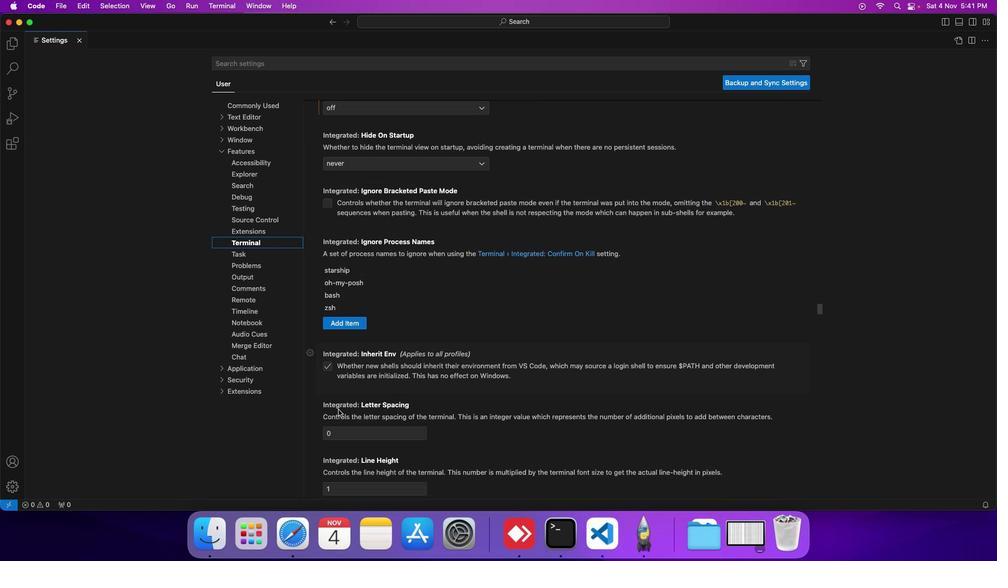 
Action: Mouse scrolled (338, 409) with delta (0, 0)
Screenshot: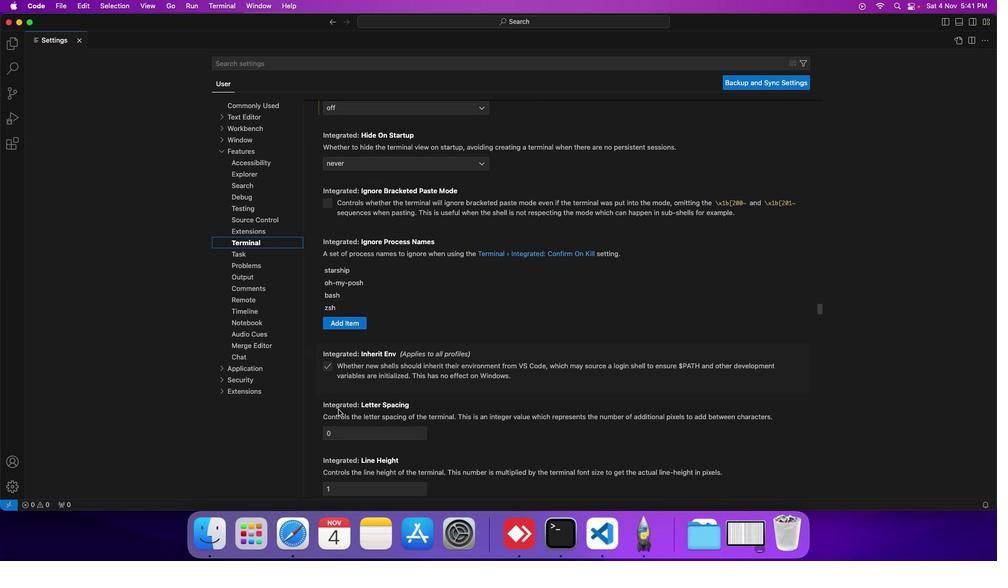 
Action: Mouse moved to (329, 368)
Screenshot: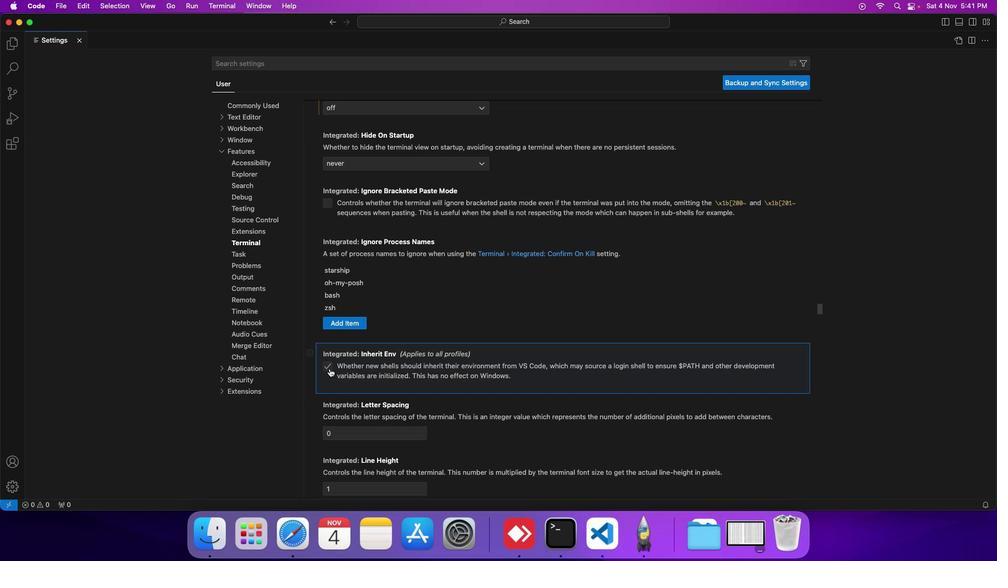 
Action: Mouse pressed left at (329, 368)
Screenshot: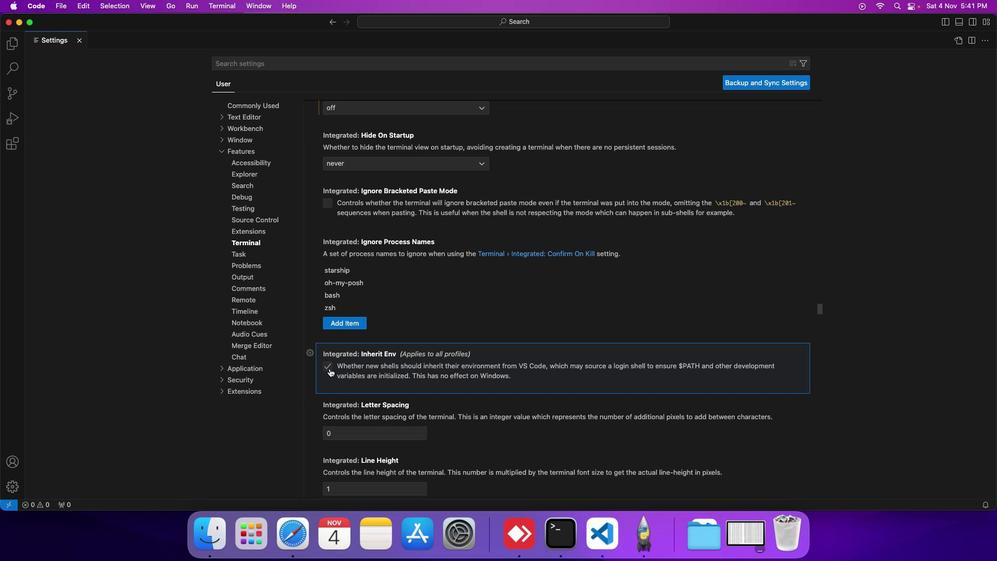 
